 Task: Search one way flight ticket for 5 adults, 2 children, 1 infant in seat and 2 infants on lap in economy from Plattsburgh: Plattsburgh International Airport to Springfield: Abraham Lincoln Capital Airport on 5-2-2023. Choice of flights is Emirates. Number of bags: 2 carry on bags. Price is upto 106000. Outbound departure time preference is 7:45.
Action: Mouse moved to (313, 426)
Screenshot: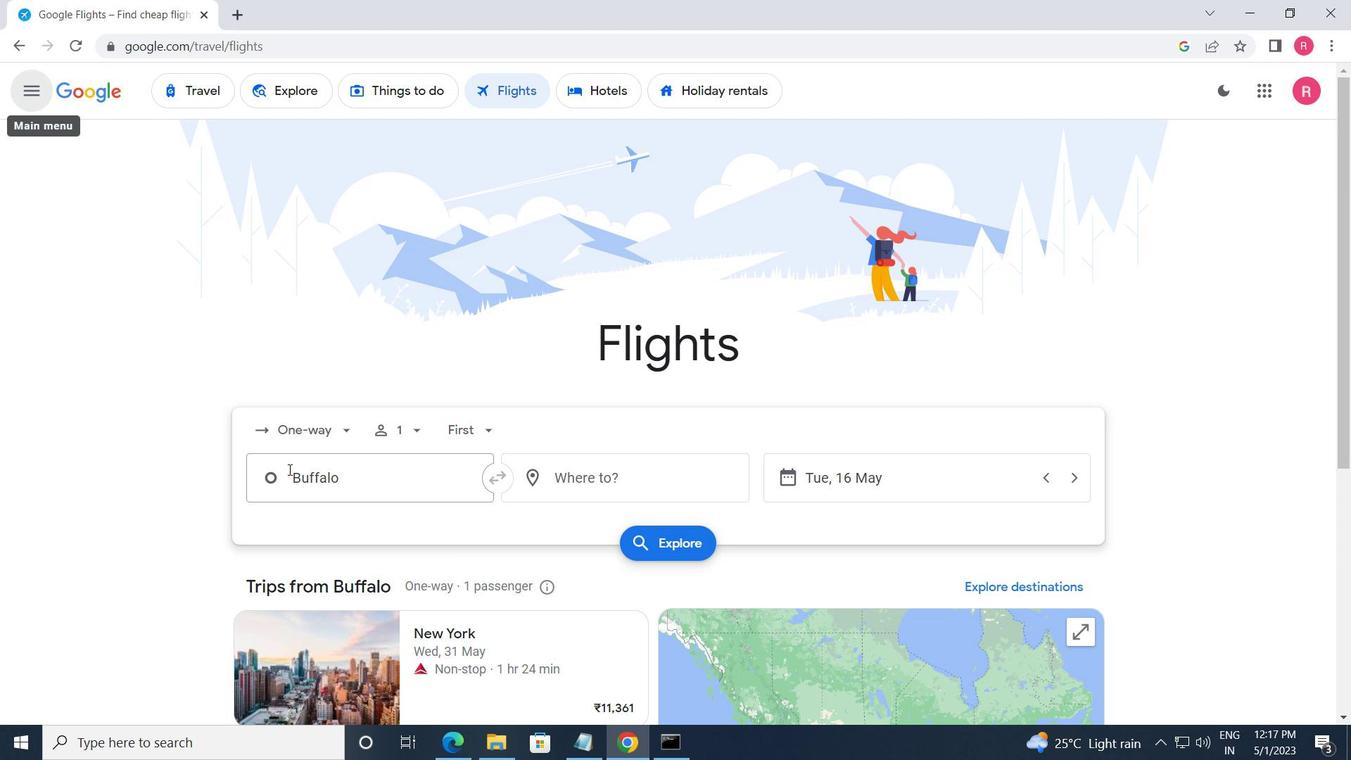 
Action: Mouse pressed left at (313, 426)
Screenshot: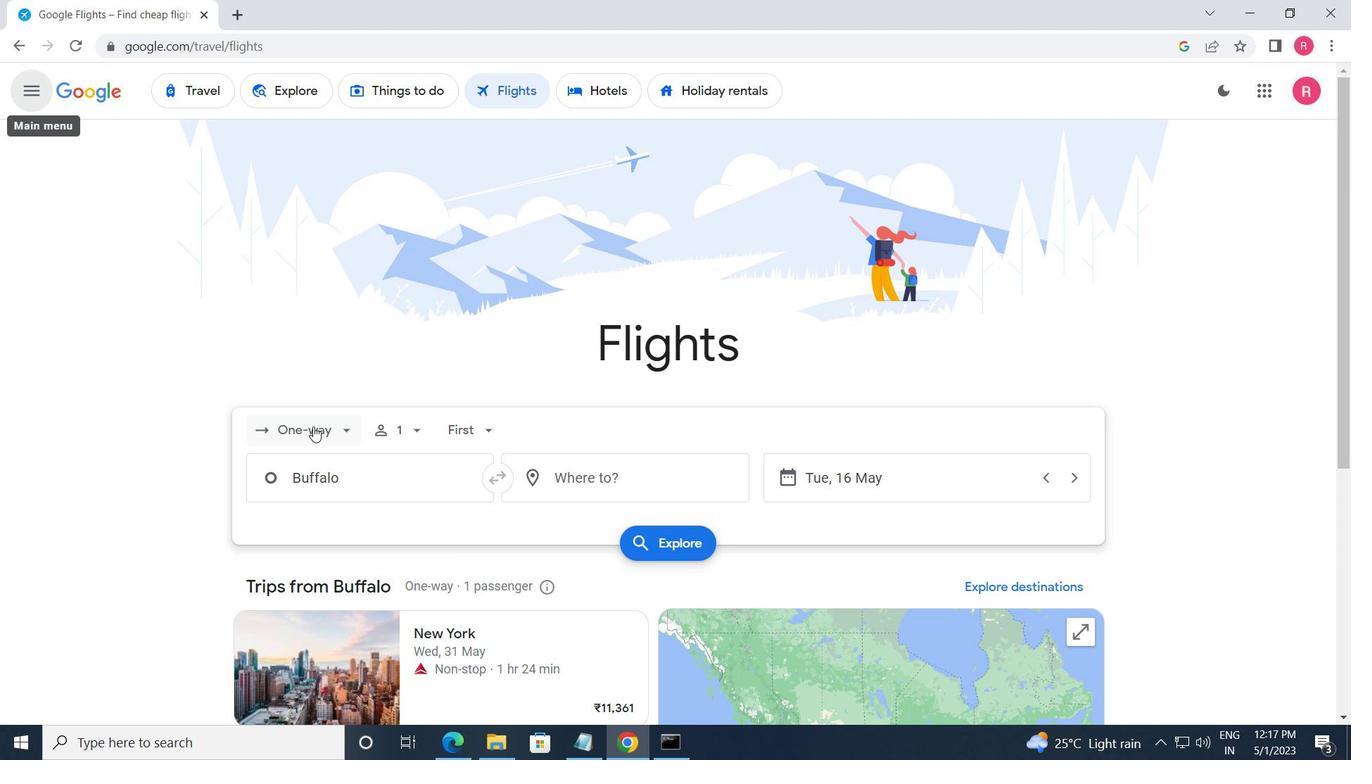 
Action: Mouse moved to (339, 520)
Screenshot: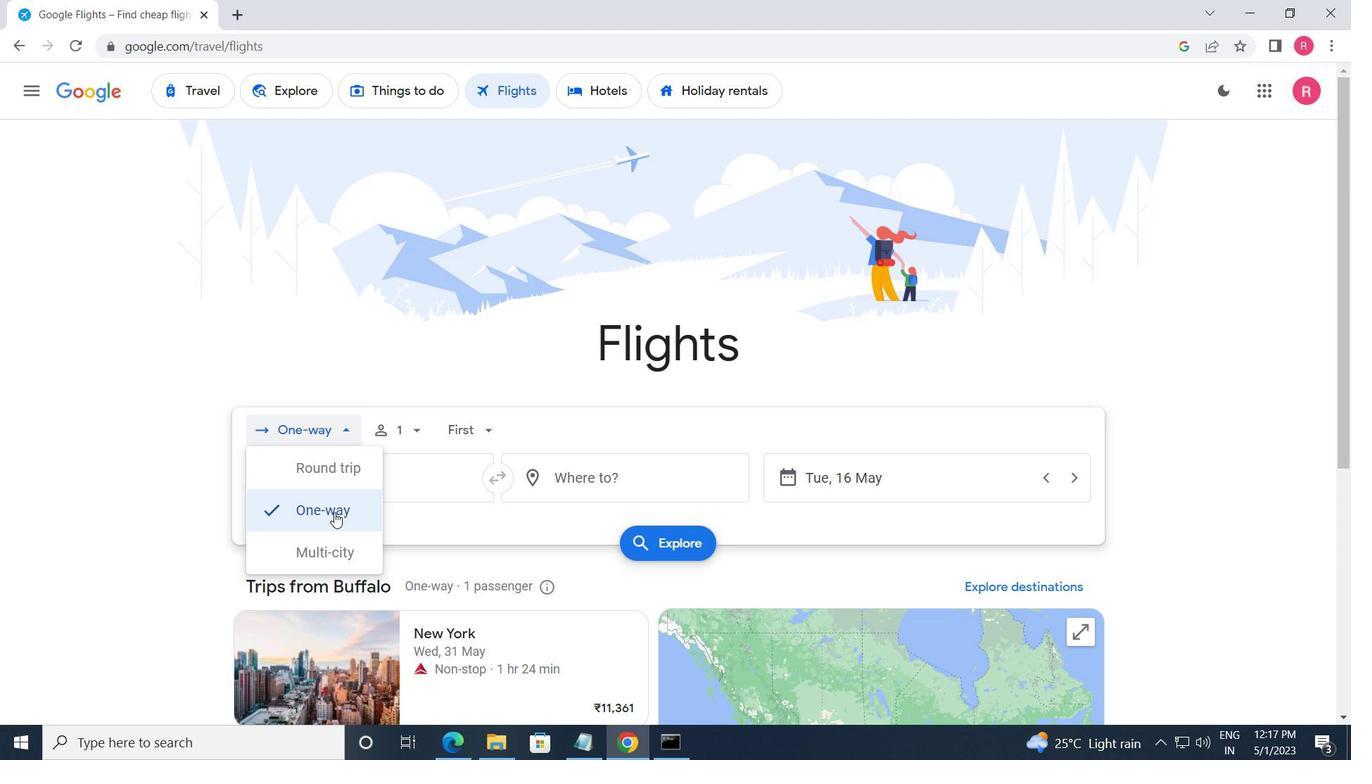 
Action: Mouse pressed left at (339, 520)
Screenshot: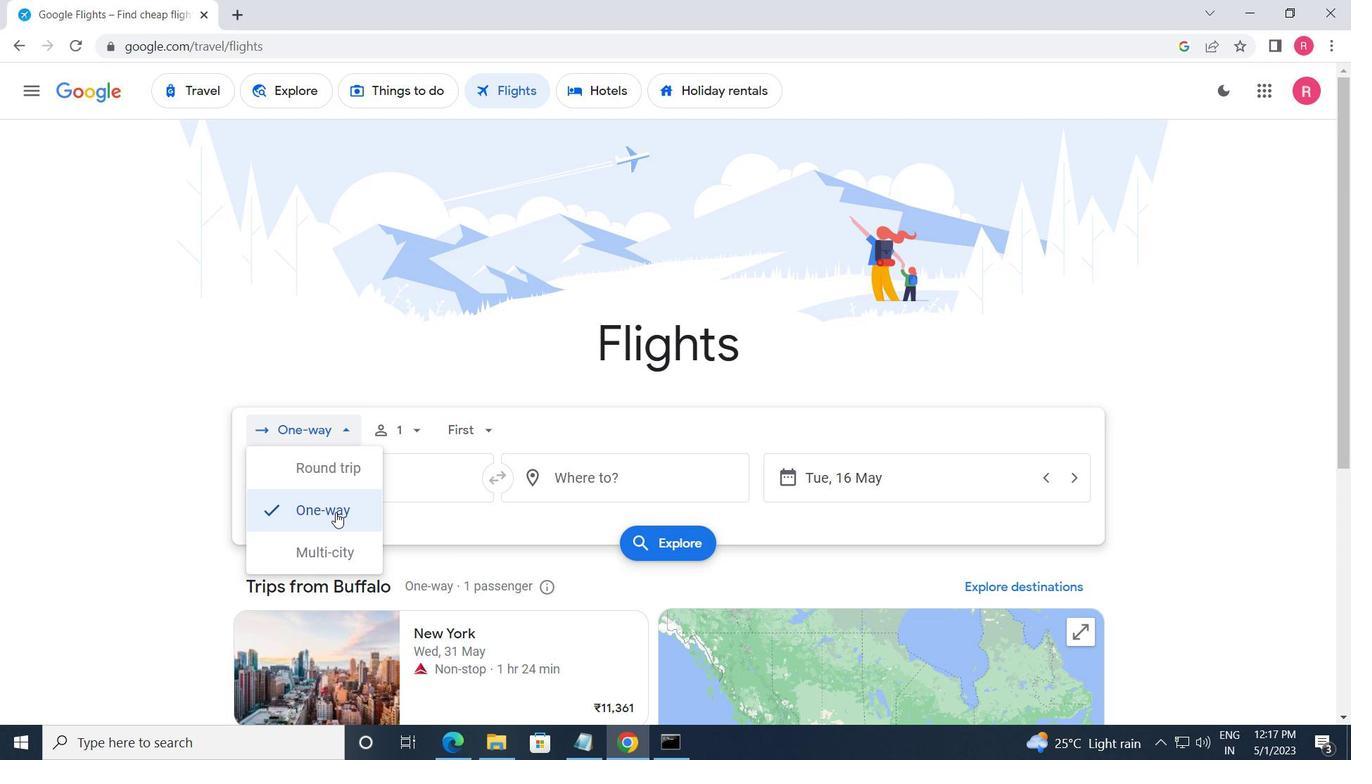 
Action: Mouse moved to (405, 448)
Screenshot: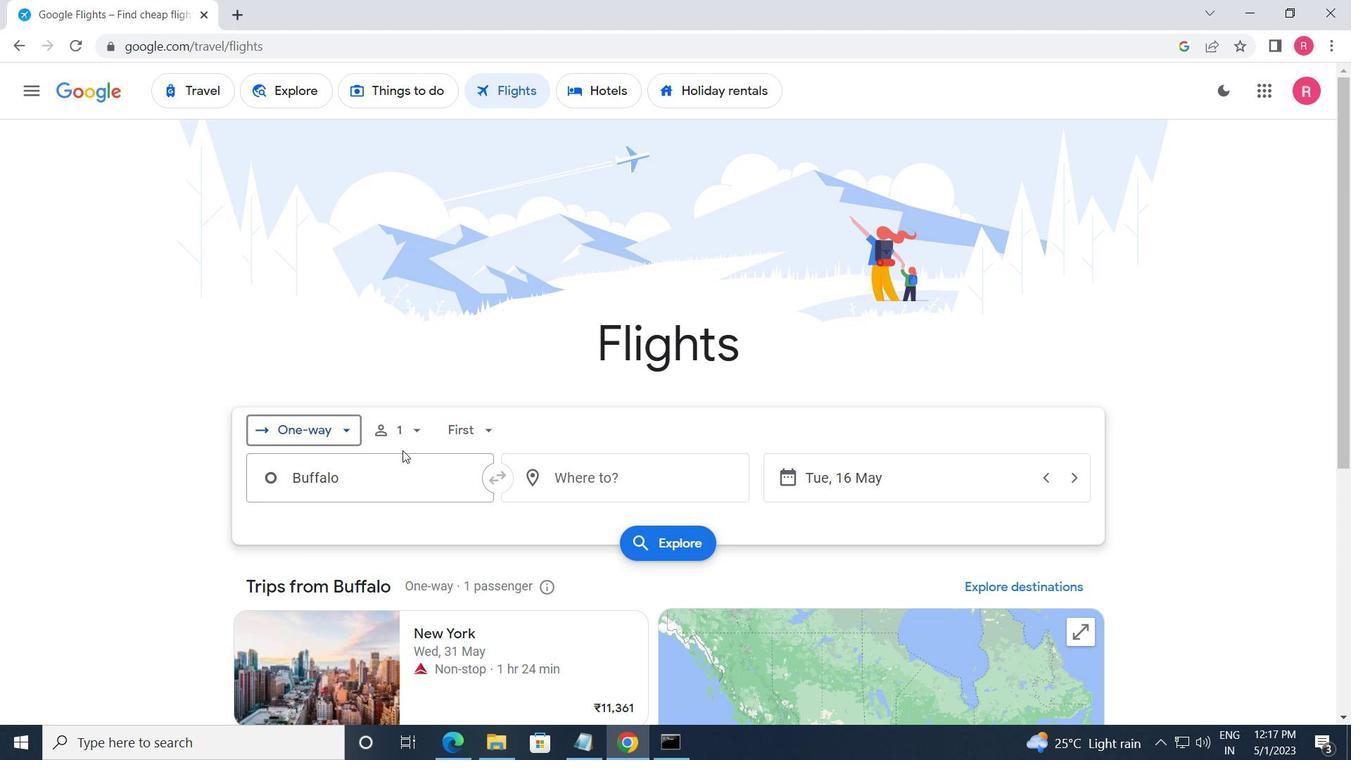 
Action: Mouse pressed left at (405, 448)
Screenshot: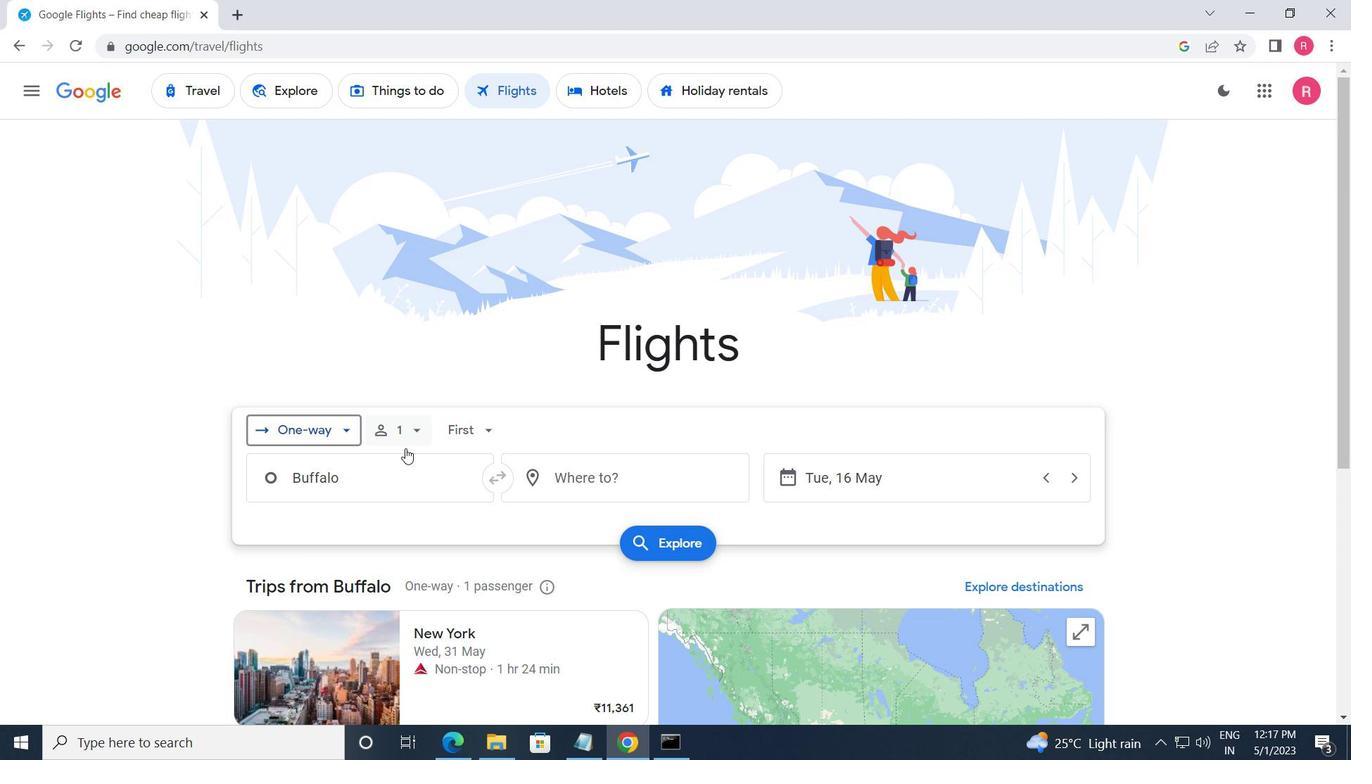 
Action: Mouse moved to (542, 475)
Screenshot: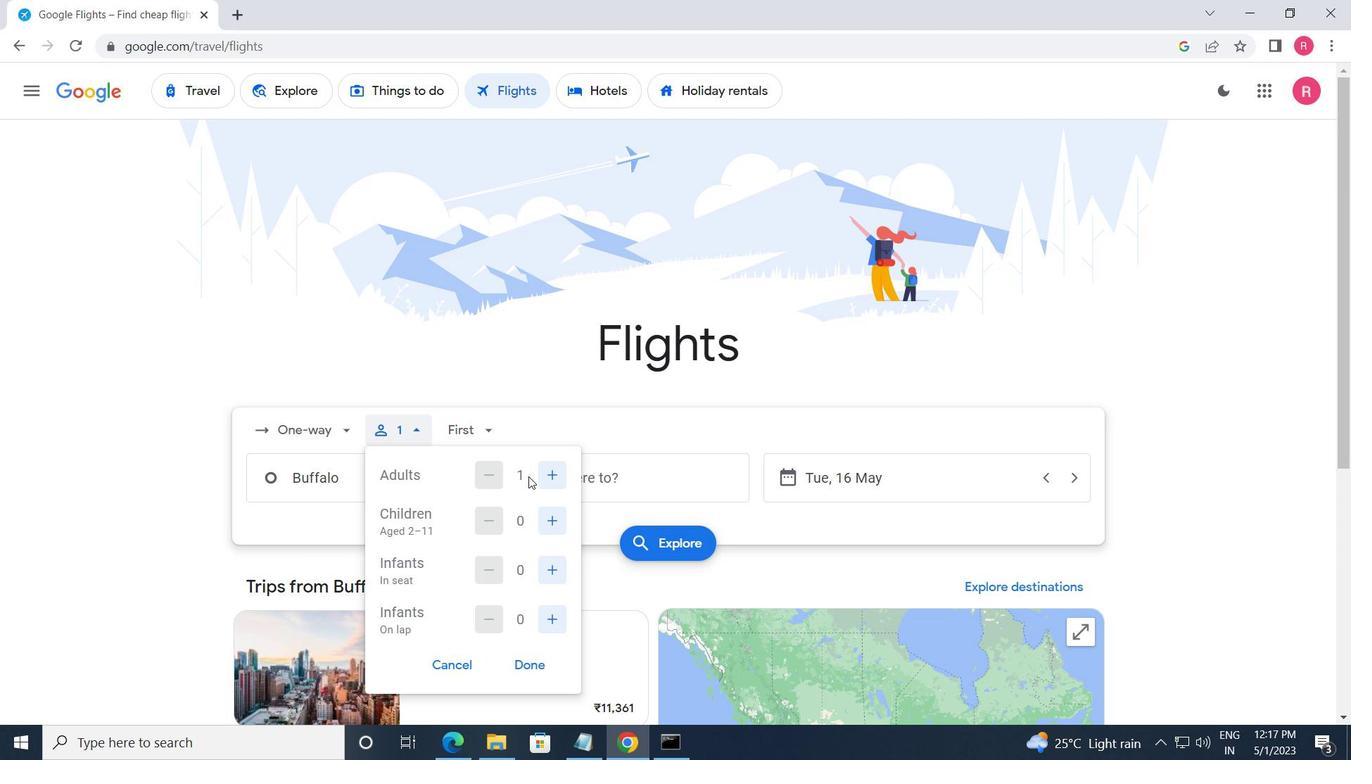 
Action: Mouse pressed left at (542, 475)
Screenshot: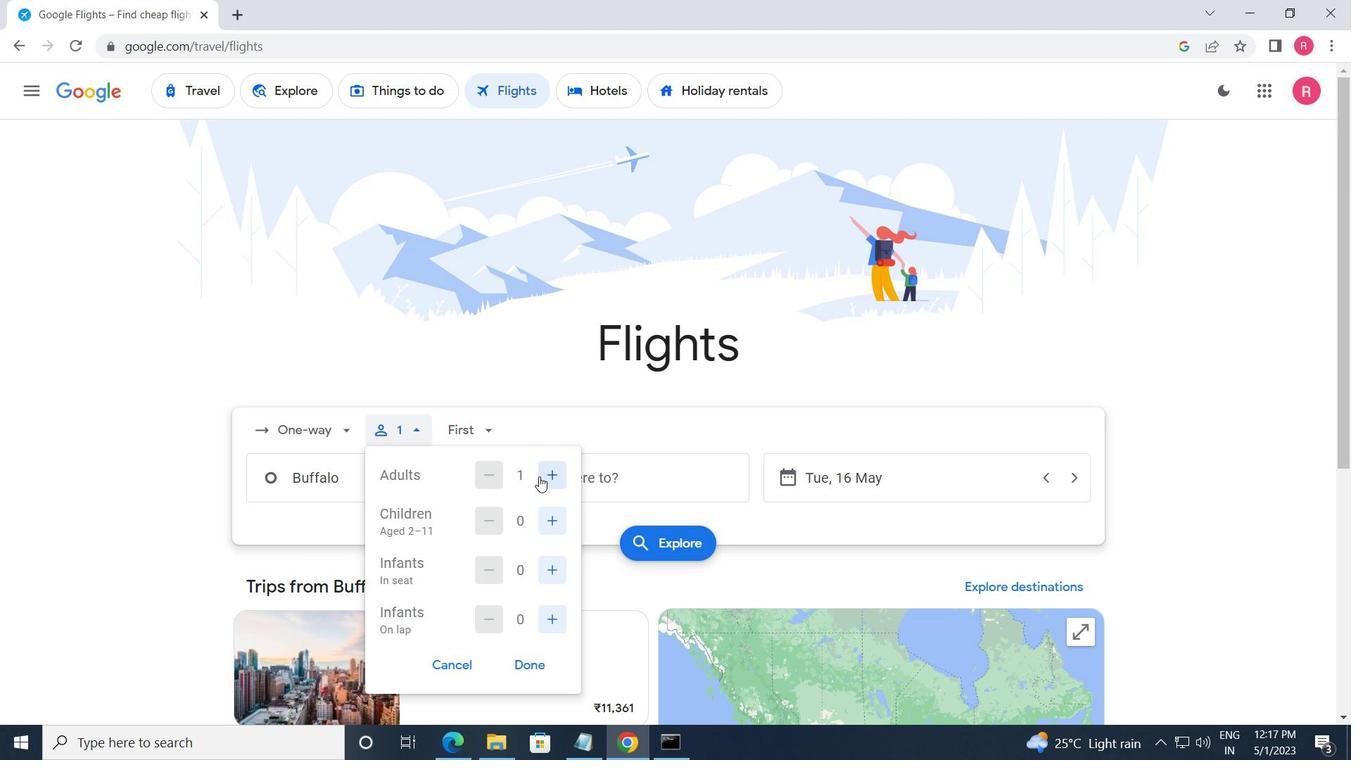 
Action: Mouse pressed left at (542, 475)
Screenshot: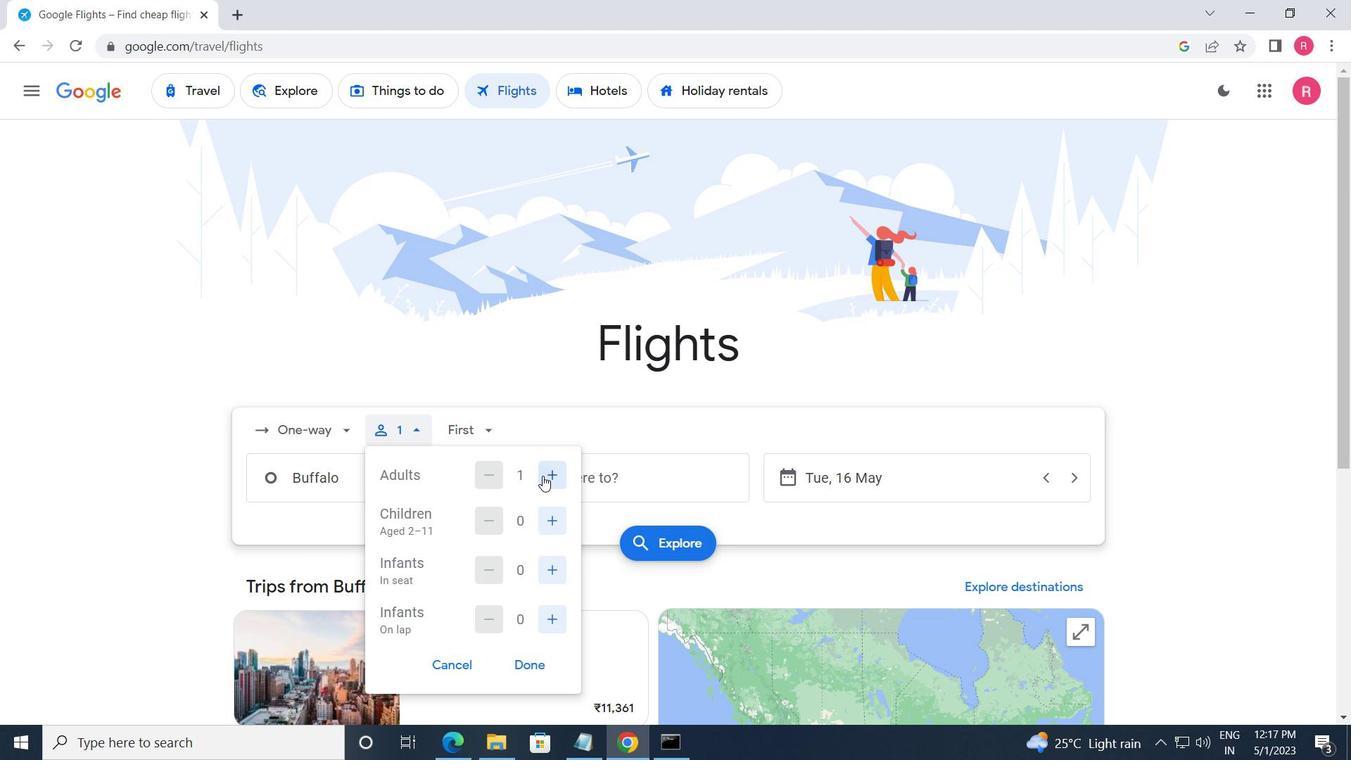 
Action: Mouse pressed left at (542, 475)
Screenshot: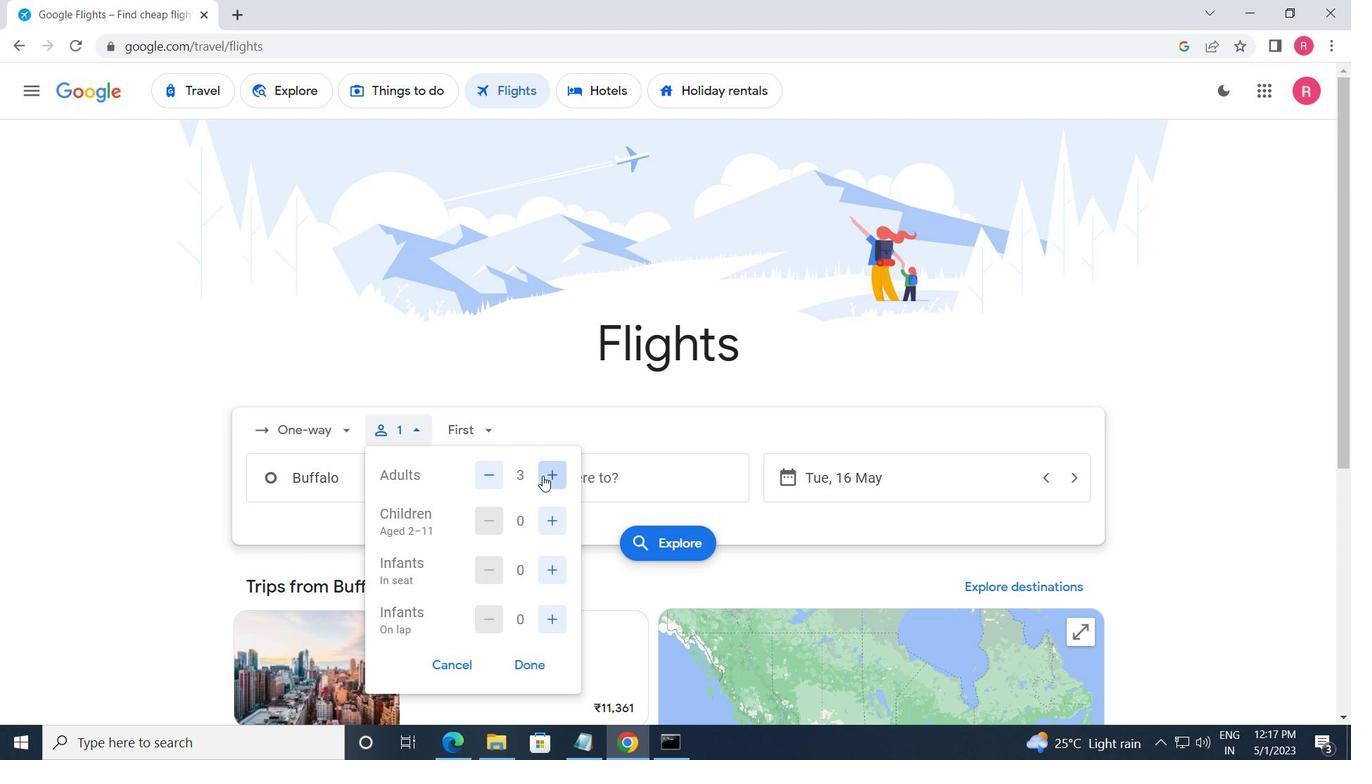
Action: Mouse pressed left at (542, 475)
Screenshot: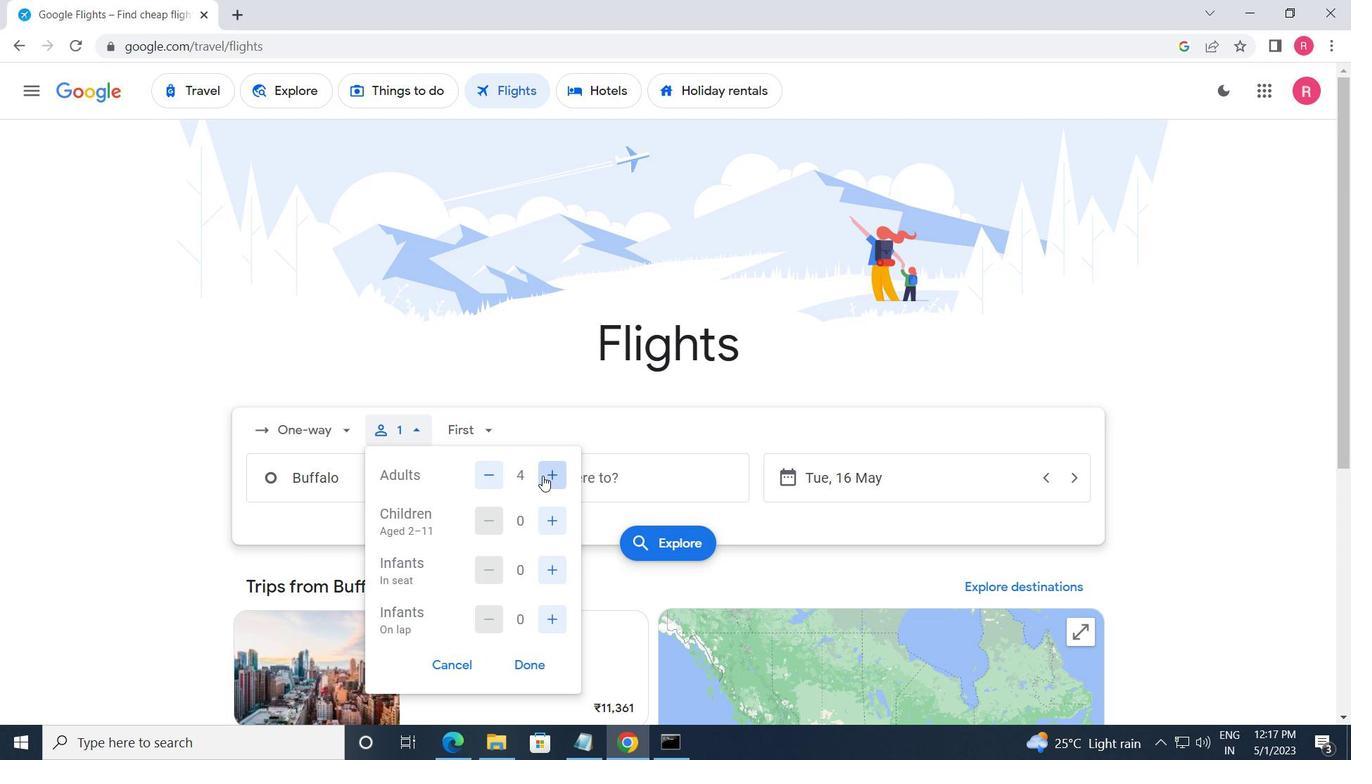 
Action: Mouse moved to (542, 521)
Screenshot: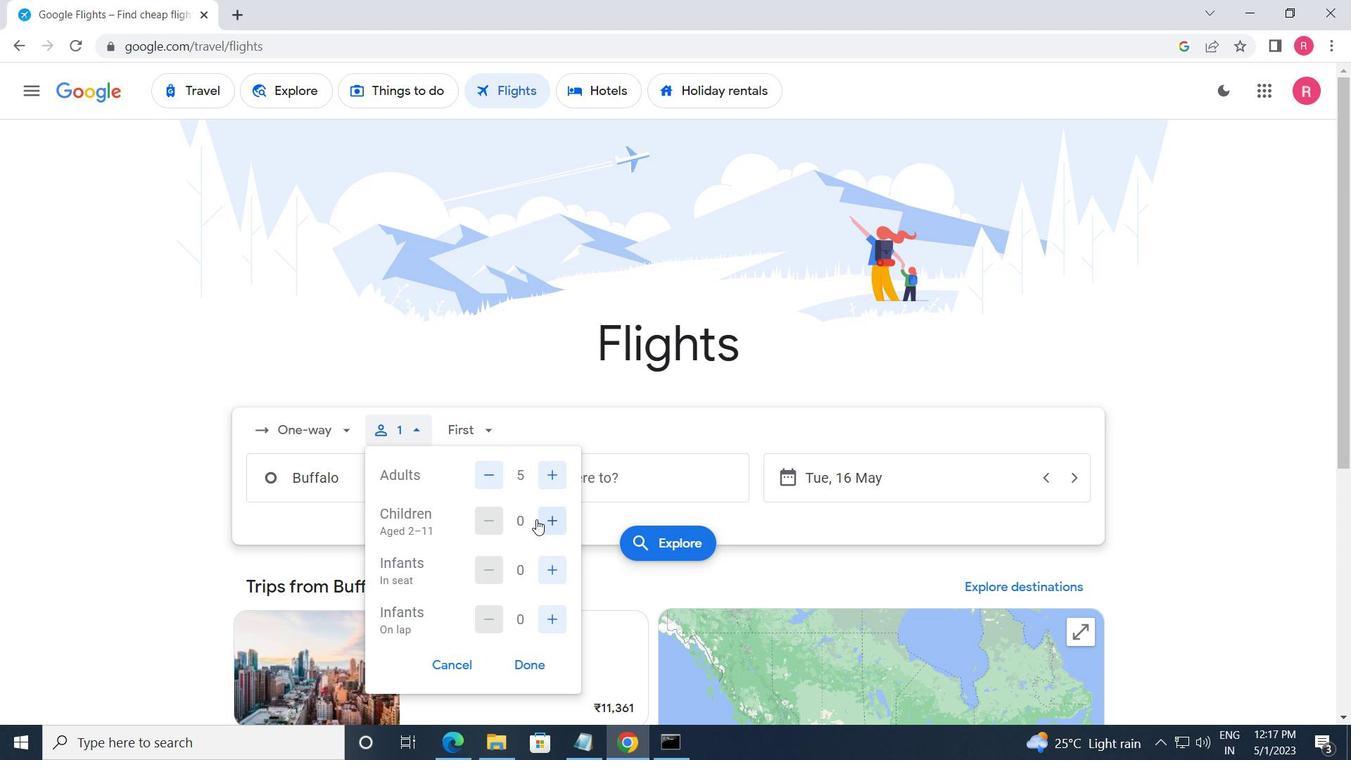 
Action: Mouse pressed left at (542, 521)
Screenshot: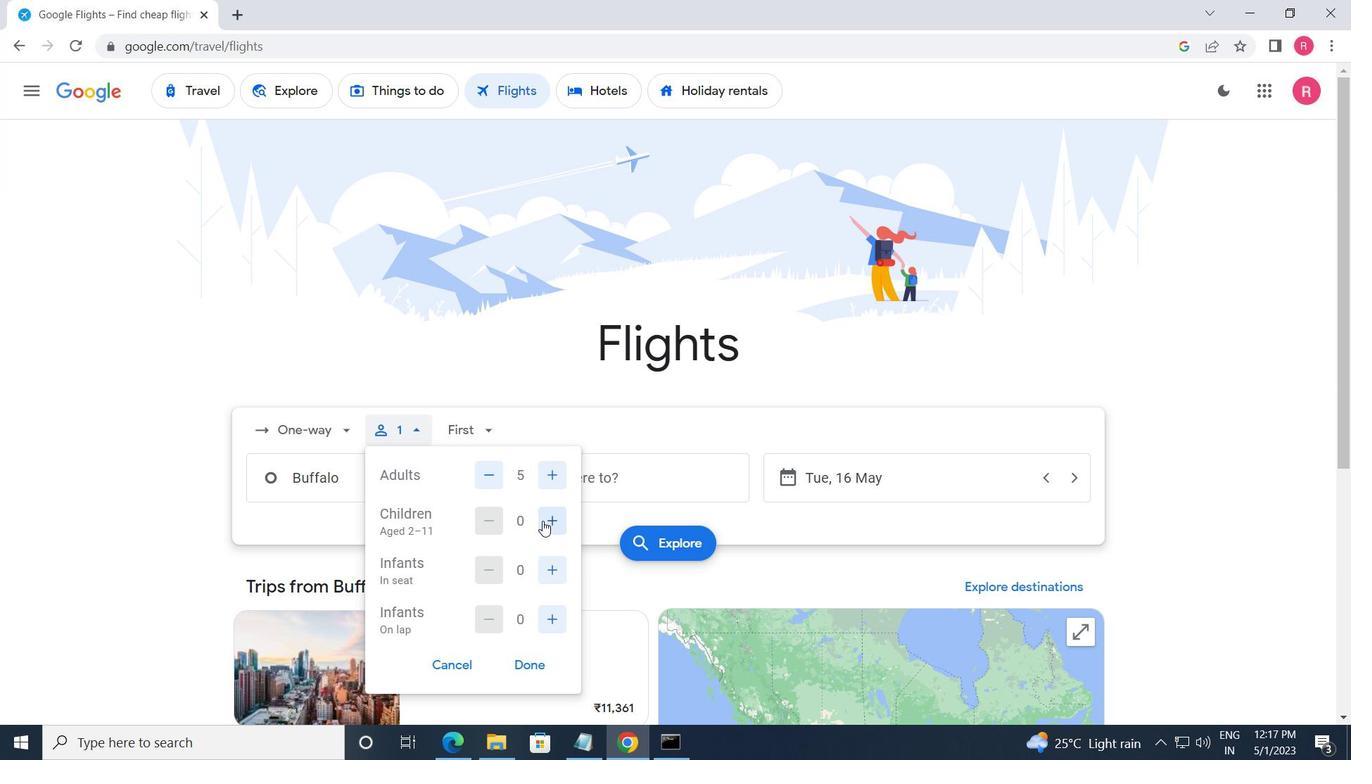 
Action: Mouse pressed left at (542, 521)
Screenshot: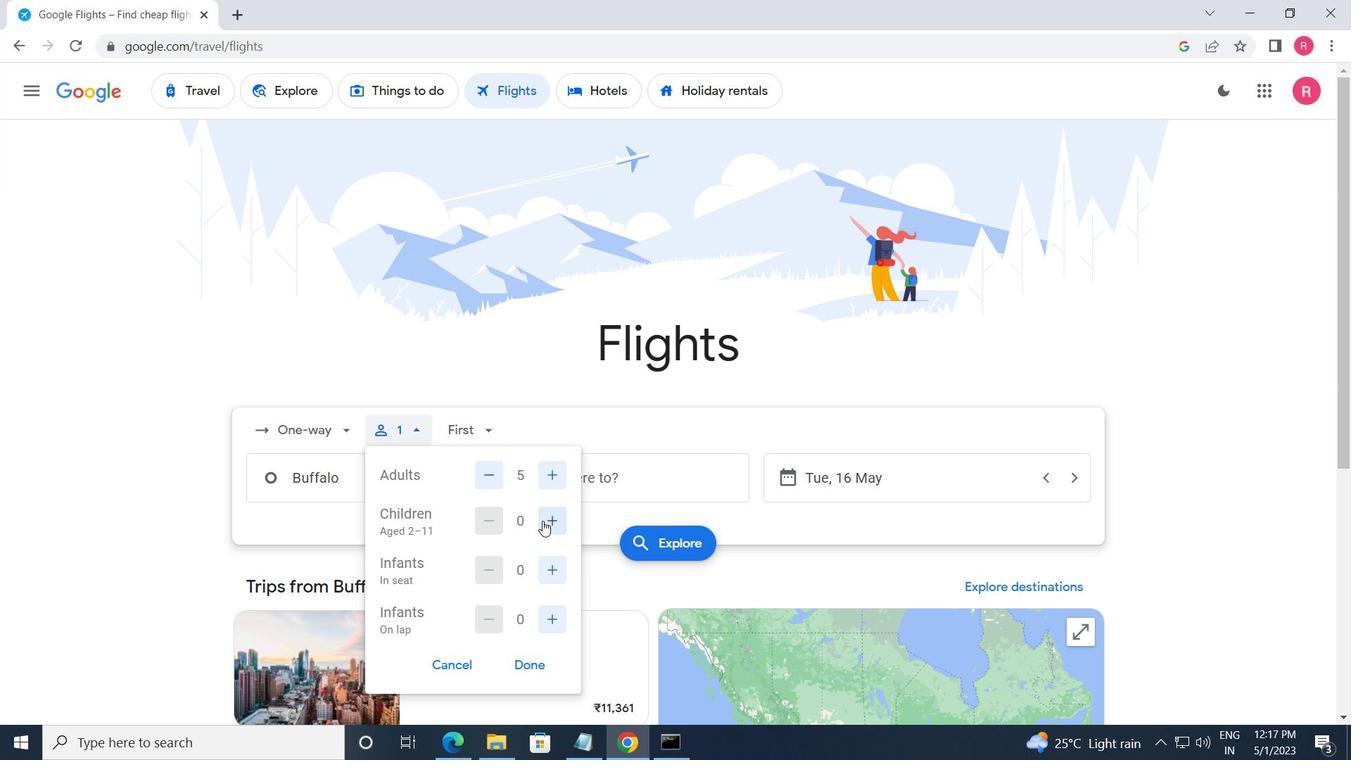 
Action: Mouse moved to (550, 568)
Screenshot: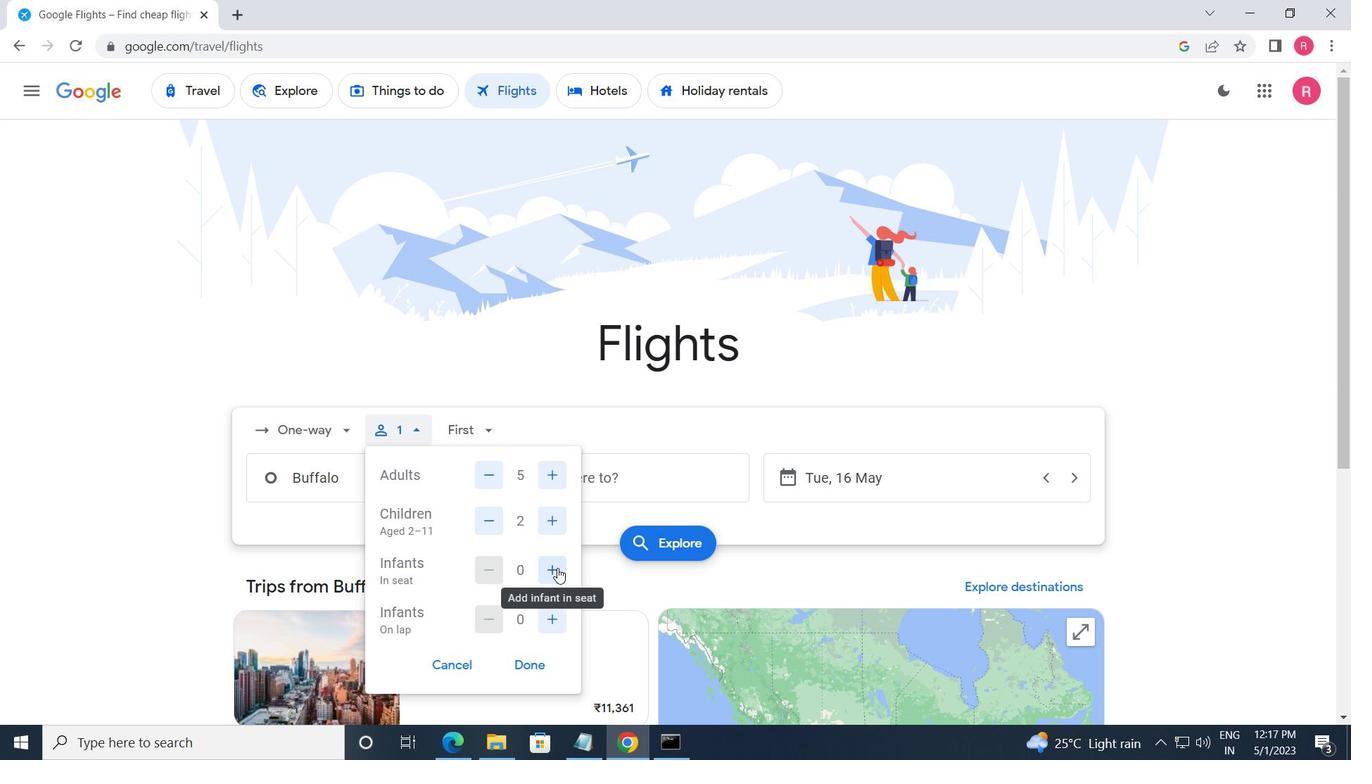 
Action: Mouse pressed left at (550, 568)
Screenshot: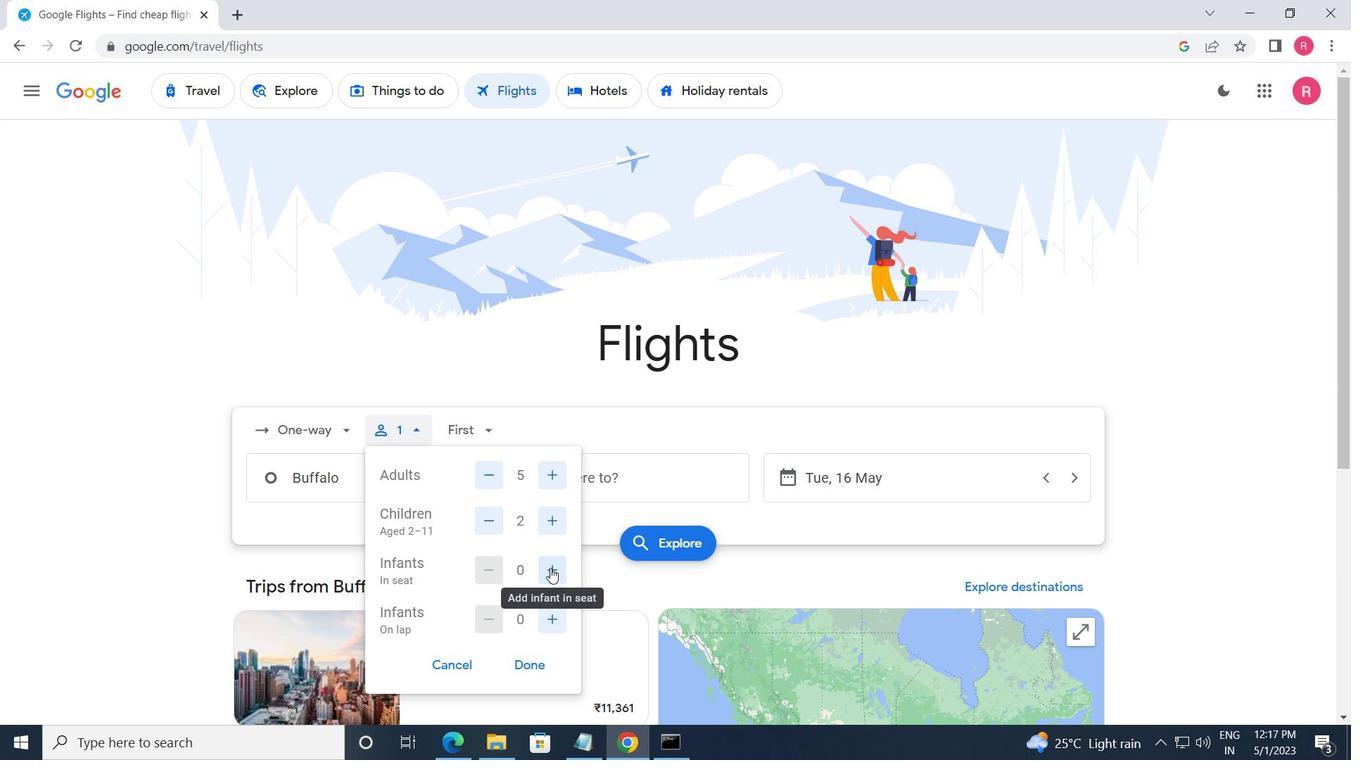 
Action: Mouse moved to (553, 614)
Screenshot: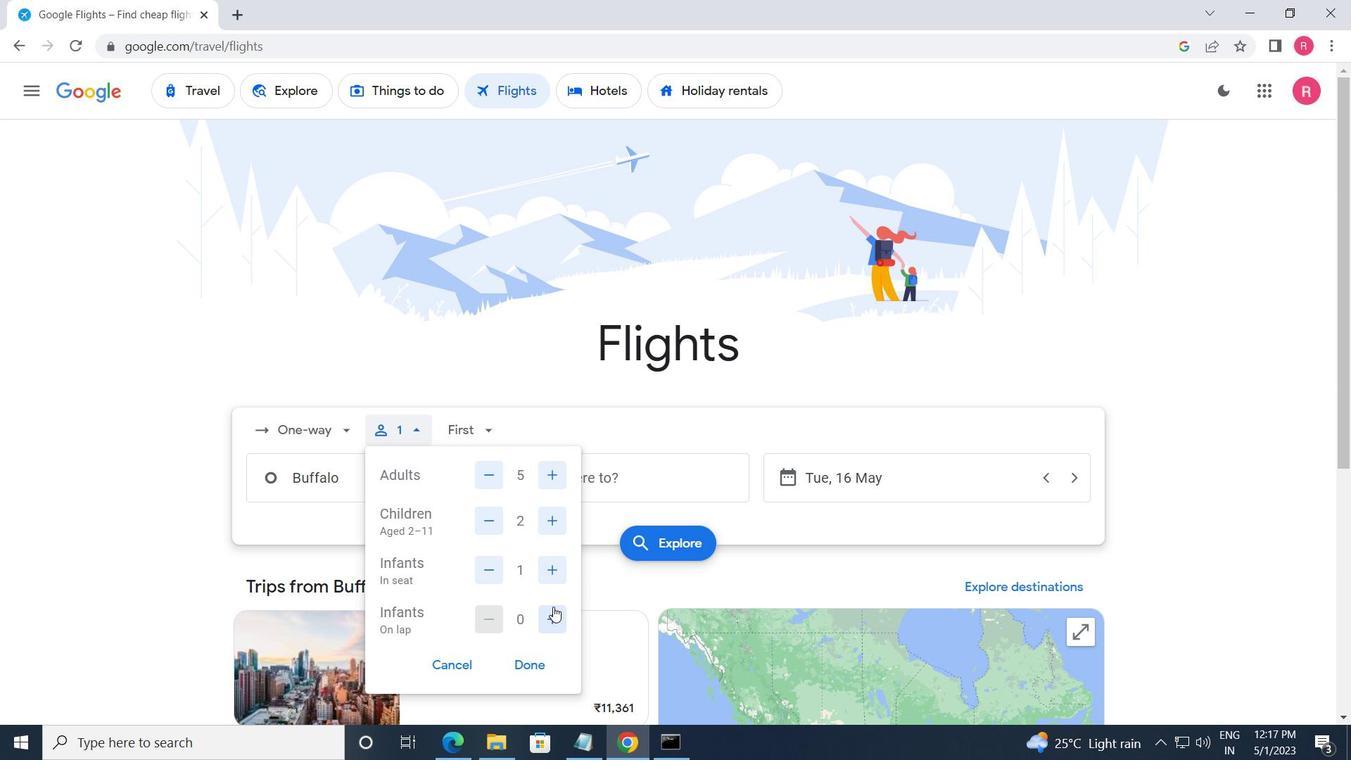 
Action: Mouse pressed left at (553, 614)
Screenshot: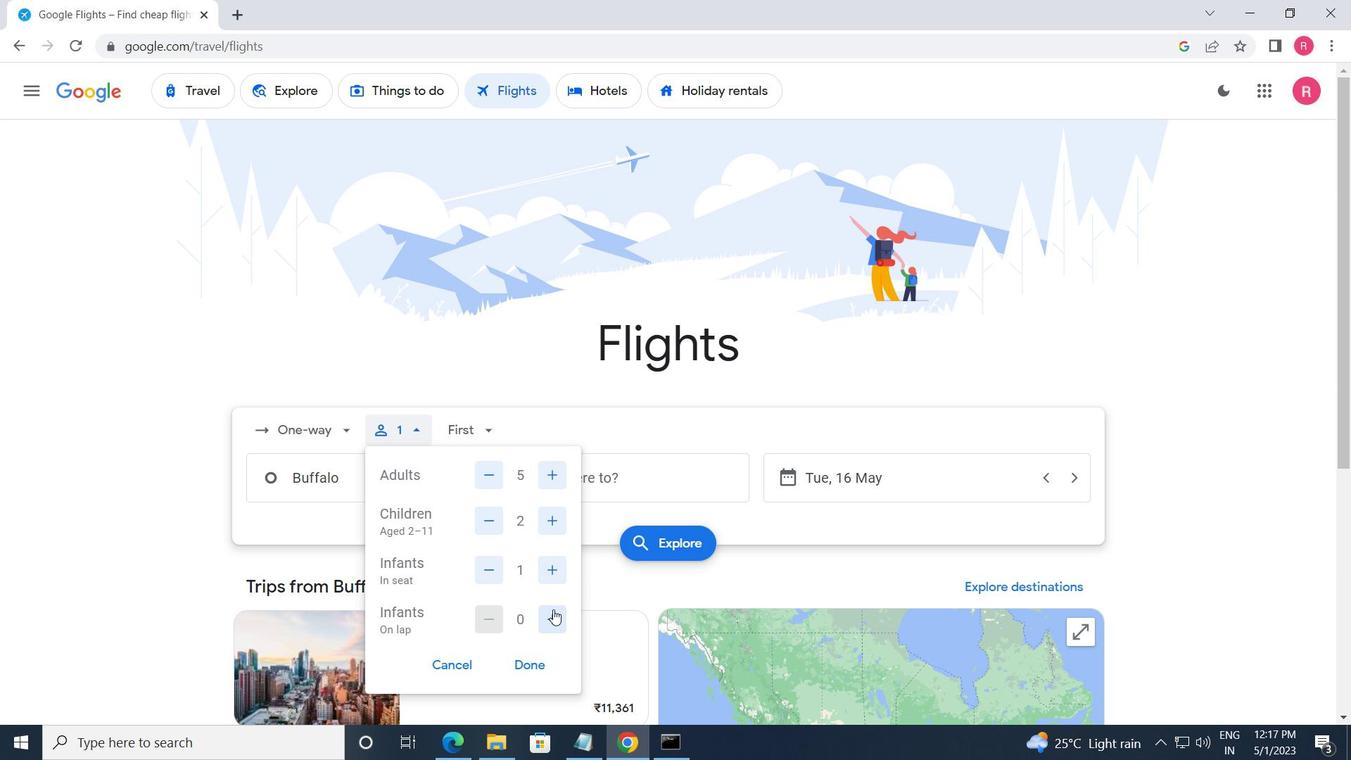 
Action: Mouse moved to (534, 671)
Screenshot: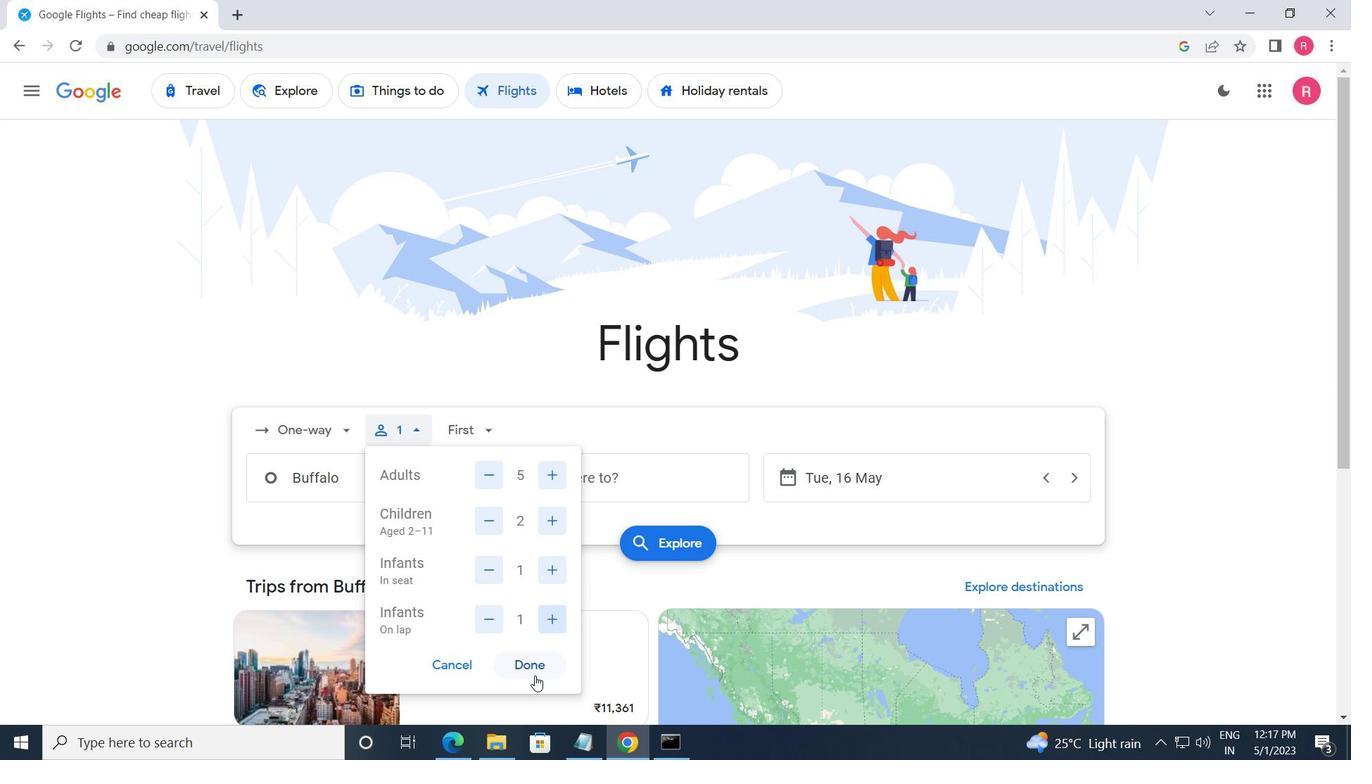 
Action: Mouse pressed left at (534, 671)
Screenshot: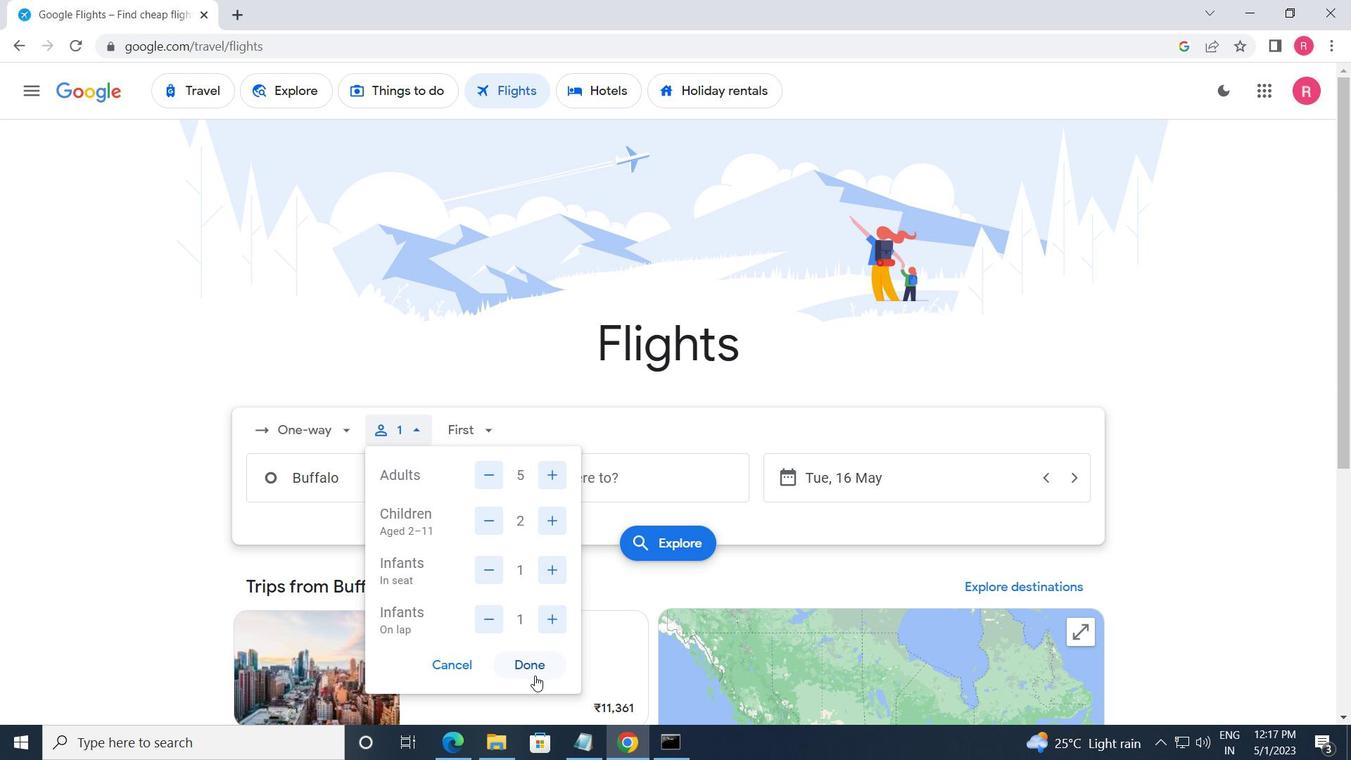 
Action: Mouse moved to (478, 431)
Screenshot: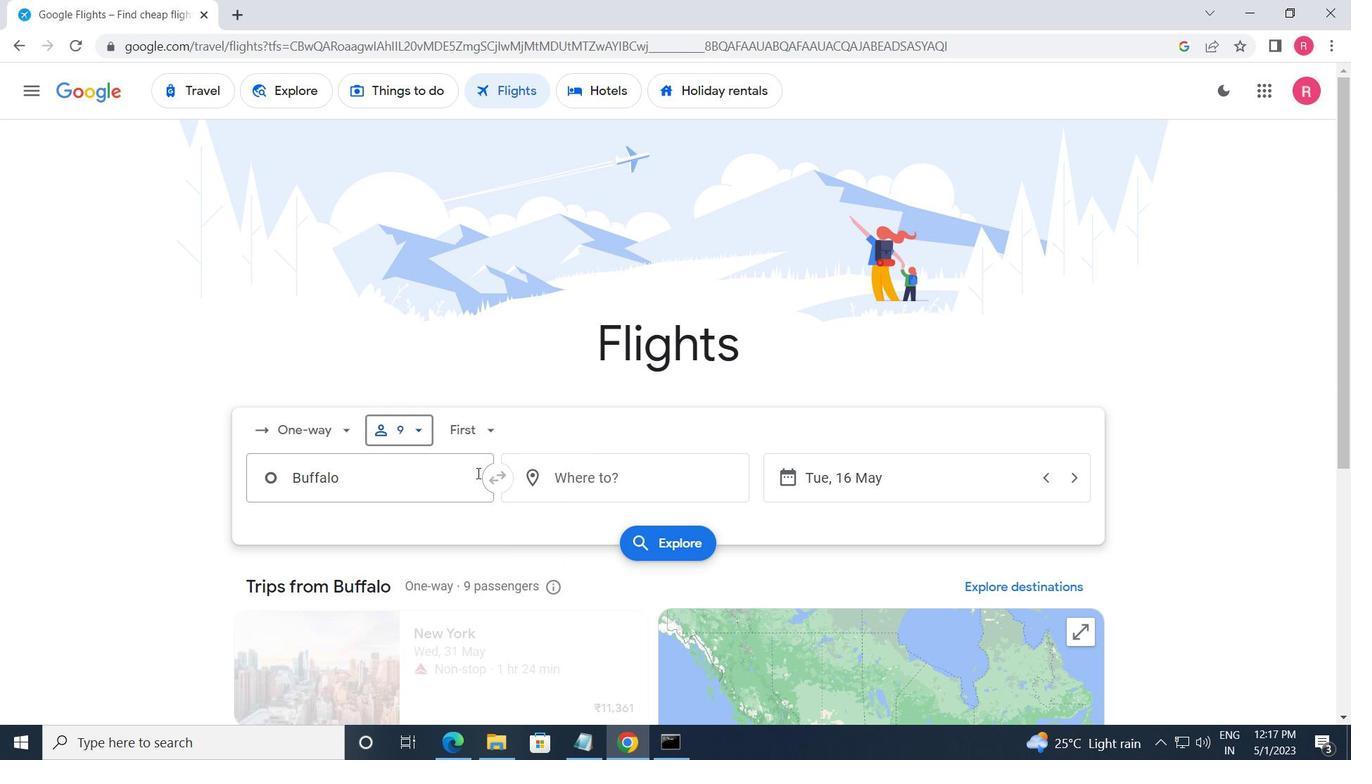 
Action: Mouse pressed left at (478, 431)
Screenshot: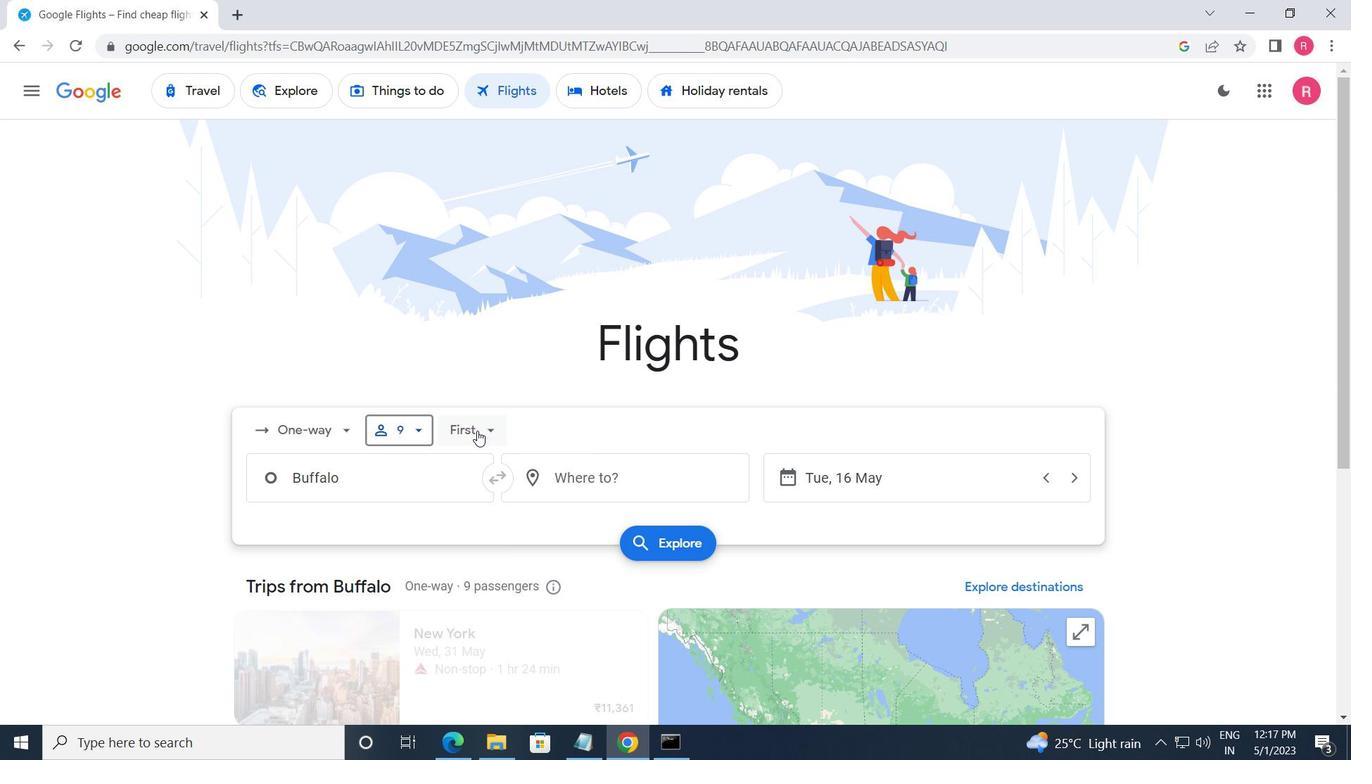 
Action: Mouse moved to (507, 475)
Screenshot: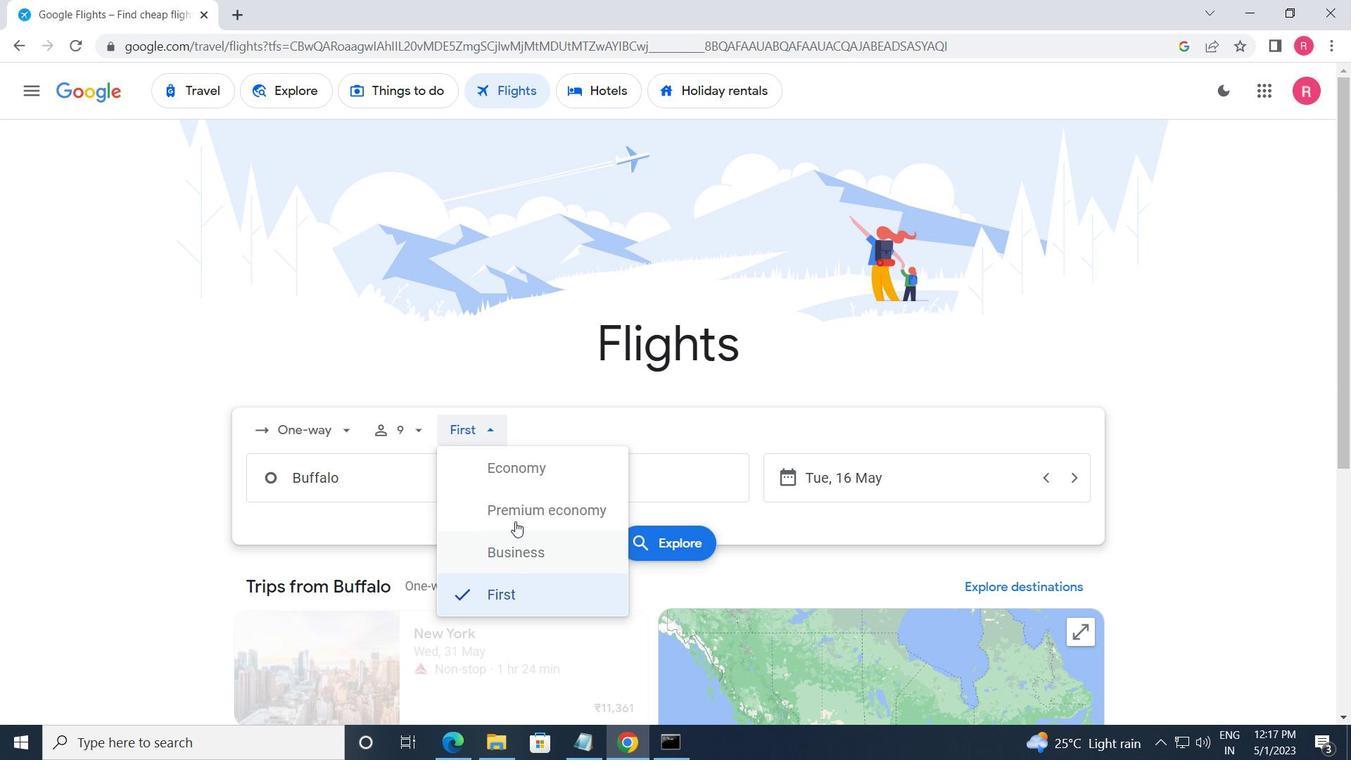 
Action: Mouse pressed left at (507, 475)
Screenshot: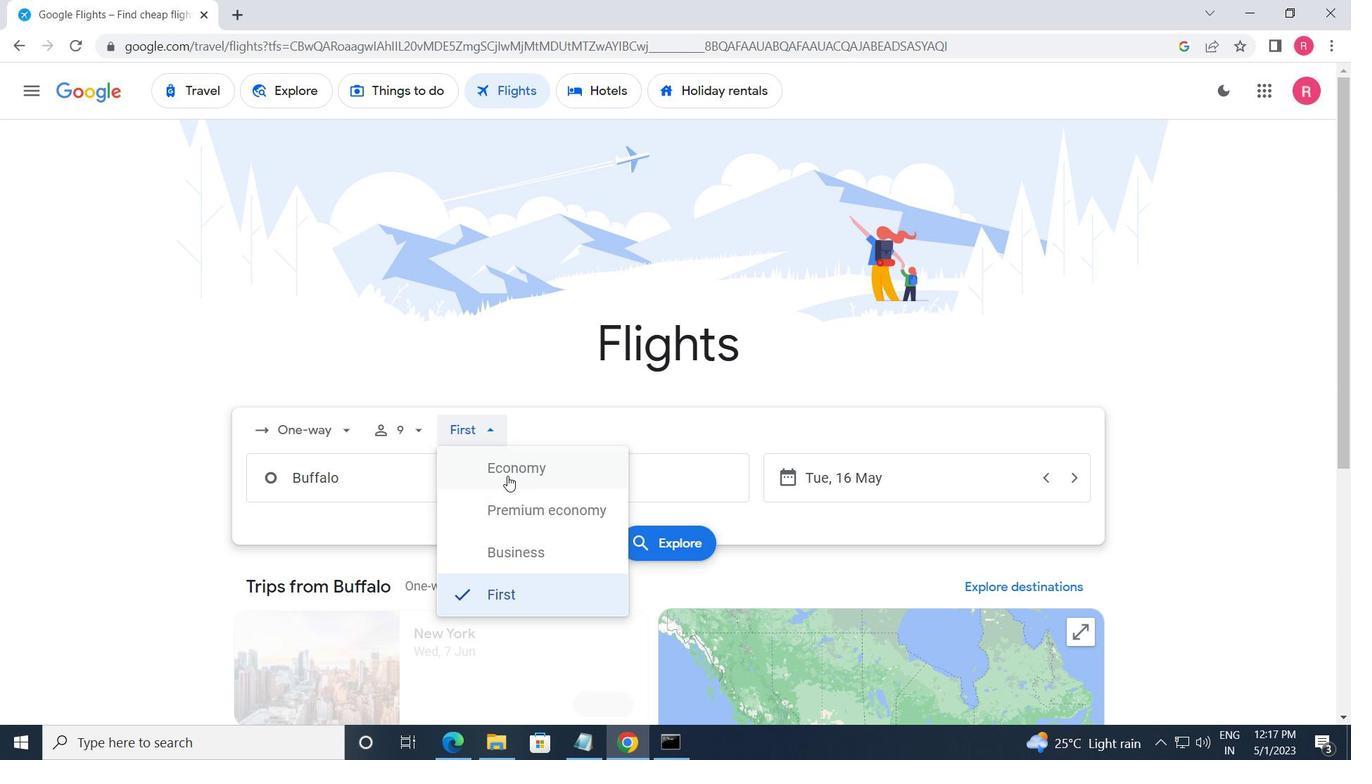 
Action: Mouse moved to (373, 493)
Screenshot: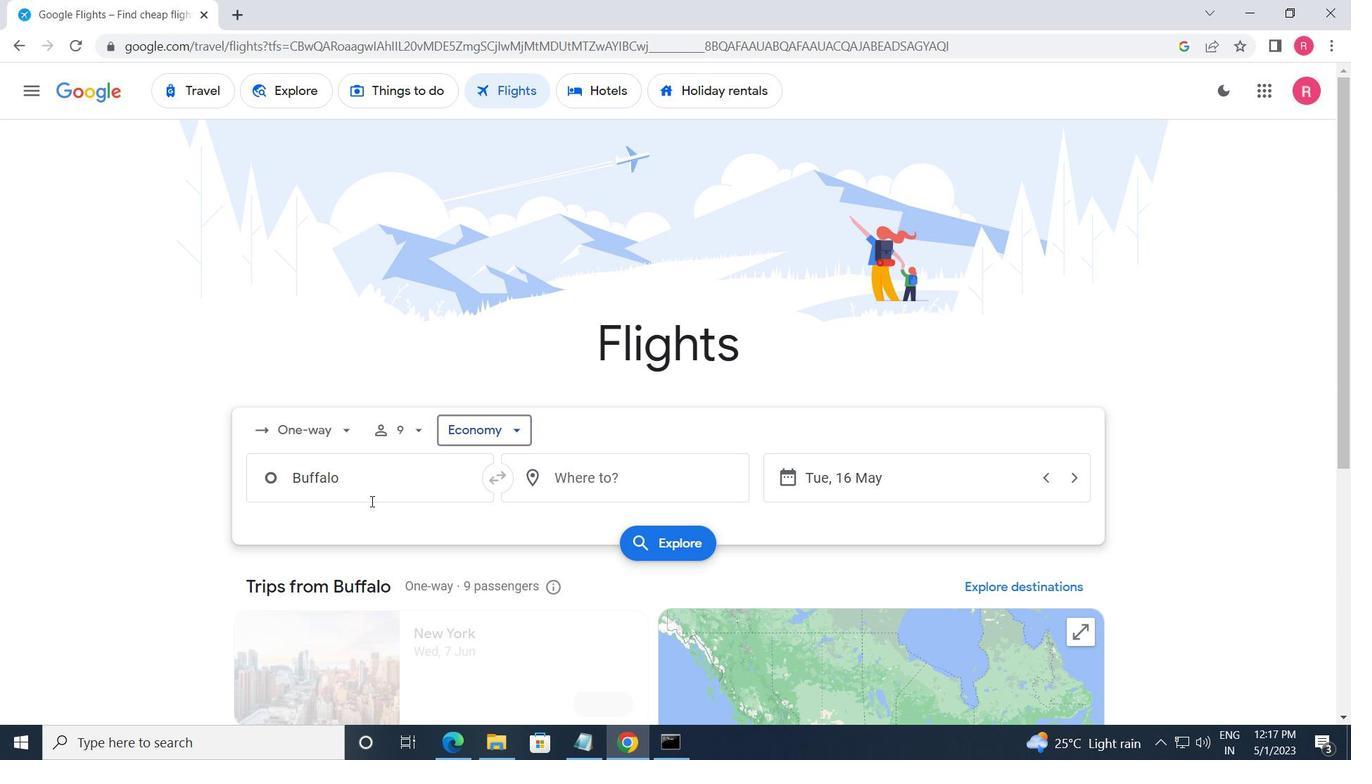
Action: Mouse pressed left at (373, 493)
Screenshot: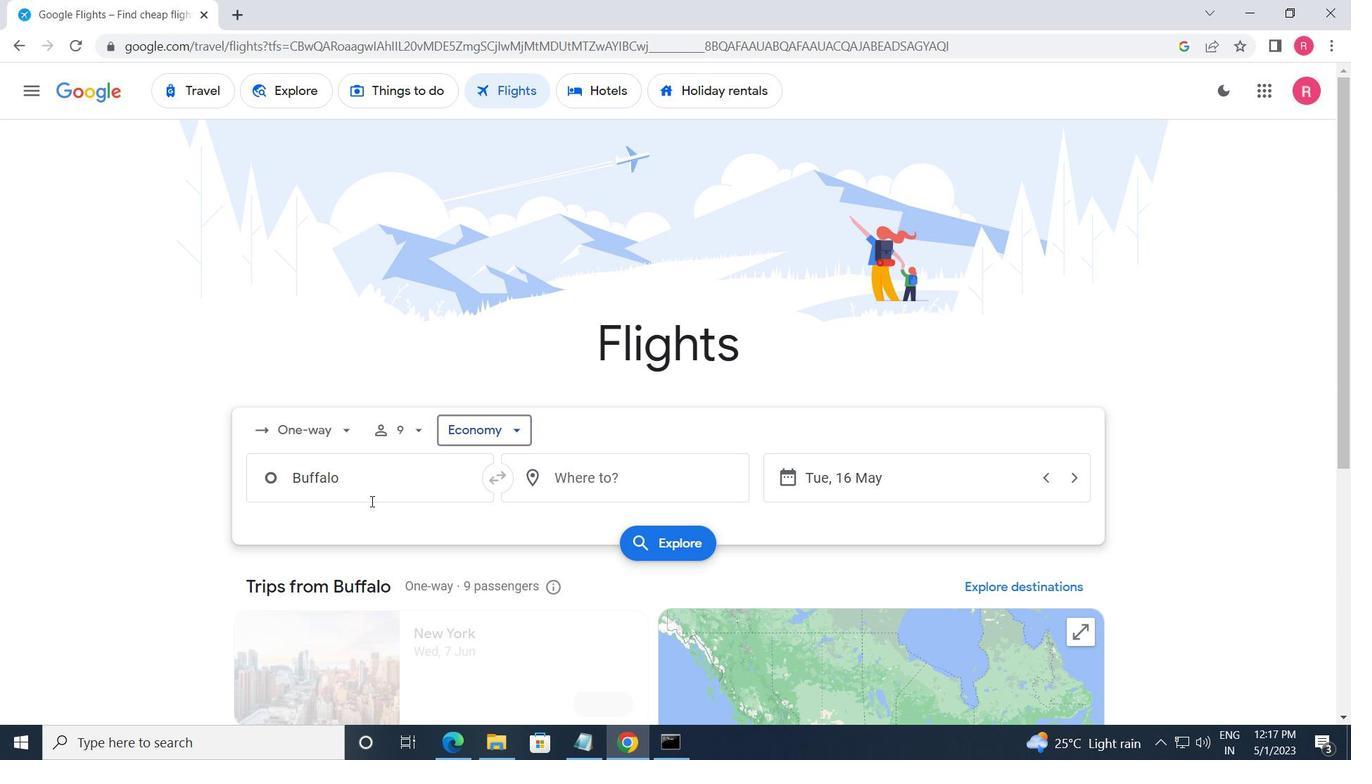 
Action: Mouse moved to (374, 493)
Screenshot: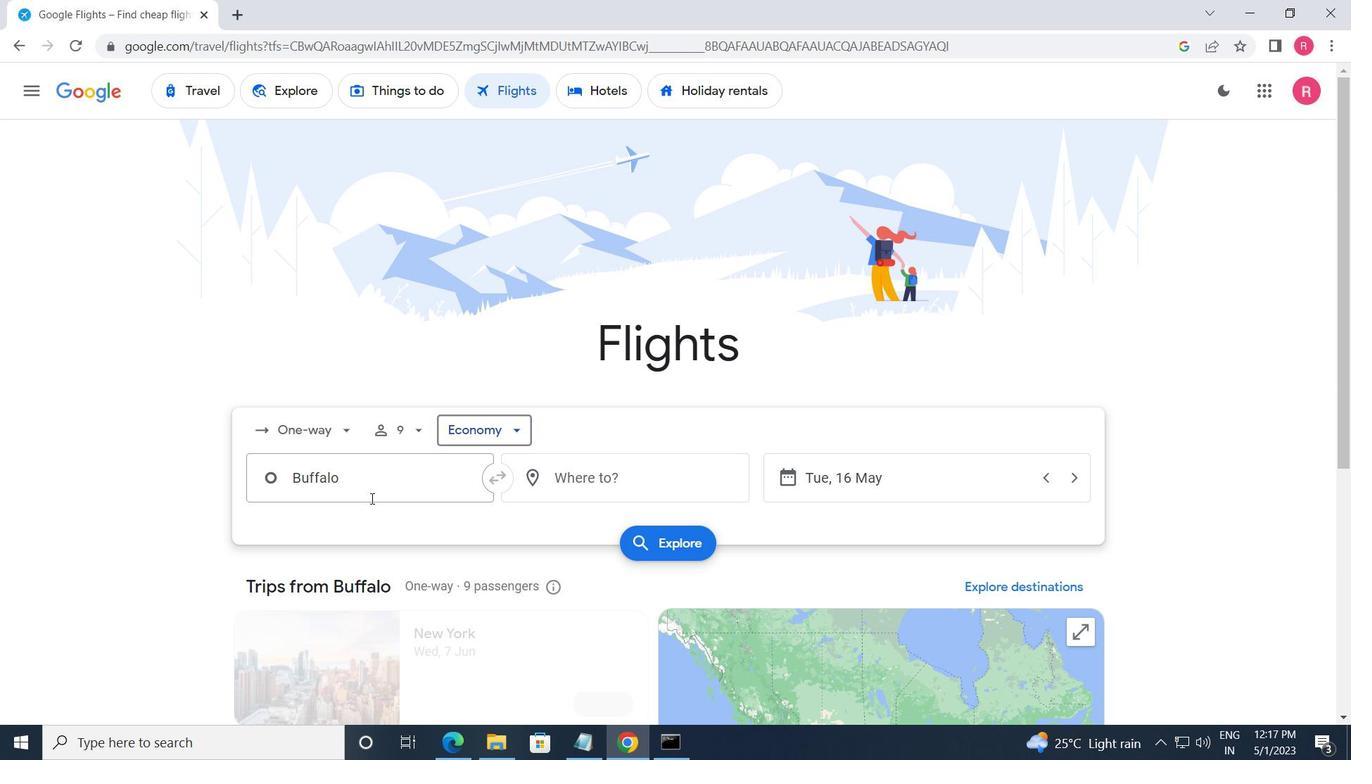 
Action: Key pressed <Key.shift_r>Nia
Screenshot: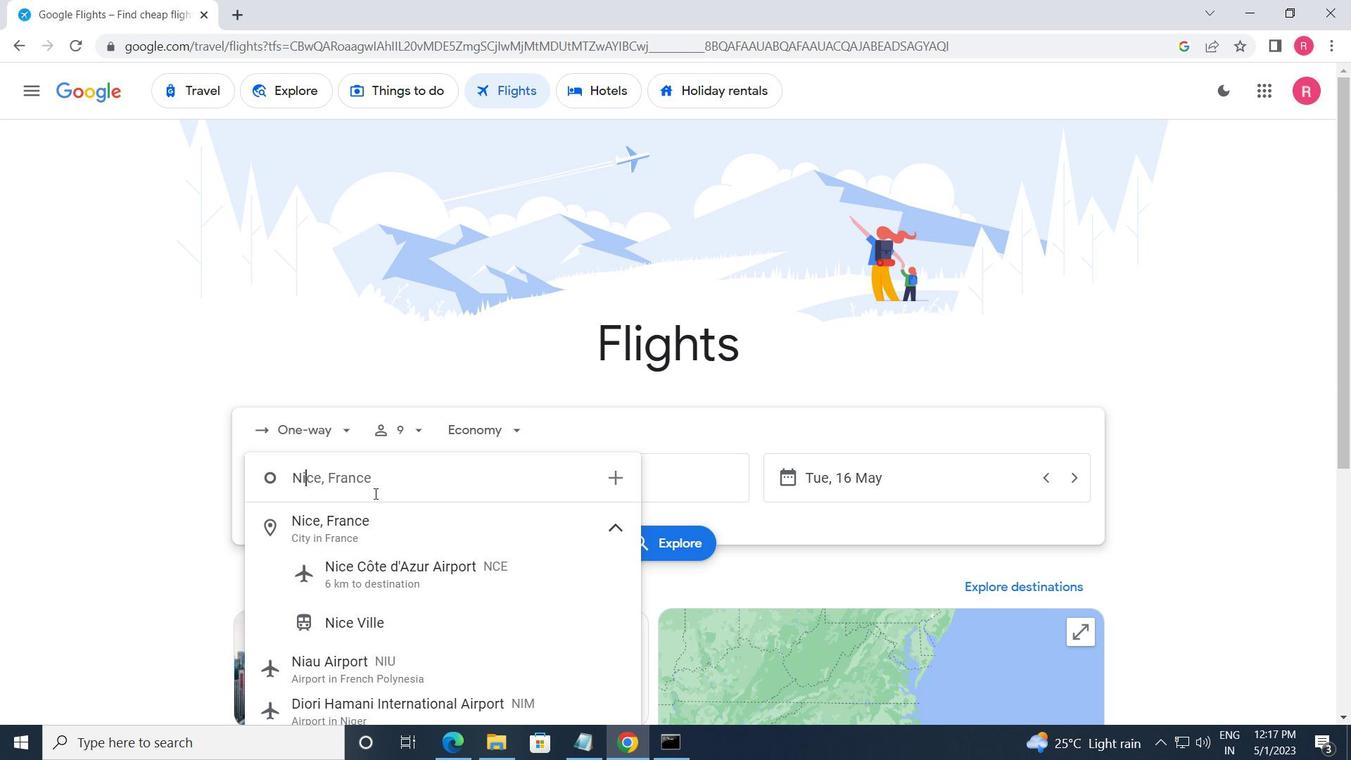 
Action: Mouse moved to (380, 679)
Screenshot: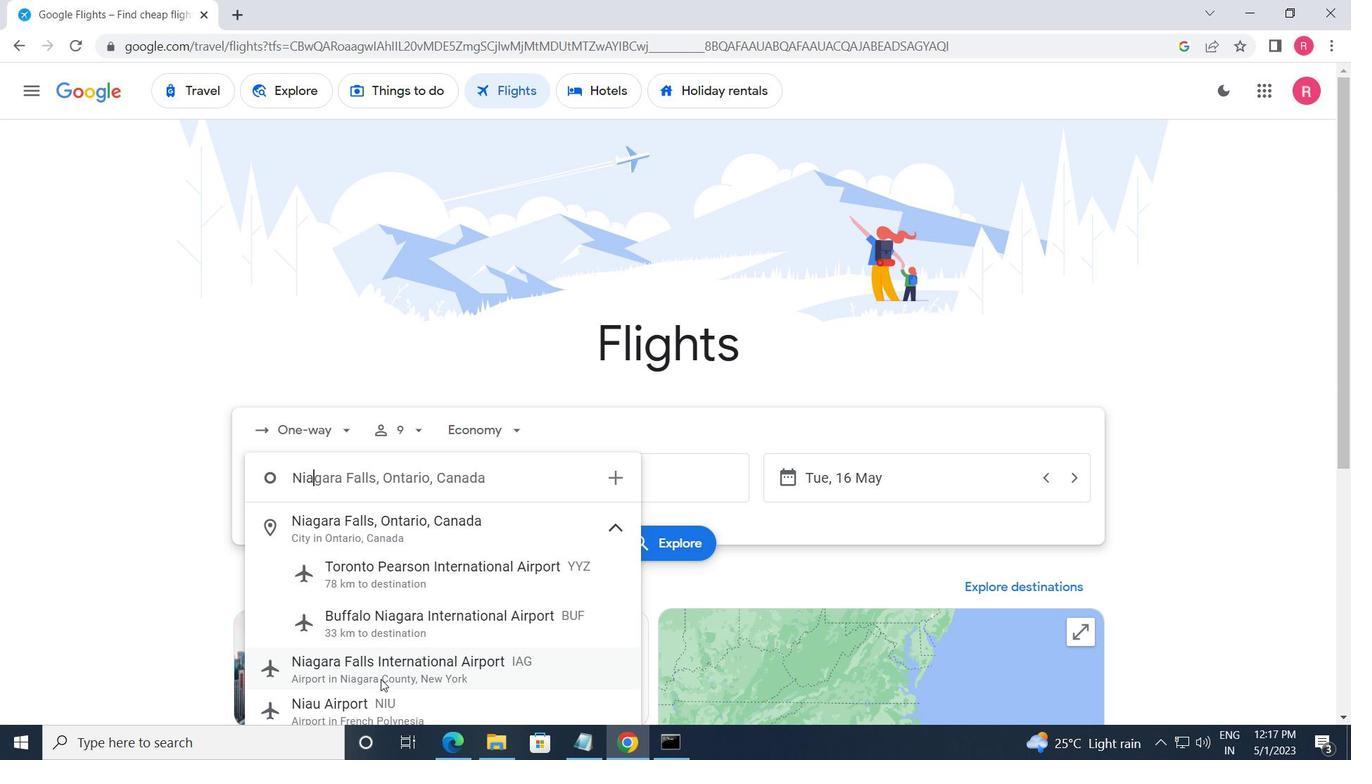 
Action: Mouse pressed left at (380, 679)
Screenshot: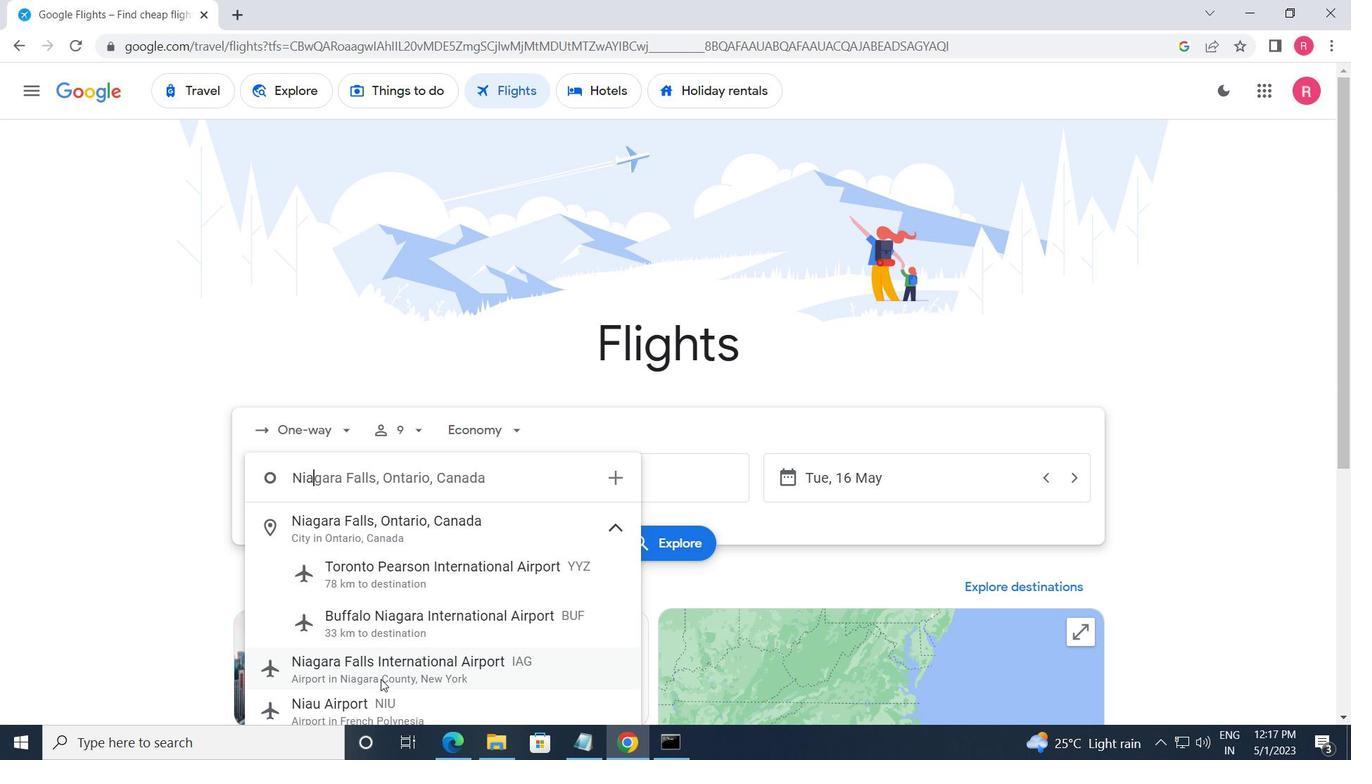 
Action: Mouse moved to (587, 479)
Screenshot: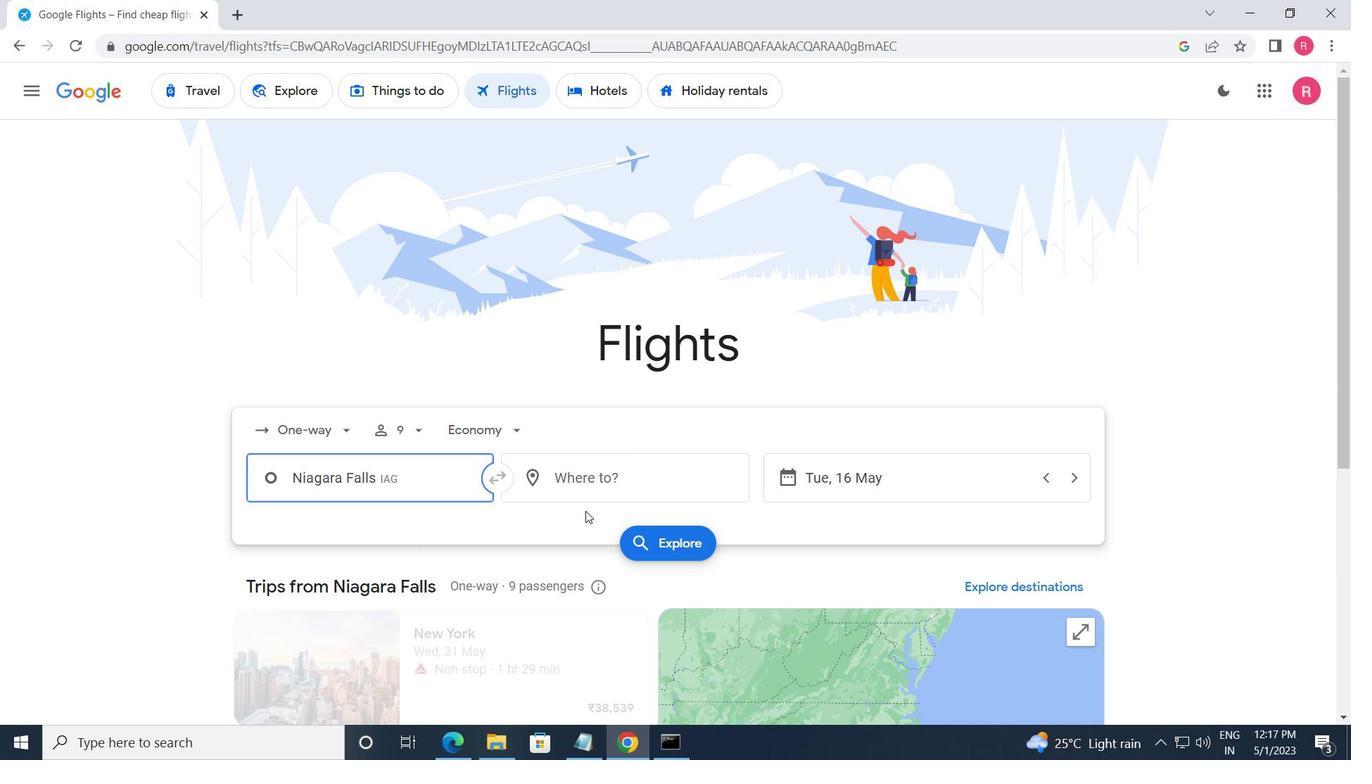 
Action: Mouse pressed left at (587, 479)
Screenshot: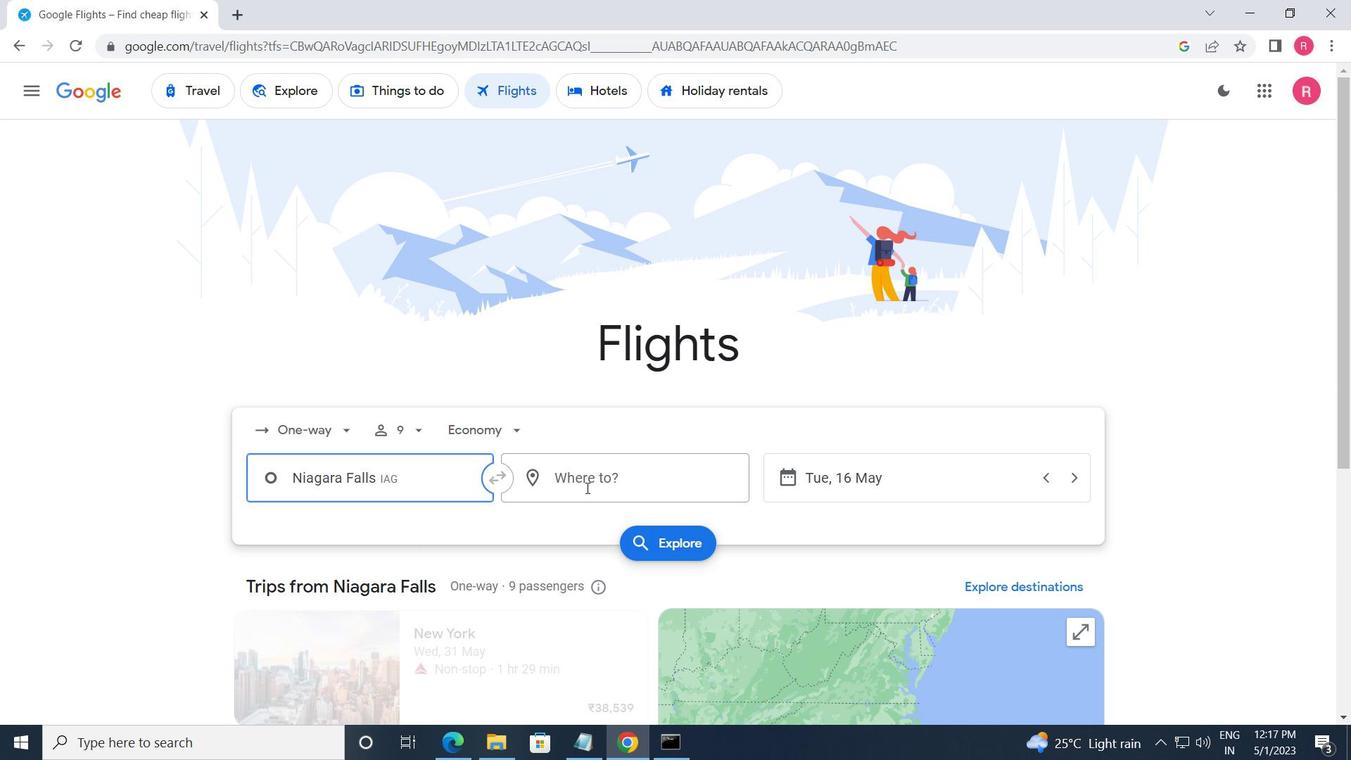 
Action: Mouse moved to (568, 656)
Screenshot: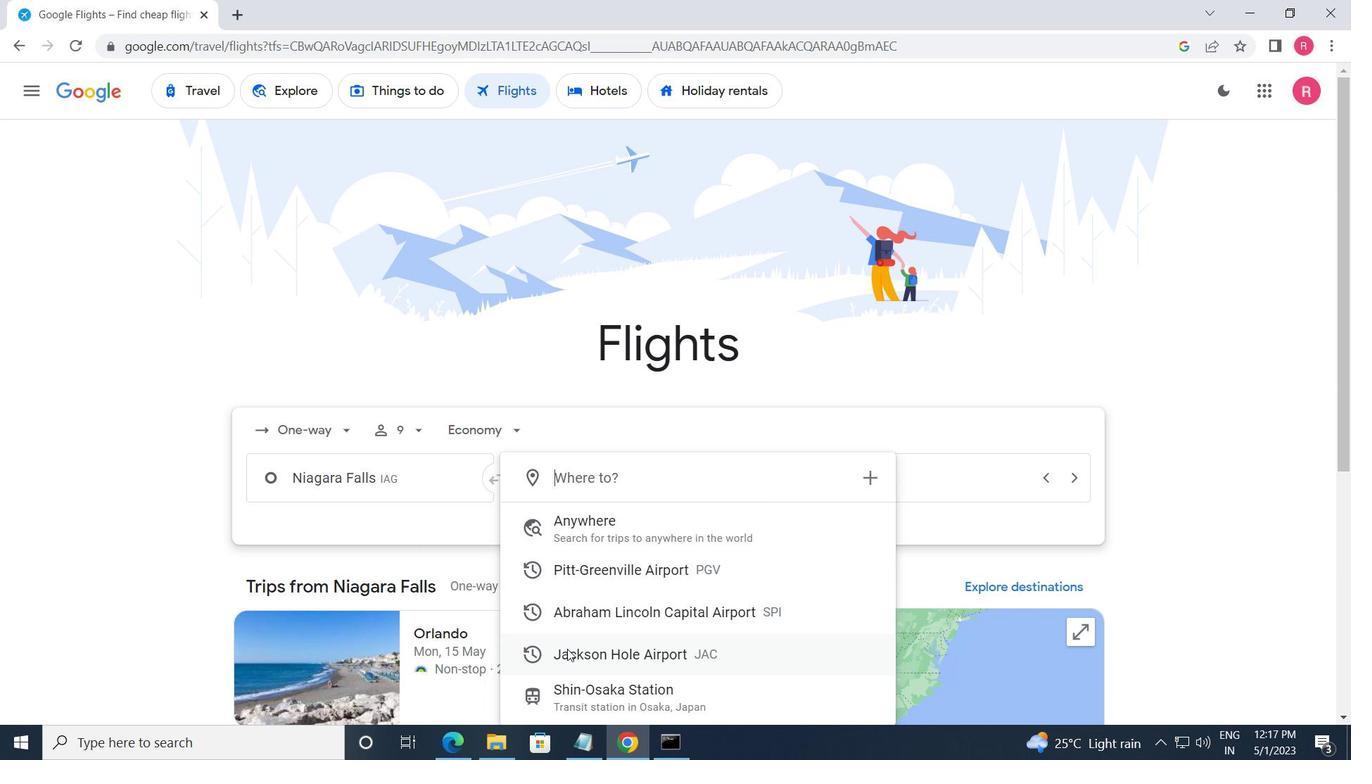 
Action: Mouse pressed left at (568, 656)
Screenshot: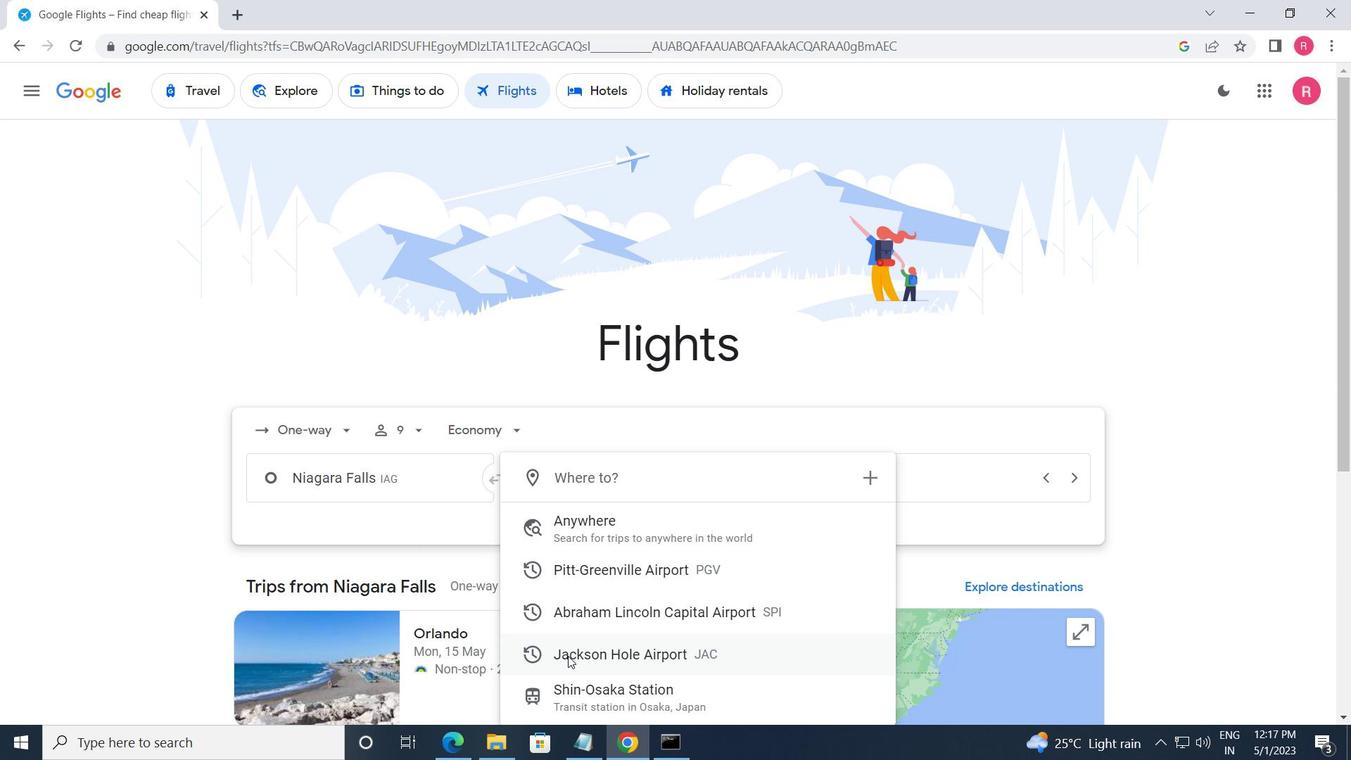 
Action: Mouse moved to (897, 486)
Screenshot: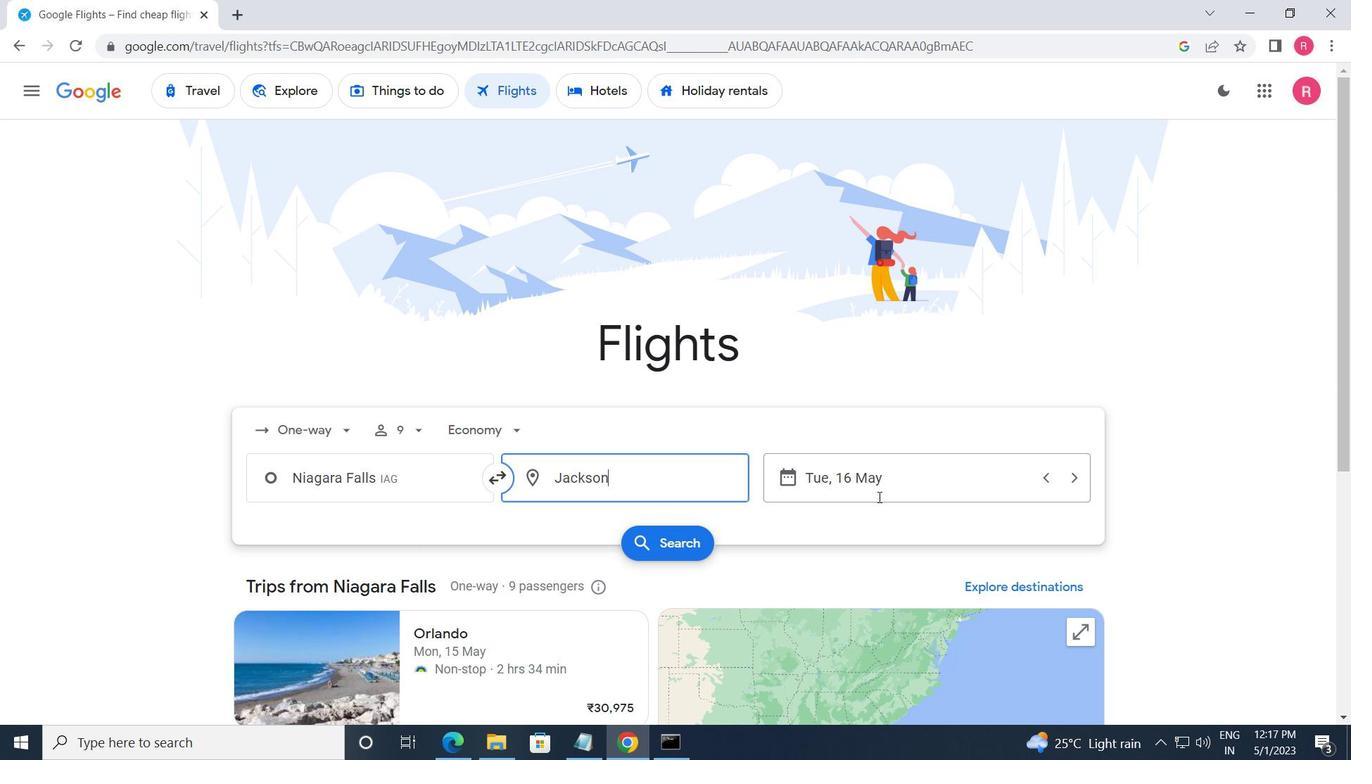 
Action: Mouse pressed left at (897, 486)
Screenshot: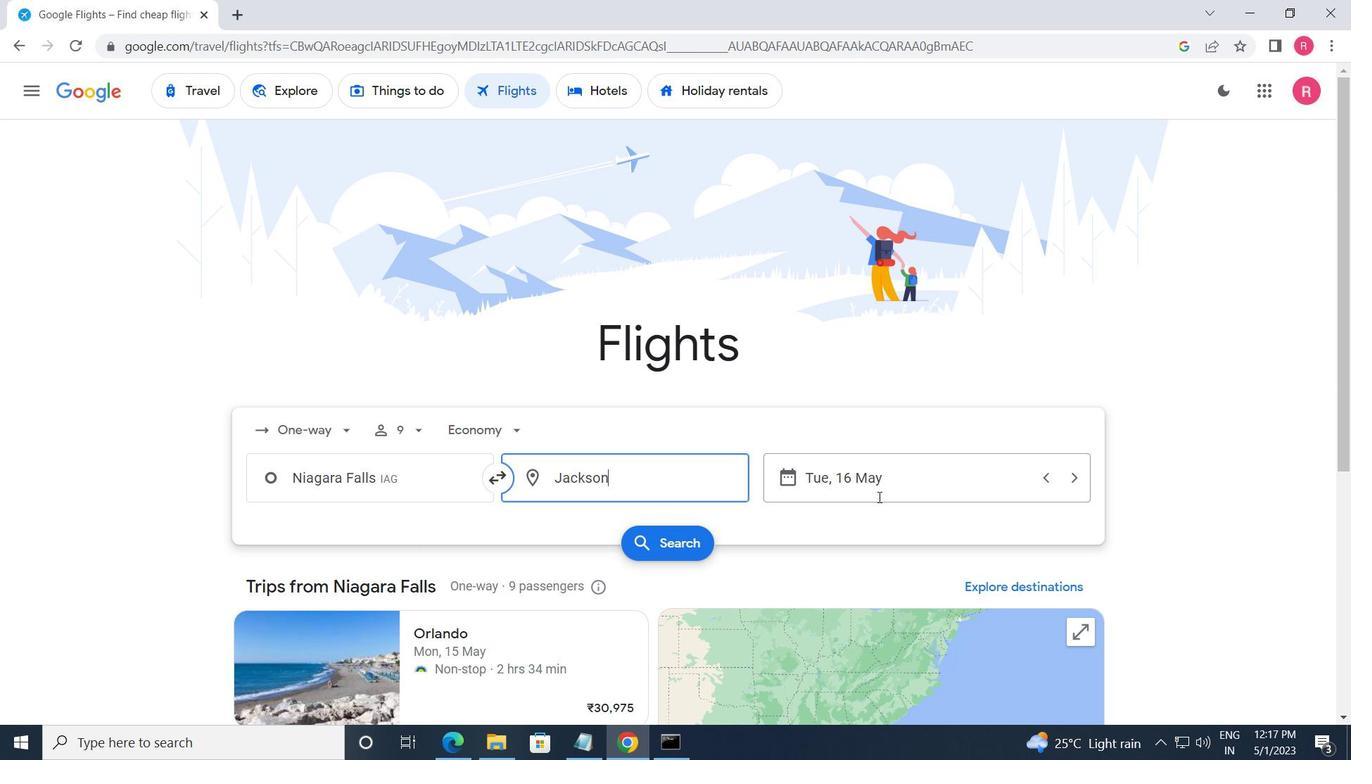 
Action: Mouse moved to (562, 409)
Screenshot: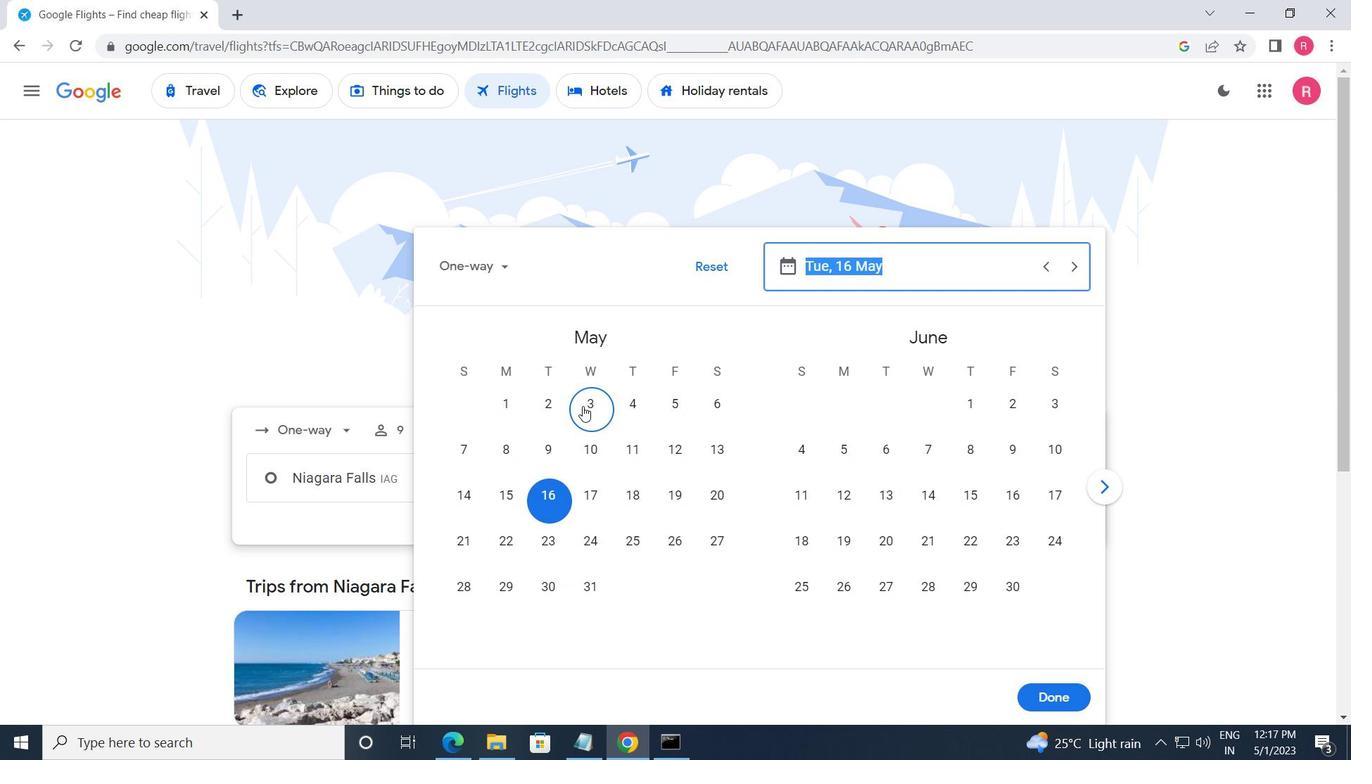 
Action: Mouse pressed left at (562, 409)
Screenshot: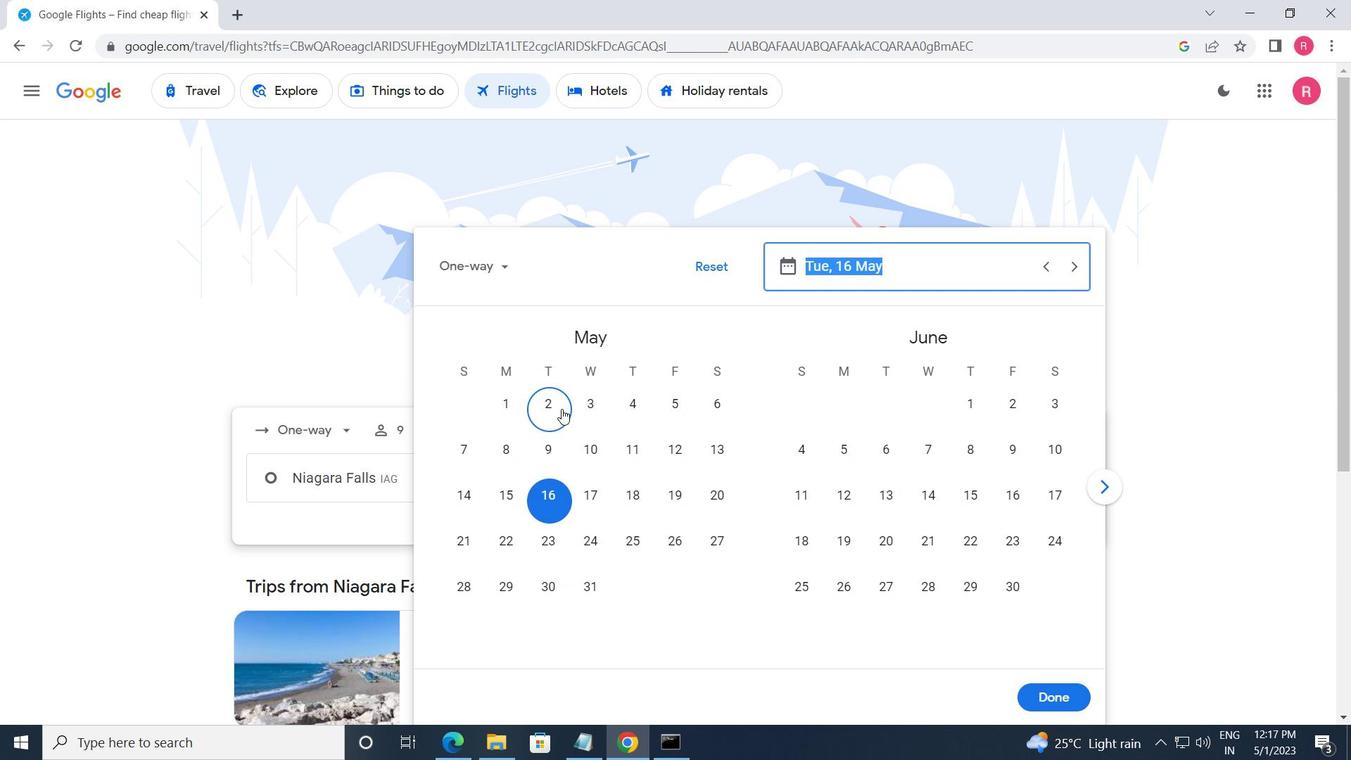 
Action: Mouse moved to (1070, 689)
Screenshot: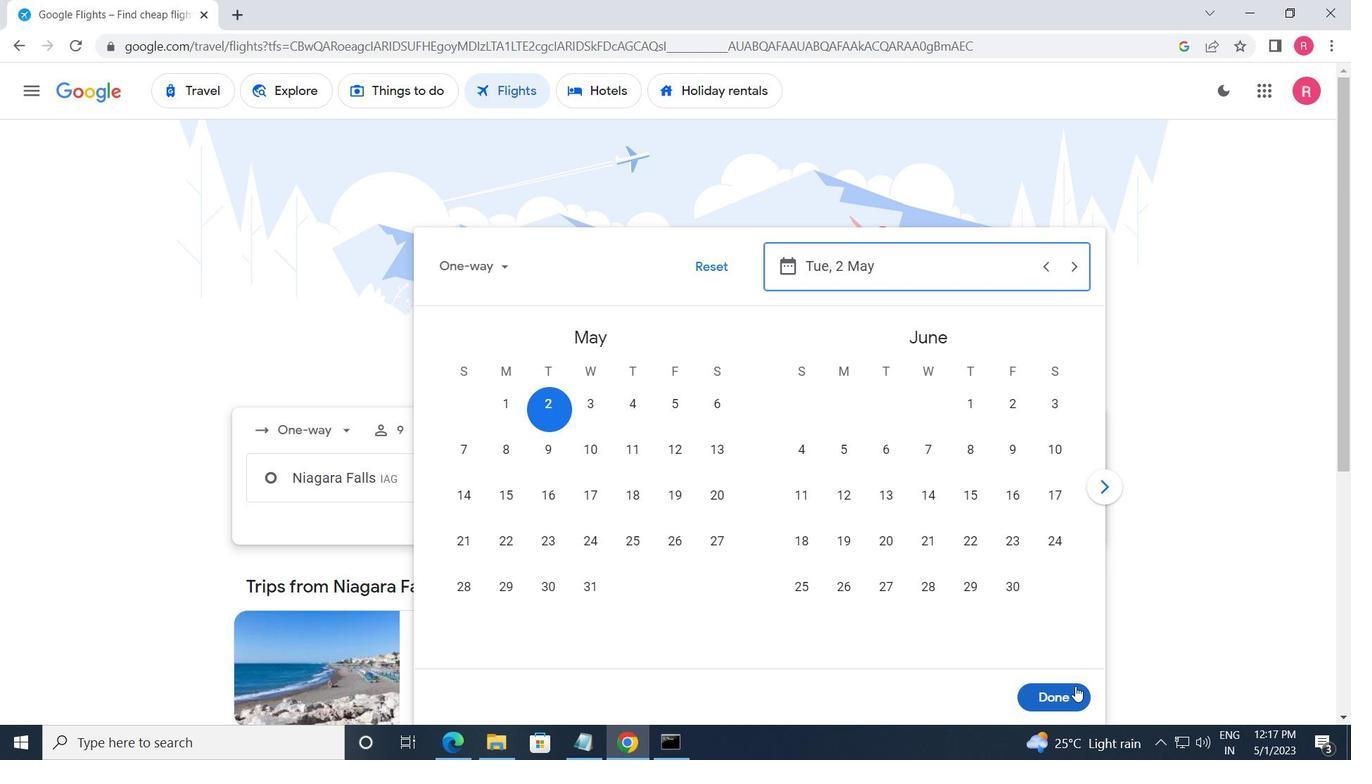 
Action: Mouse pressed left at (1070, 689)
Screenshot: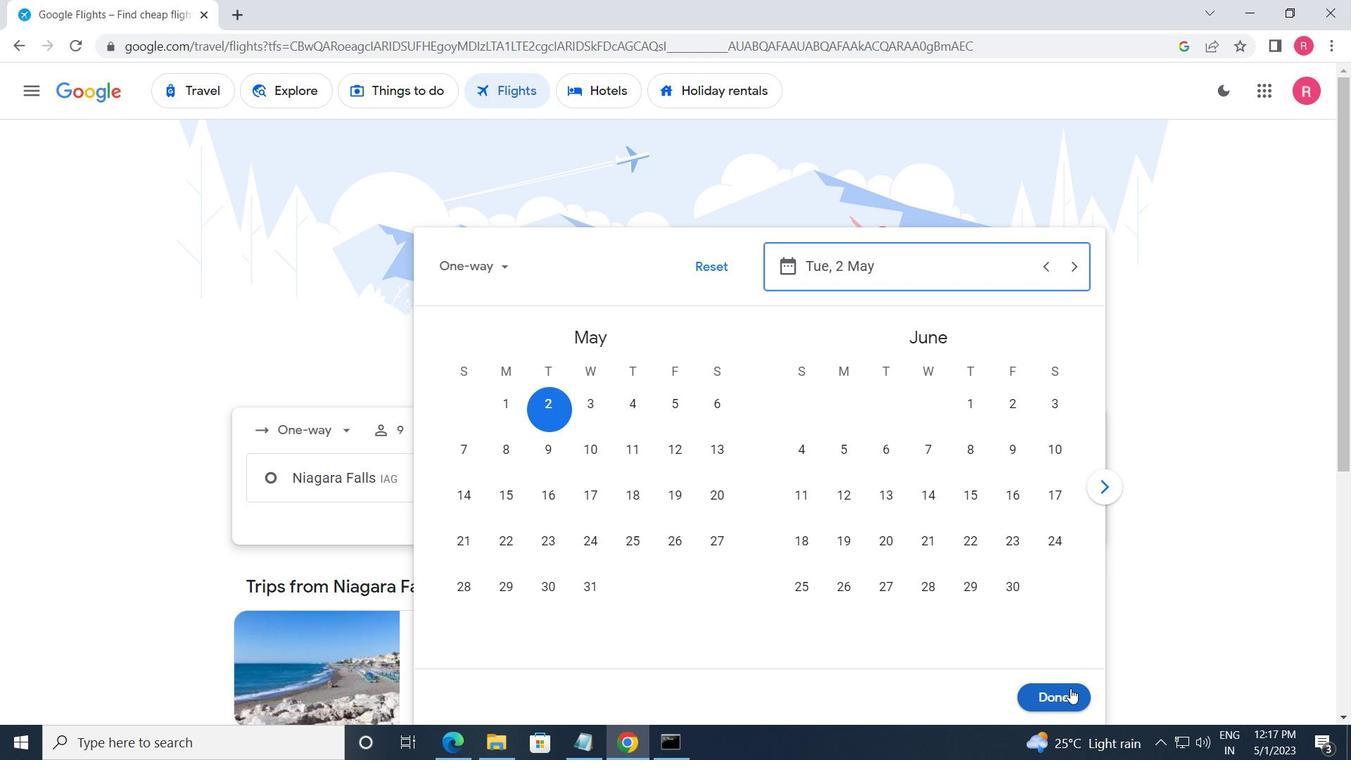 
Action: Mouse moved to (655, 547)
Screenshot: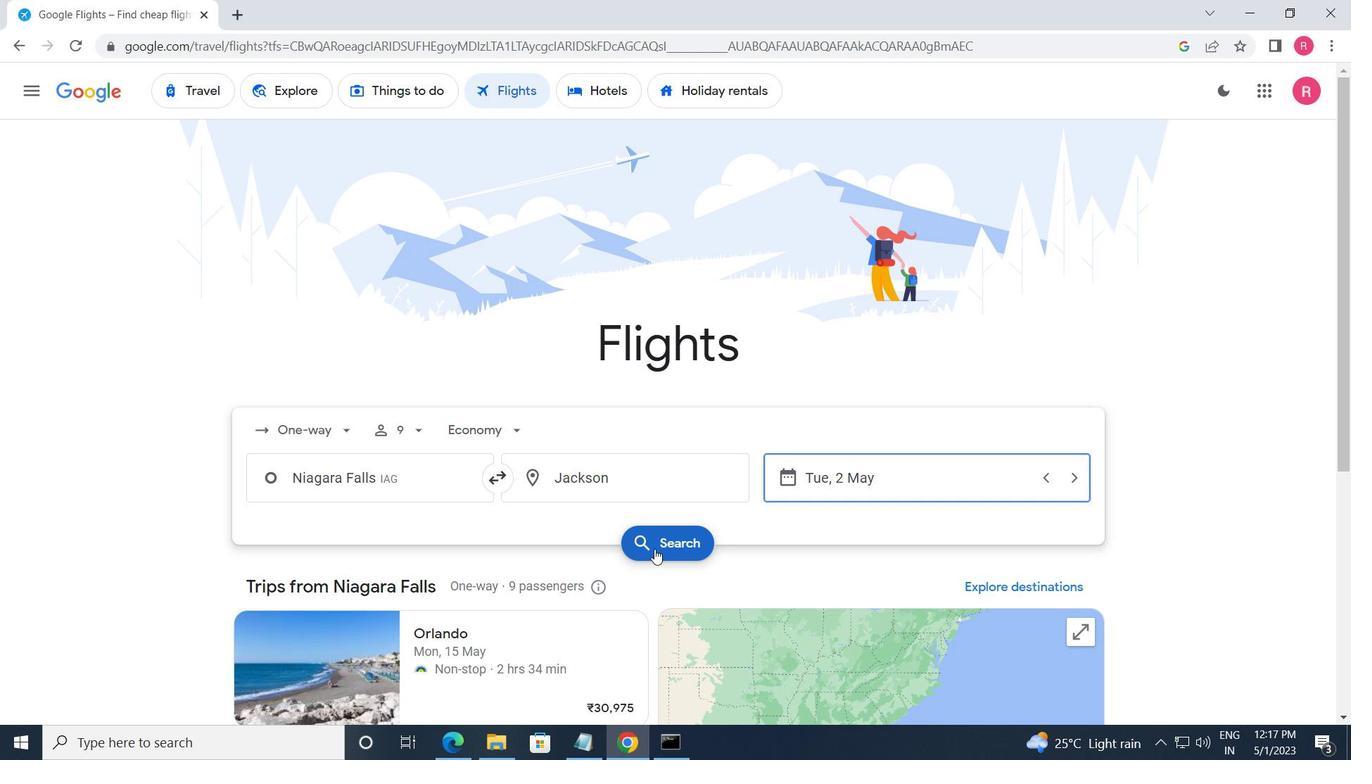 
Action: Mouse pressed left at (655, 547)
Screenshot: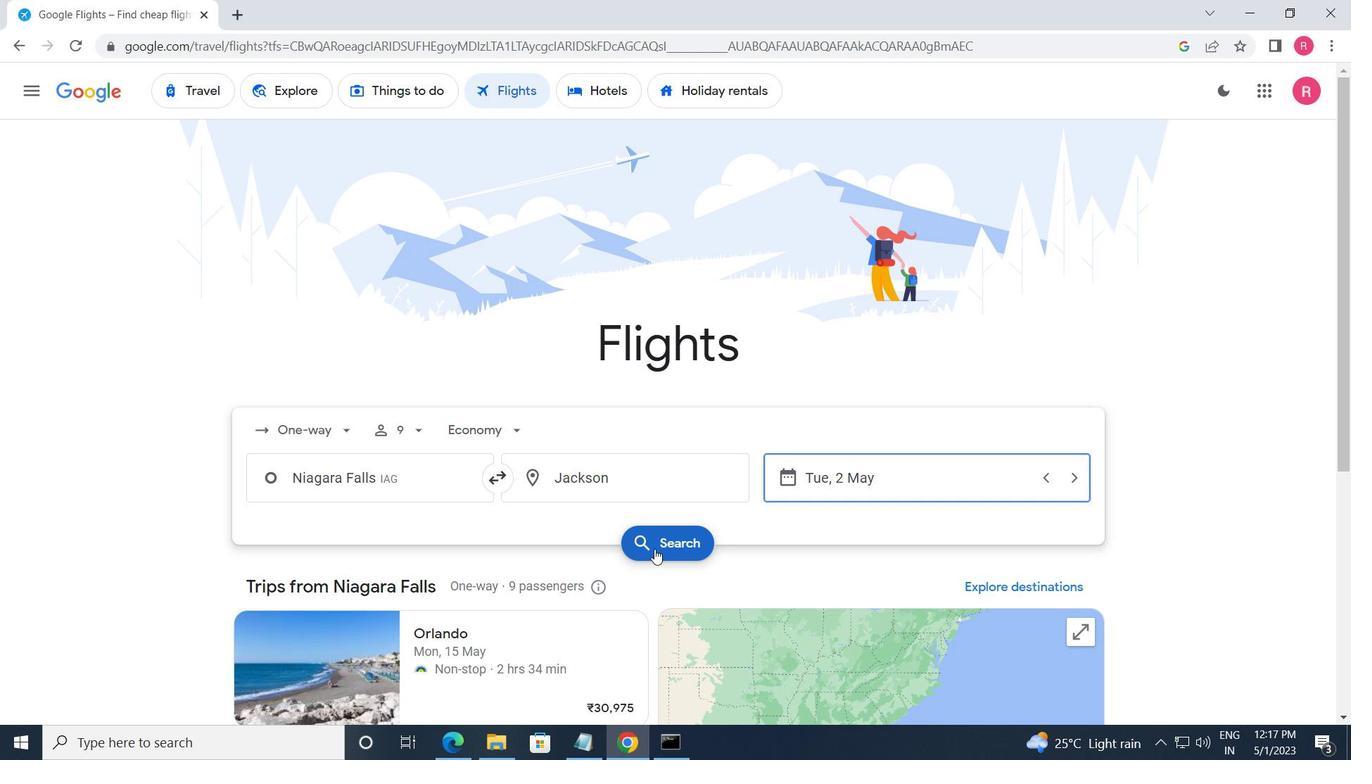 
Action: Mouse moved to (280, 261)
Screenshot: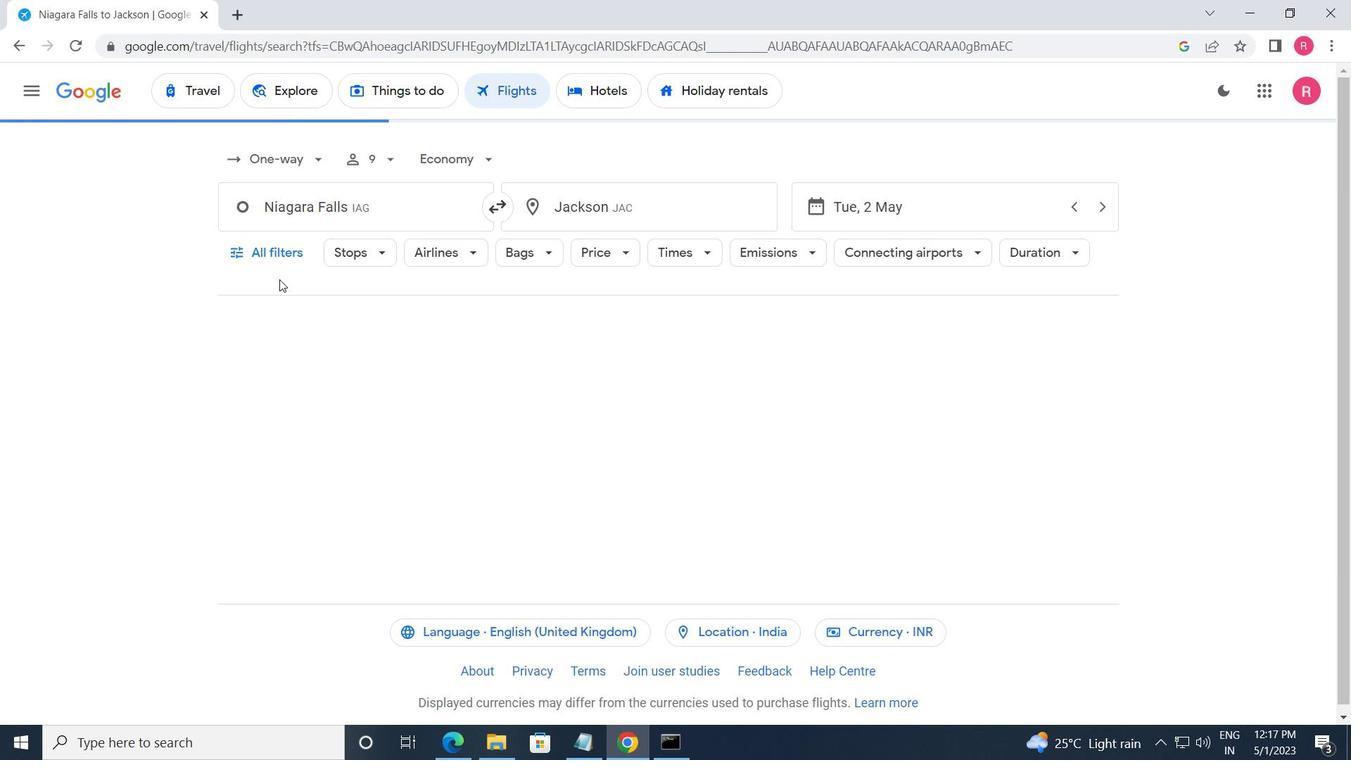 
Action: Mouse pressed left at (280, 261)
Screenshot: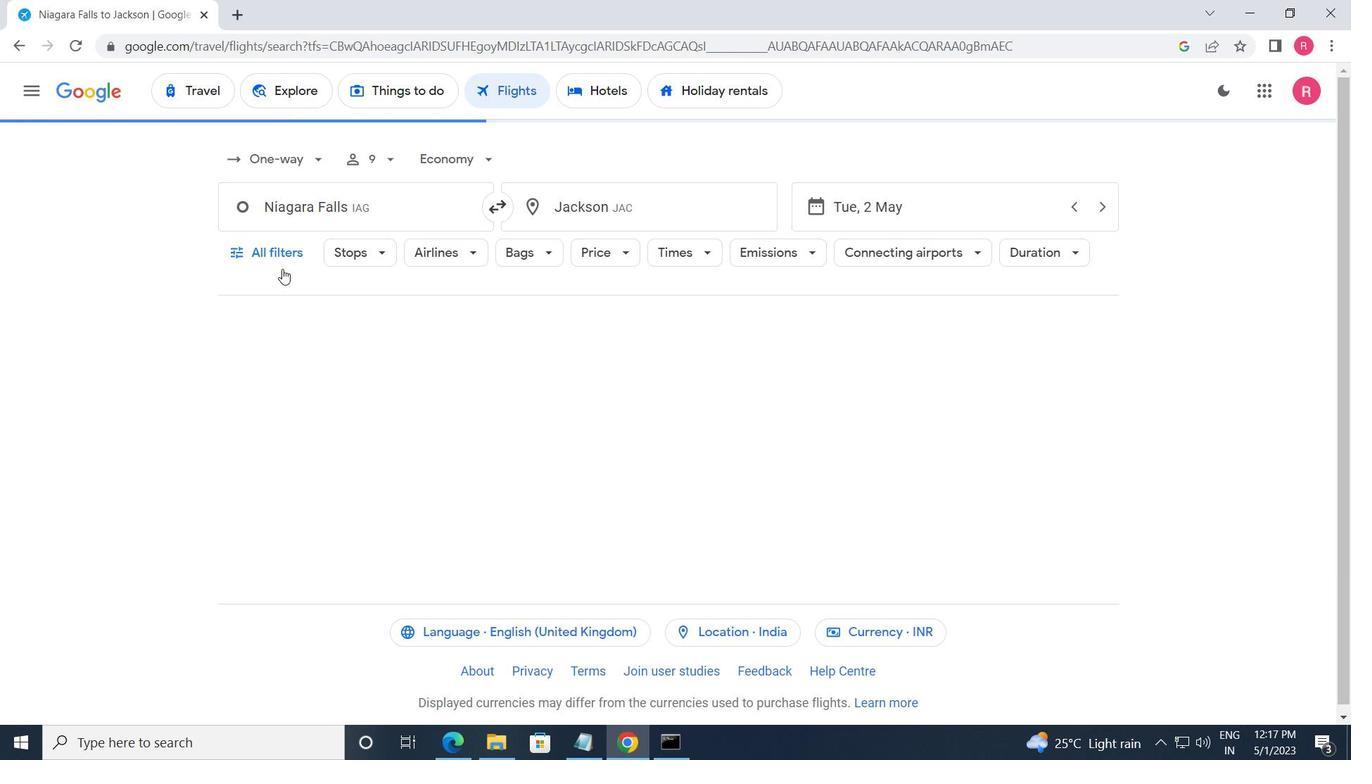
Action: Mouse moved to (338, 471)
Screenshot: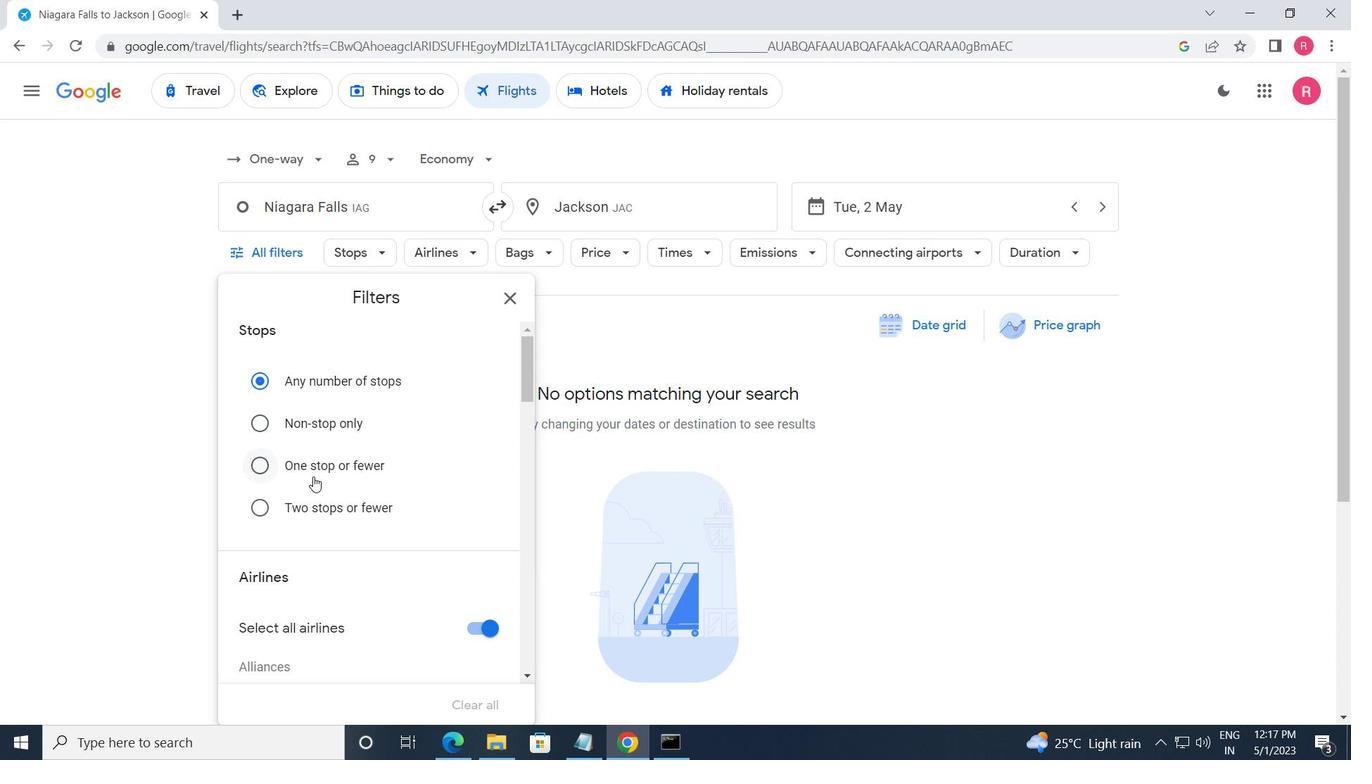 
Action: Mouse scrolled (338, 470) with delta (0, 0)
Screenshot: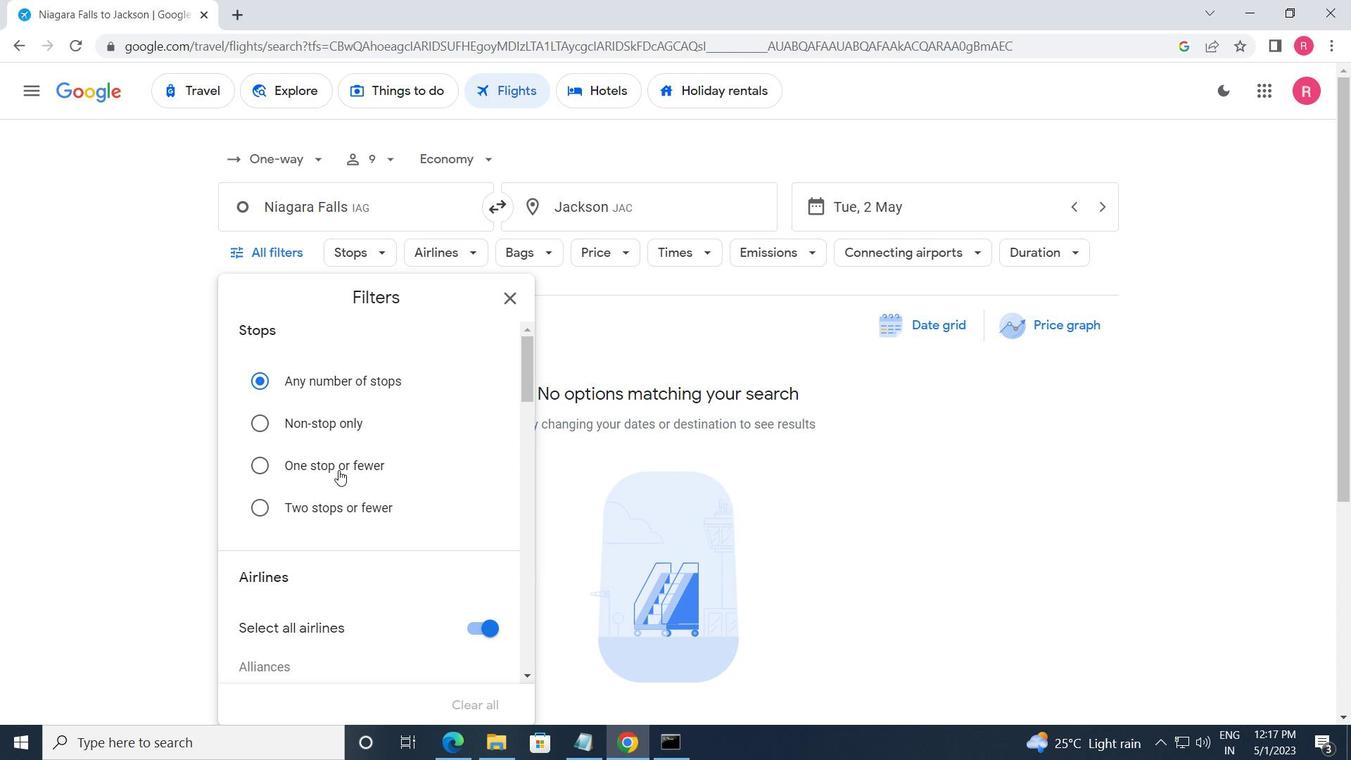 
Action: Mouse scrolled (338, 470) with delta (0, 0)
Screenshot: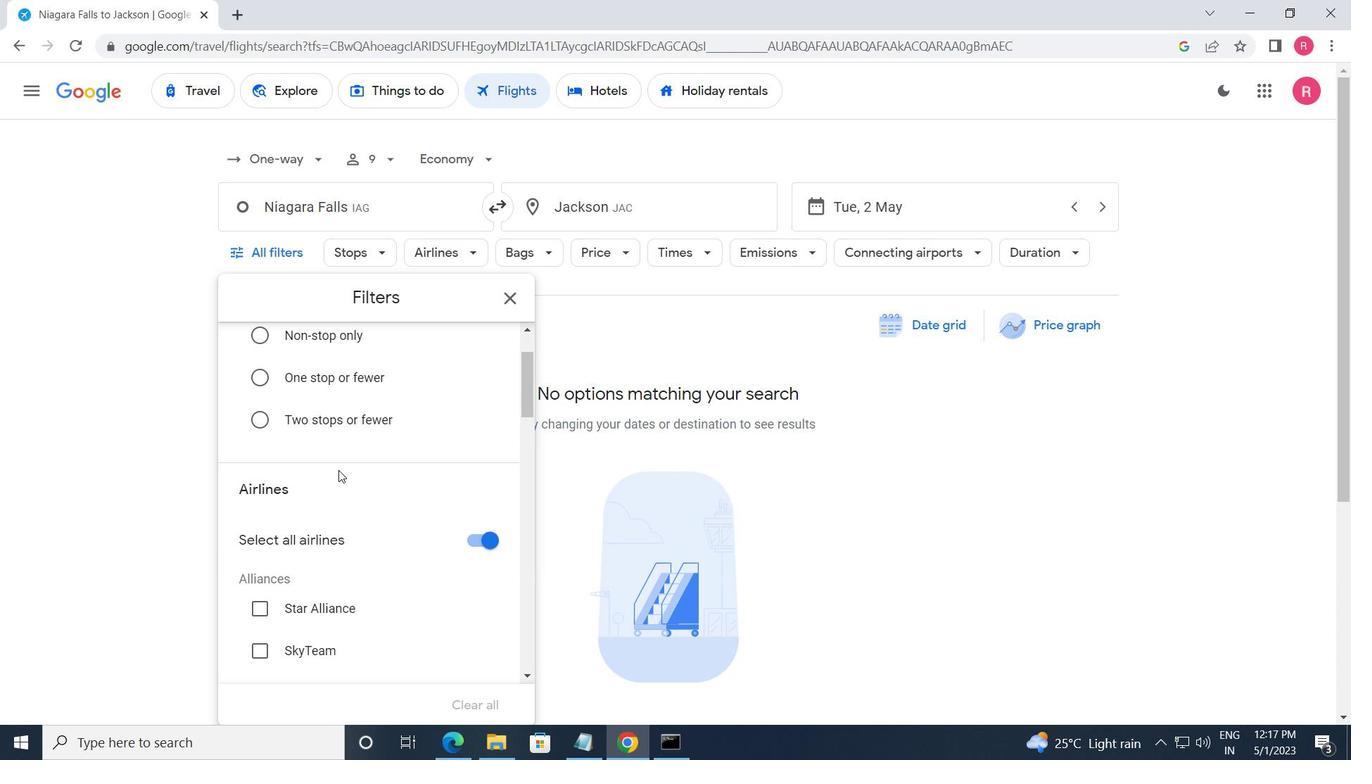 
Action: Mouse moved to (340, 471)
Screenshot: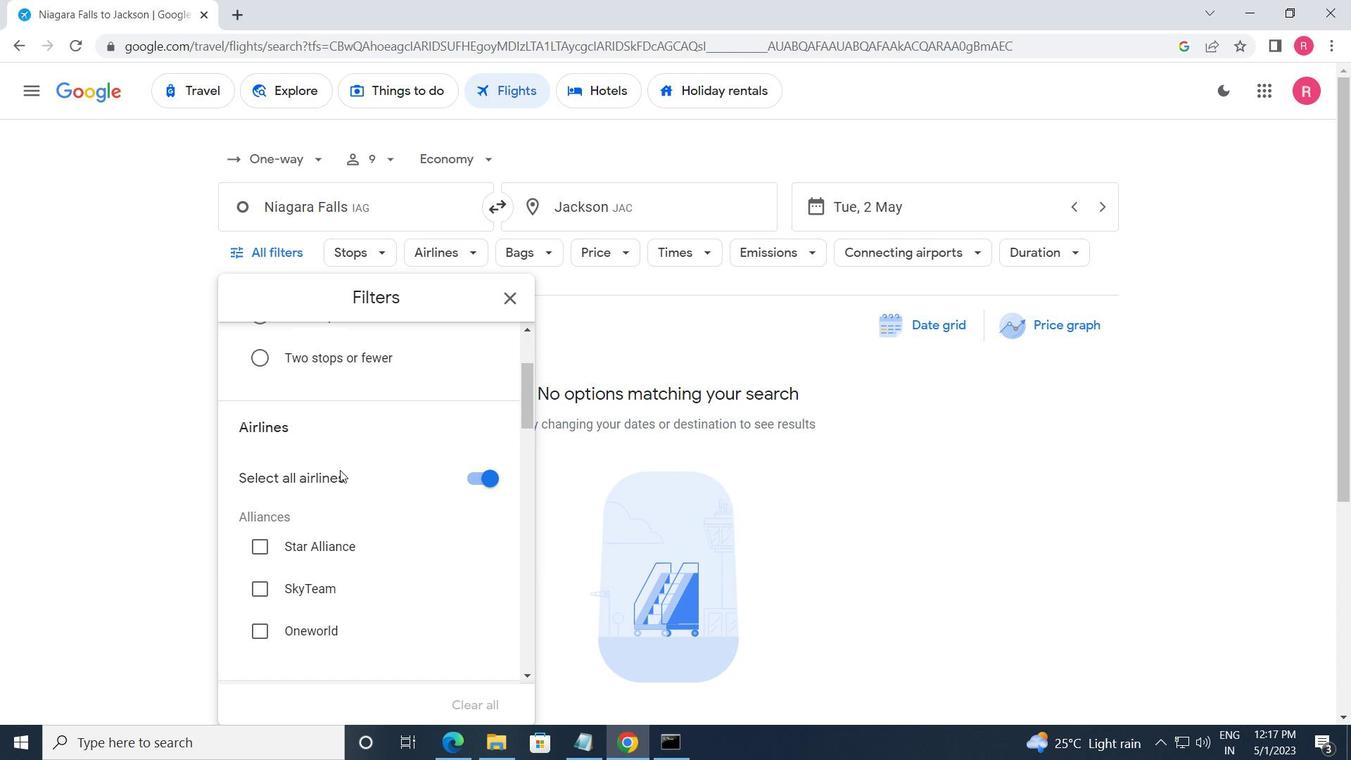 
Action: Mouse scrolled (340, 471) with delta (0, 0)
Screenshot: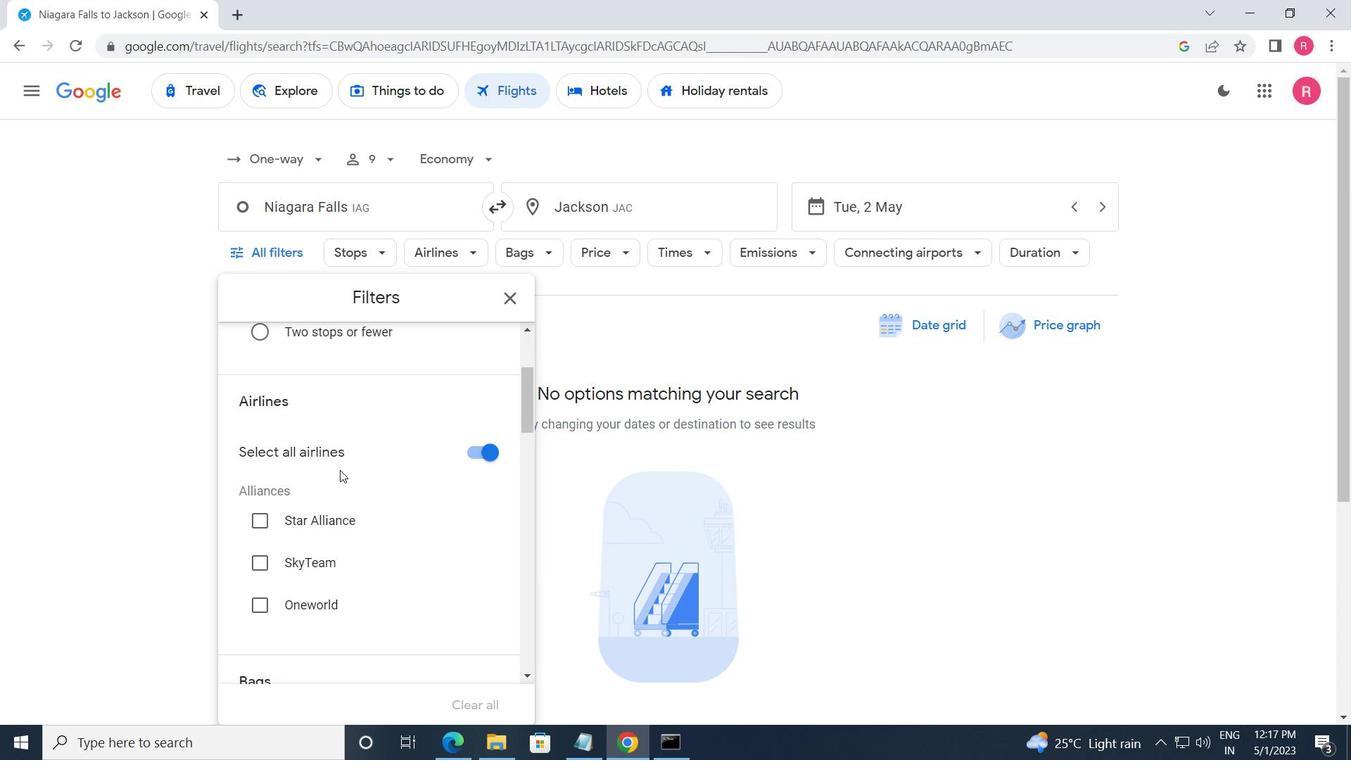 
Action: Mouse moved to (342, 473)
Screenshot: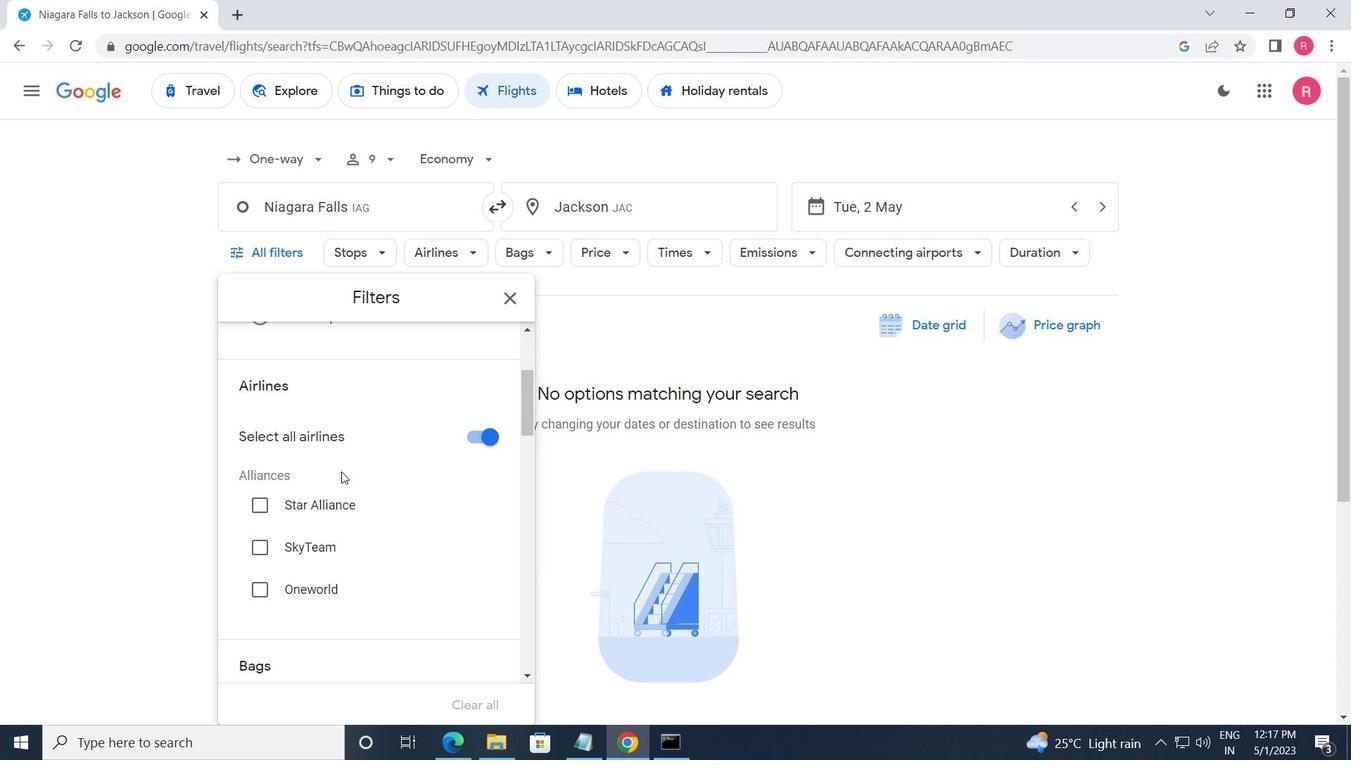 
Action: Mouse scrolled (342, 472) with delta (0, 0)
Screenshot: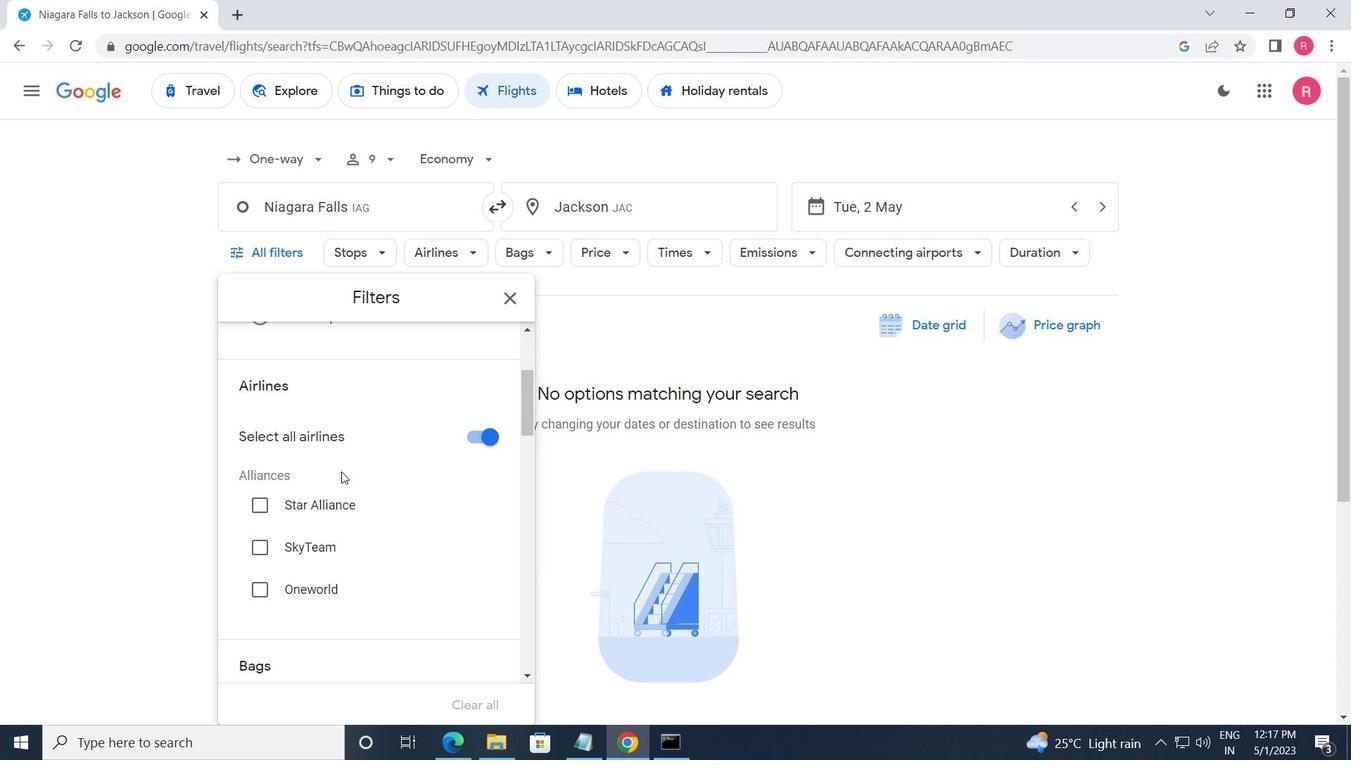 
Action: Mouse moved to (344, 473)
Screenshot: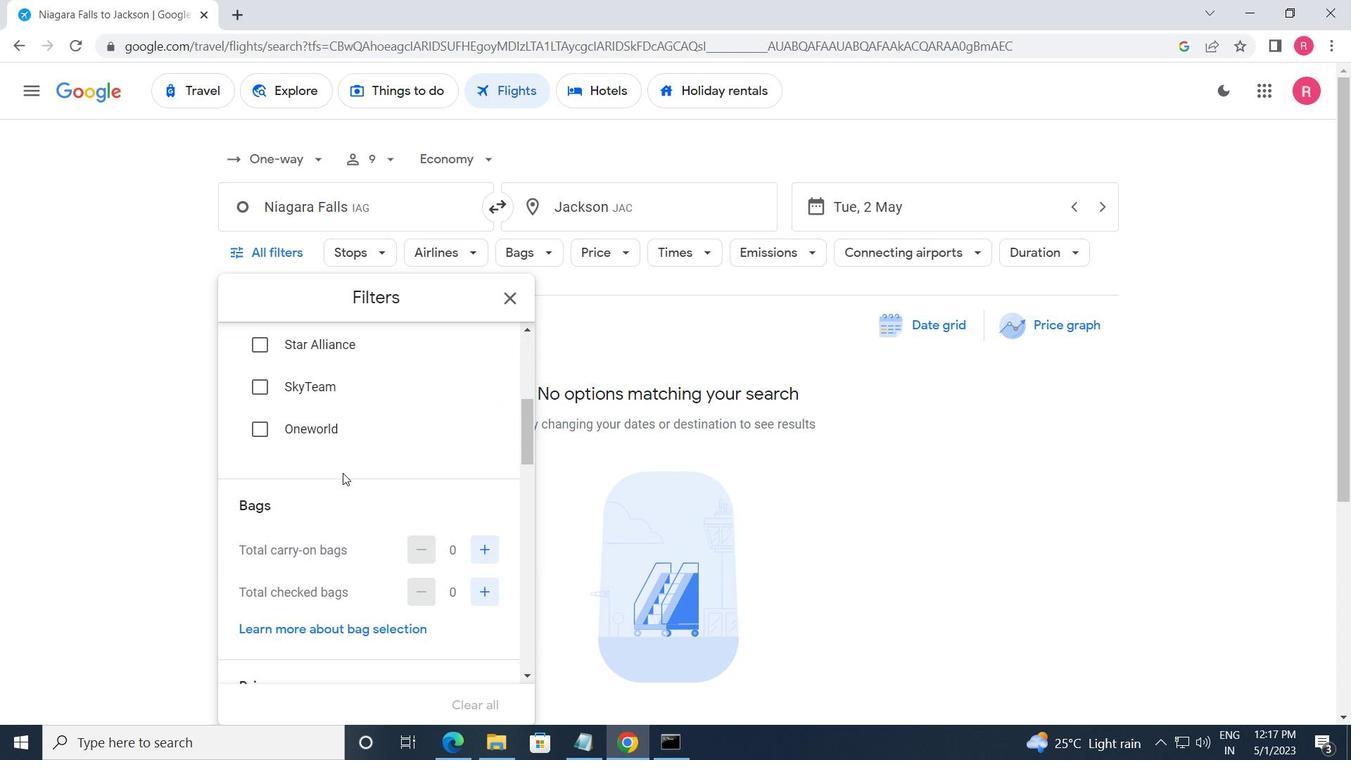 
Action: Mouse scrolled (344, 473) with delta (0, 0)
Screenshot: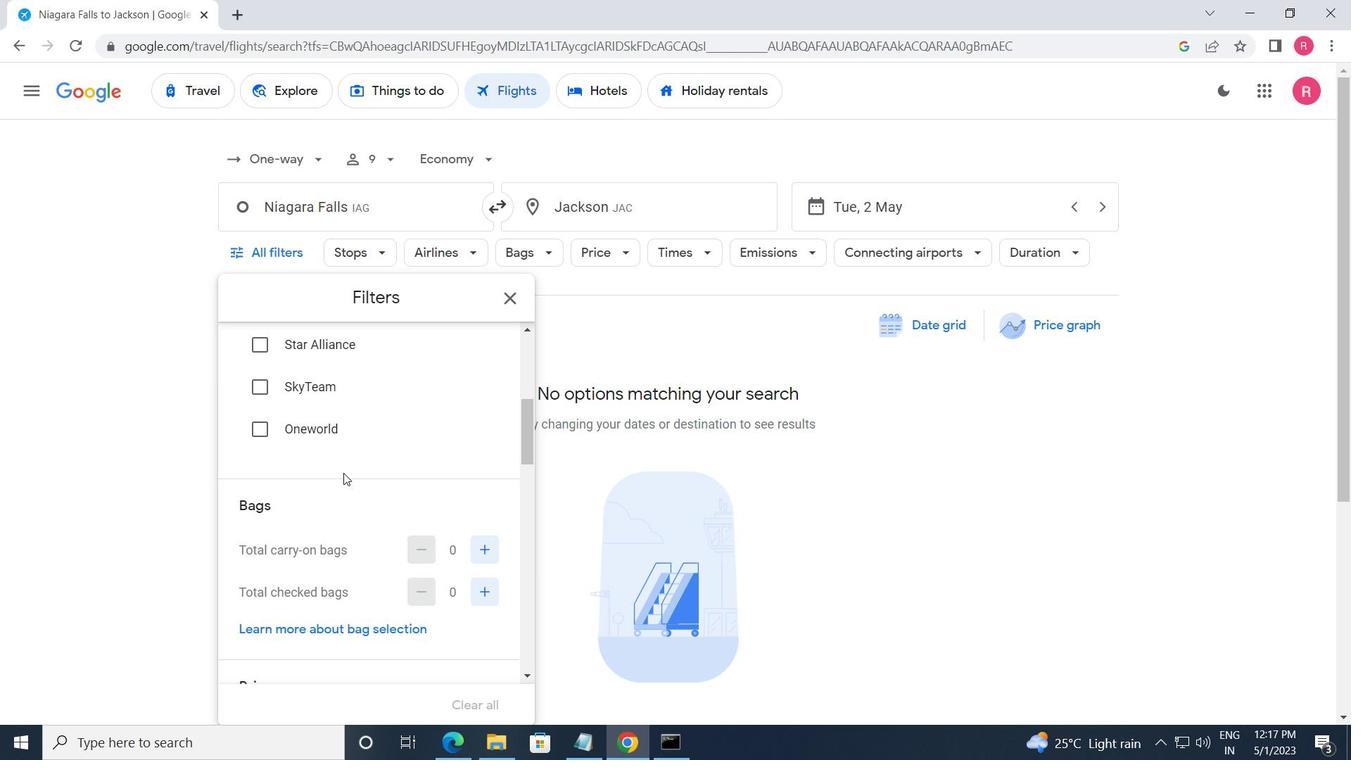 
Action: Mouse moved to (485, 466)
Screenshot: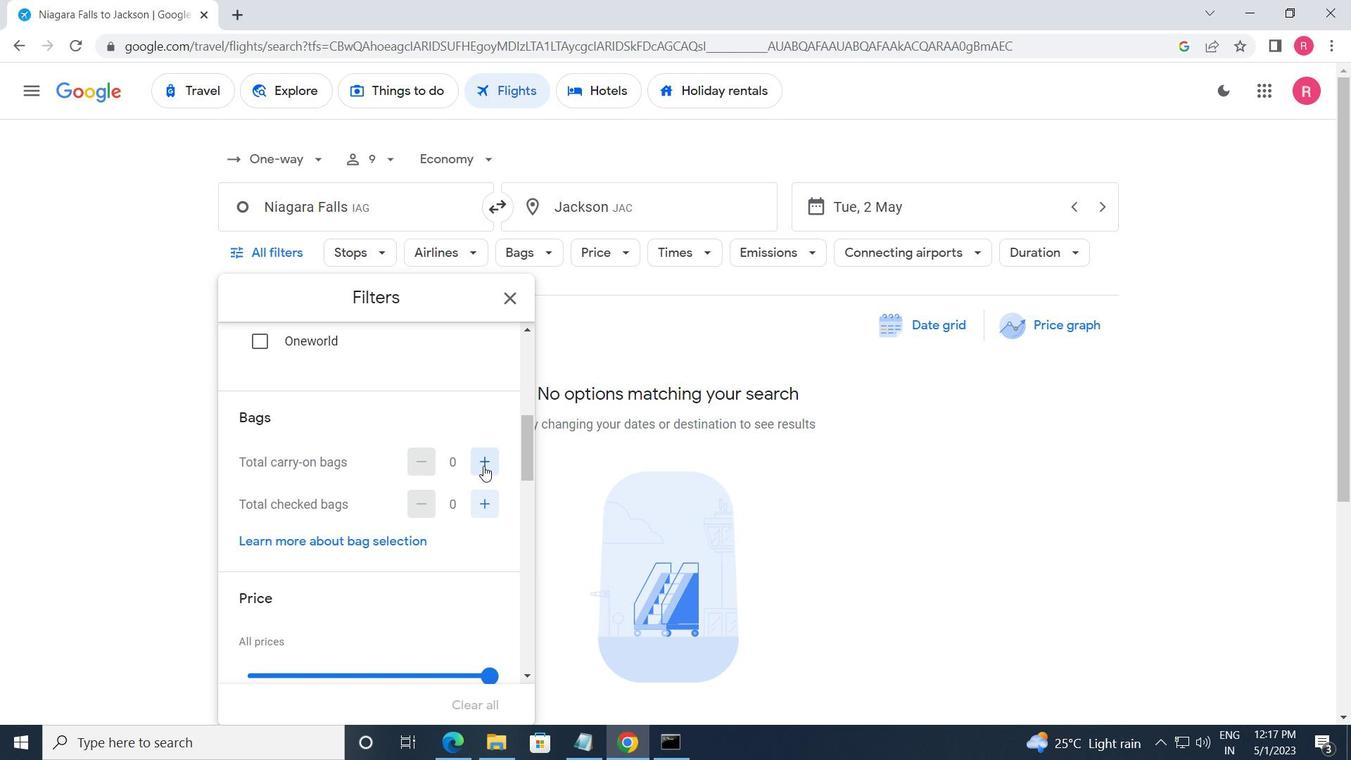 
Action: Mouse pressed left at (485, 466)
Screenshot: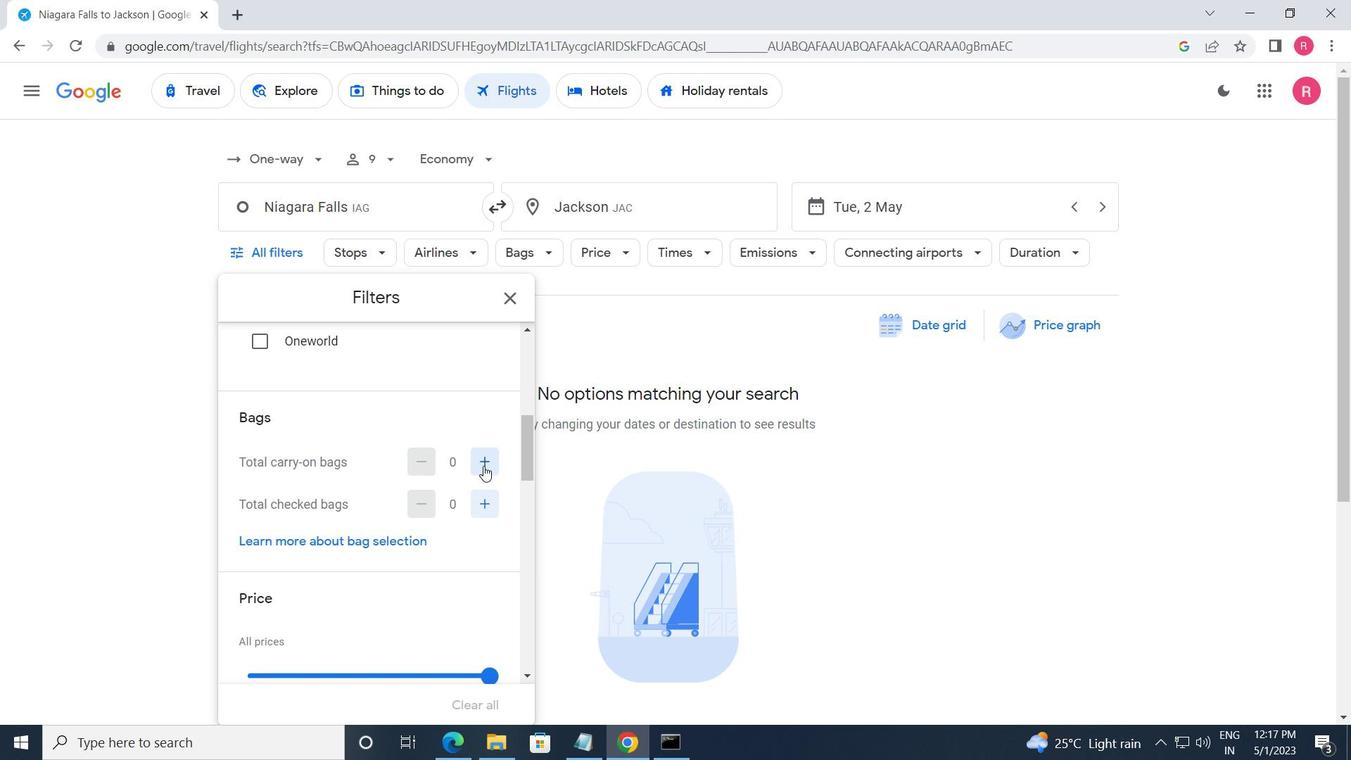
Action: Mouse pressed left at (485, 466)
Screenshot: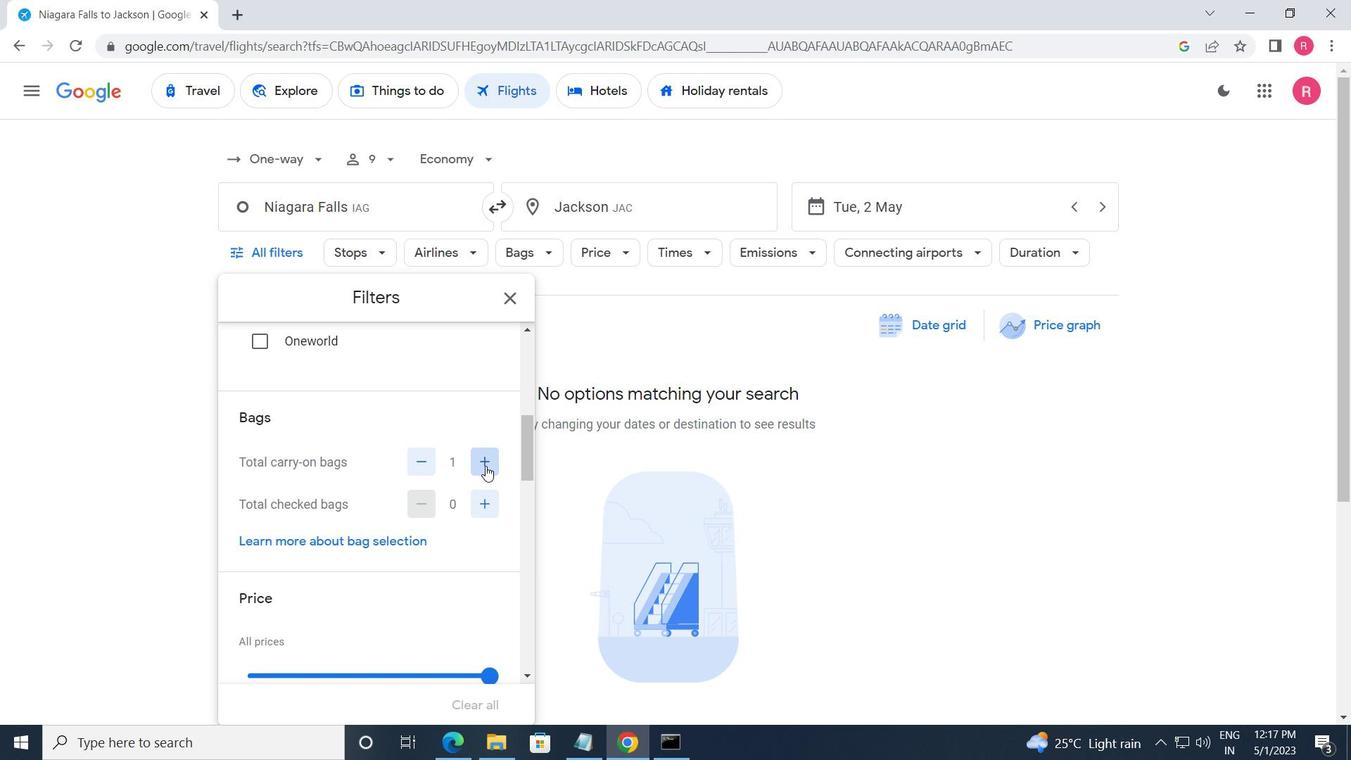 
Action: Mouse scrolled (485, 465) with delta (0, 0)
Screenshot: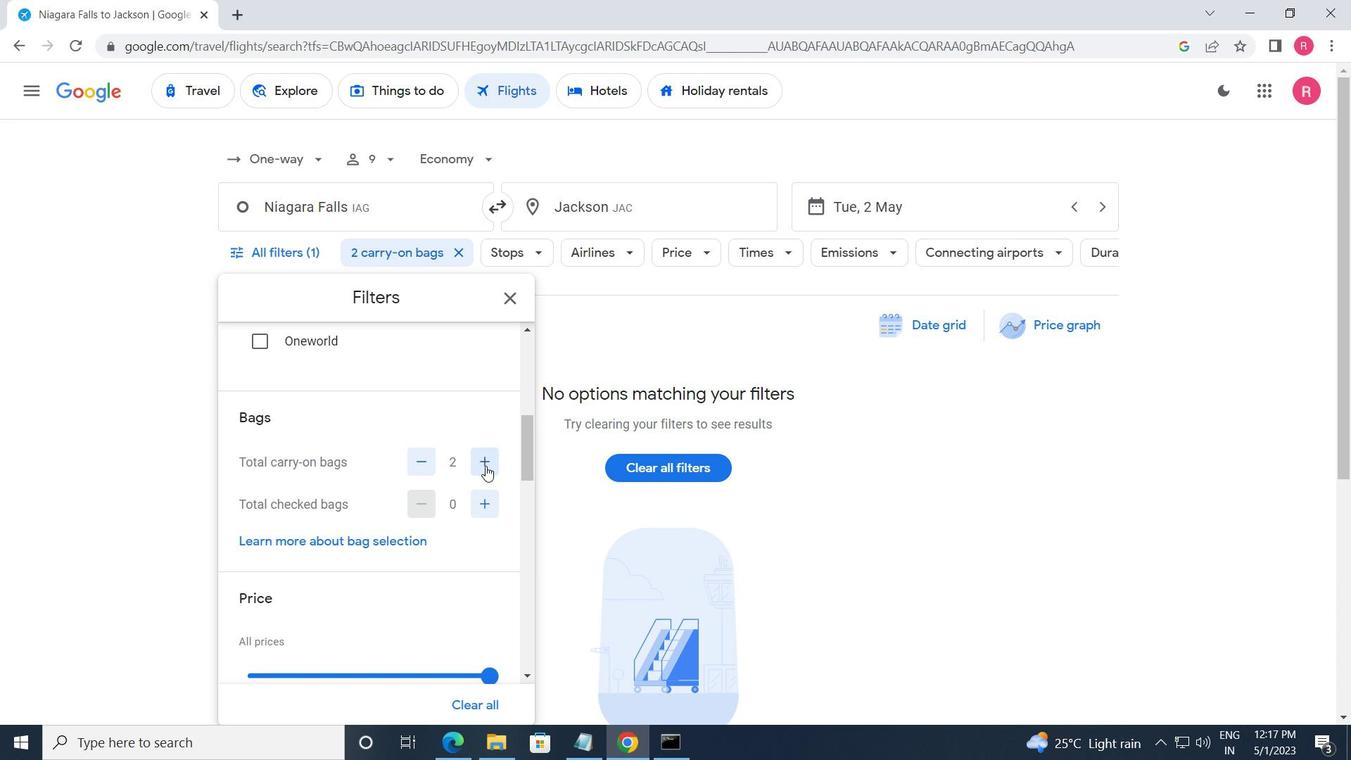 
Action: Mouse moved to (486, 466)
Screenshot: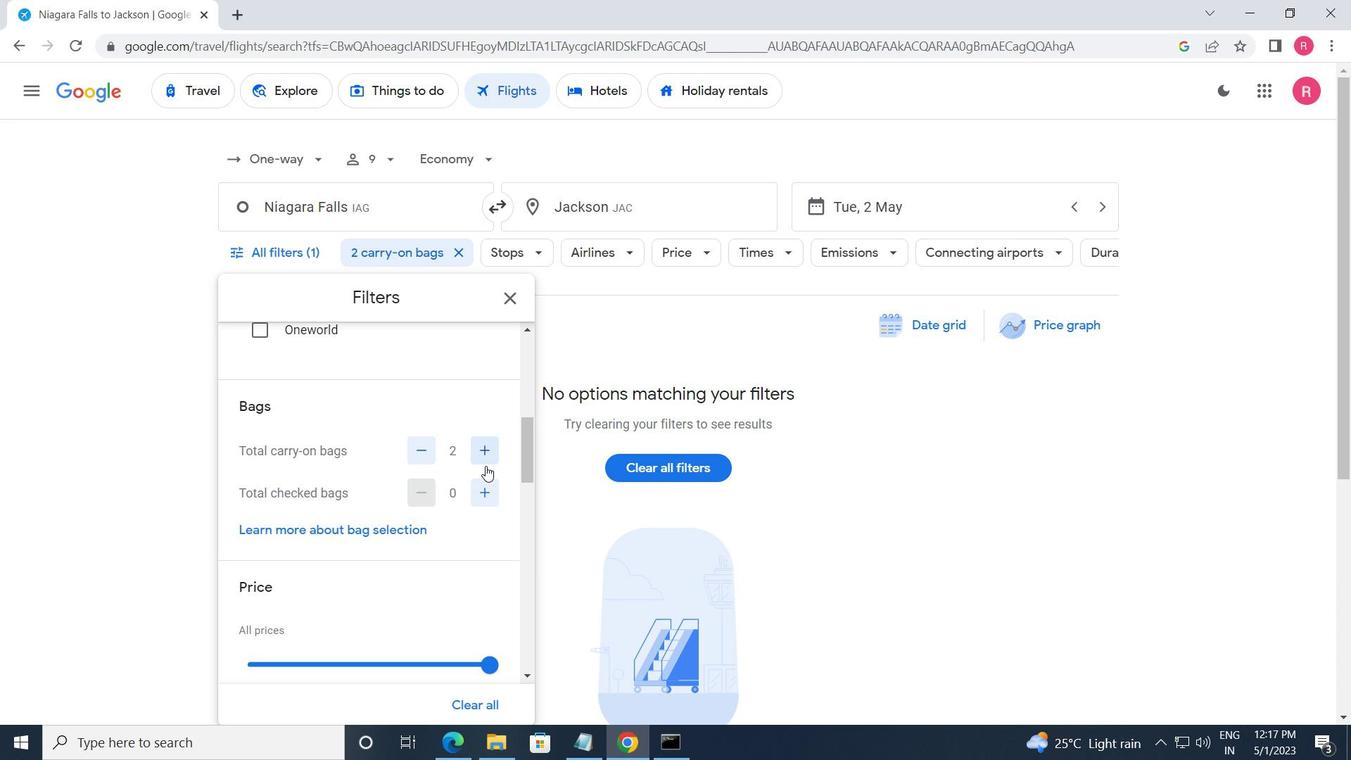 
Action: Mouse scrolled (486, 466) with delta (0, 0)
Screenshot: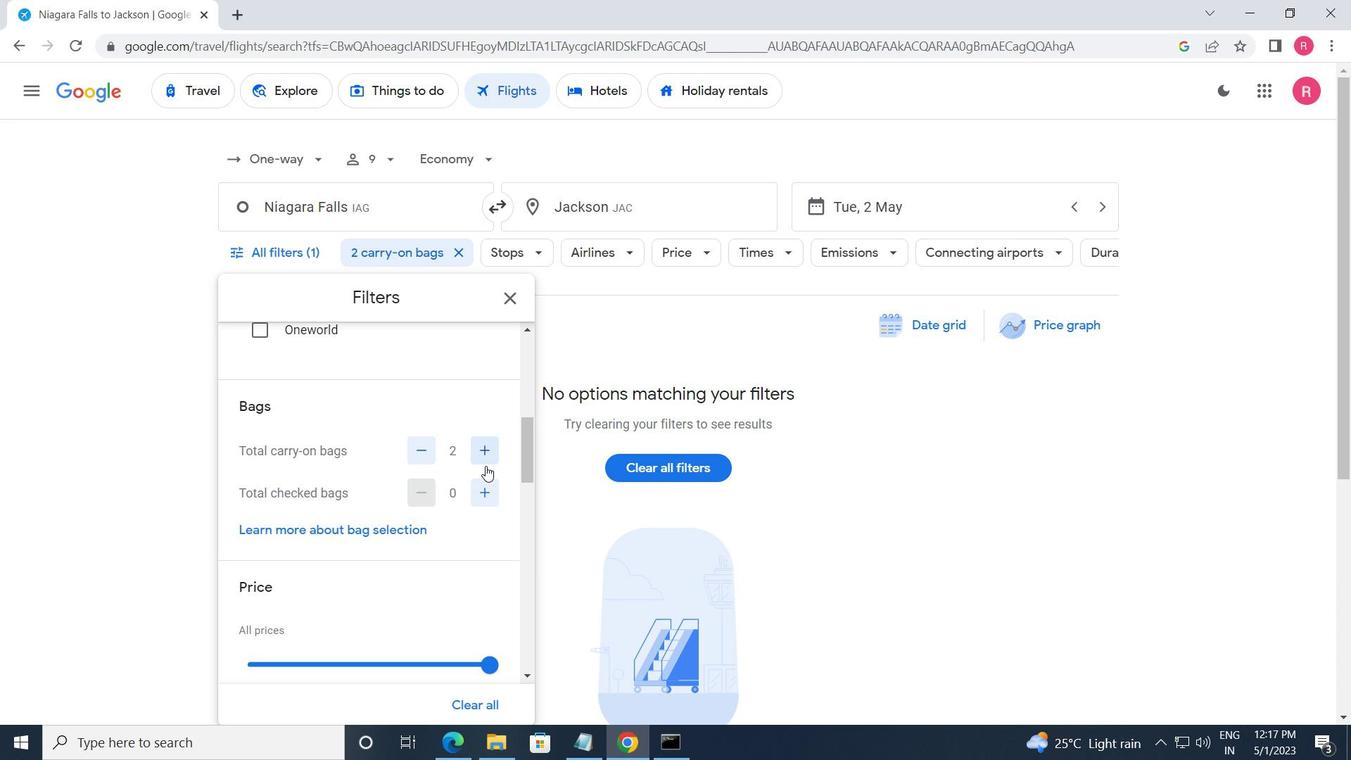 
Action: Mouse moved to (492, 496)
Screenshot: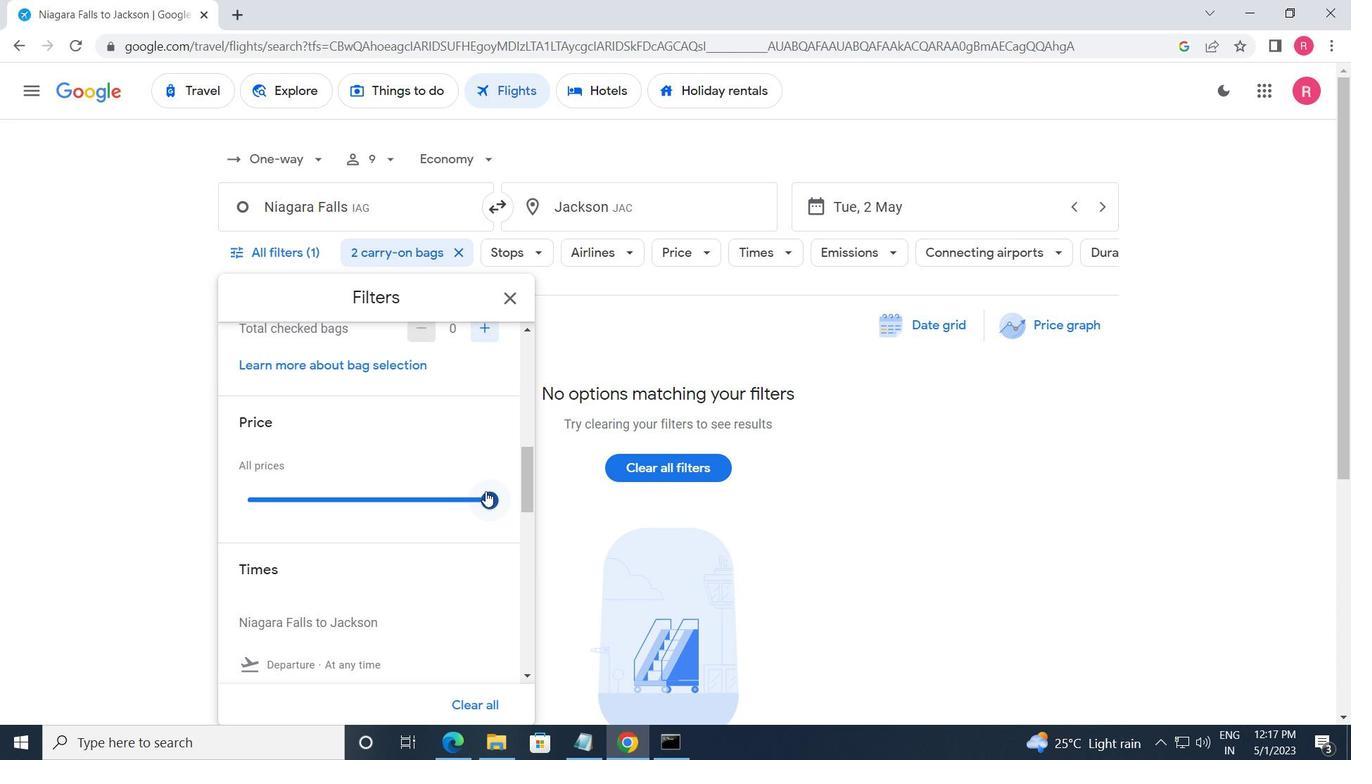 
Action: Mouse pressed left at (492, 496)
Screenshot: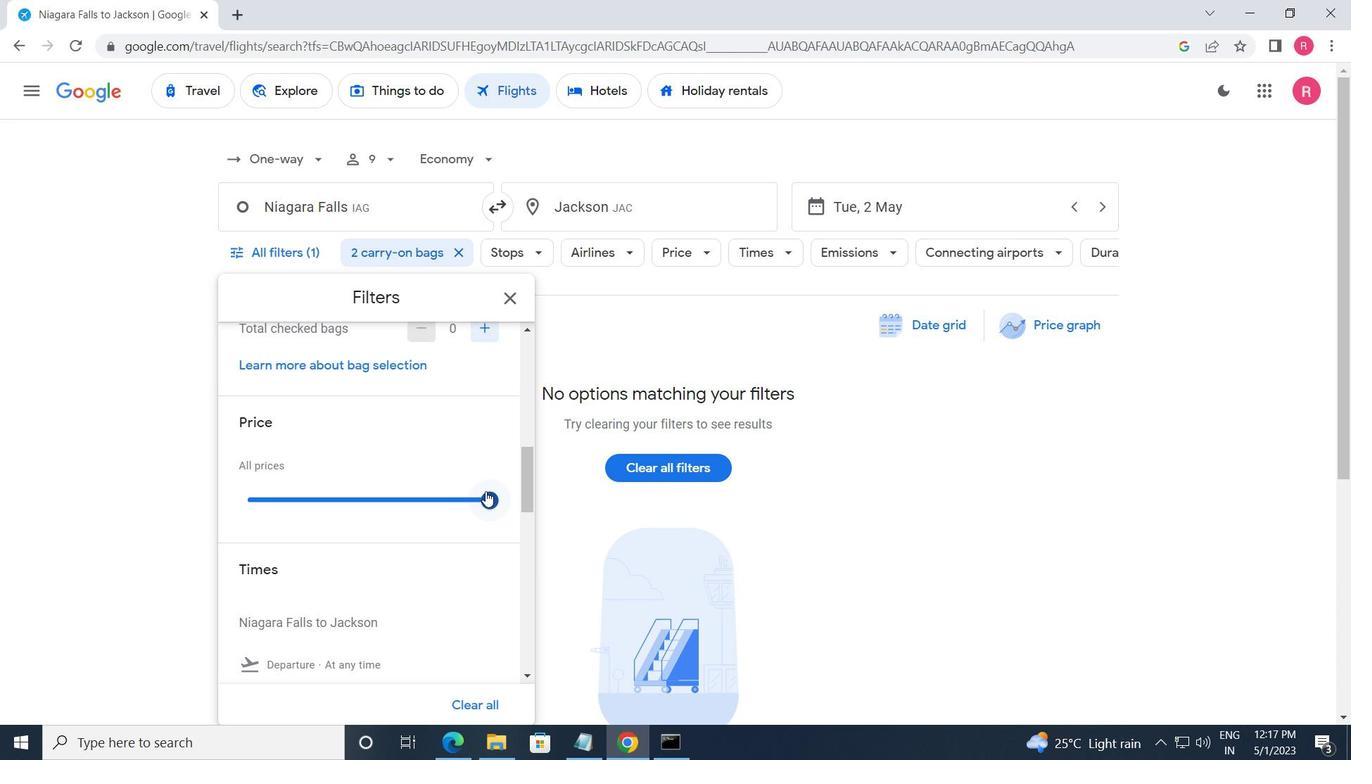 
Action: Mouse scrolled (492, 495) with delta (0, 0)
Screenshot: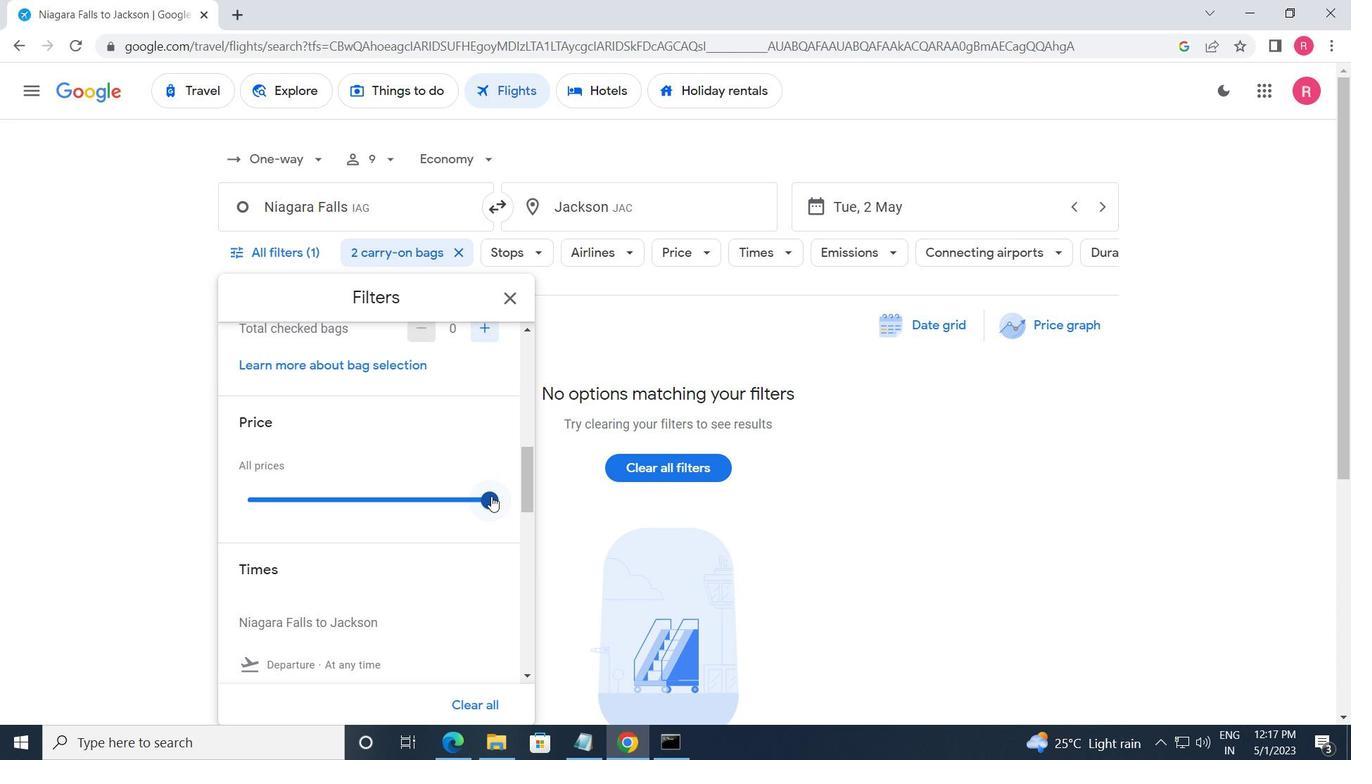 
Action: Mouse moved to (247, 591)
Screenshot: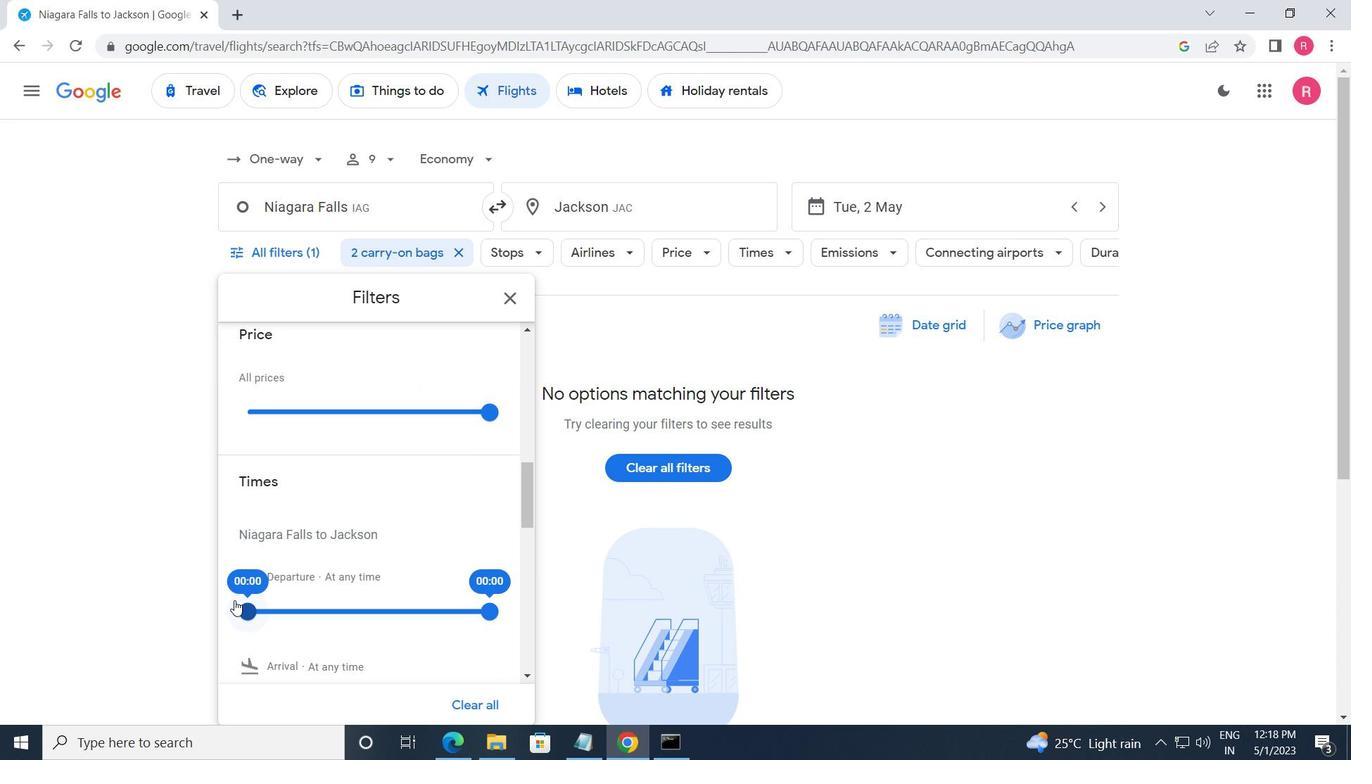 
Action: Mouse scrolled (247, 590) with delta (0, 0)
Screenshot: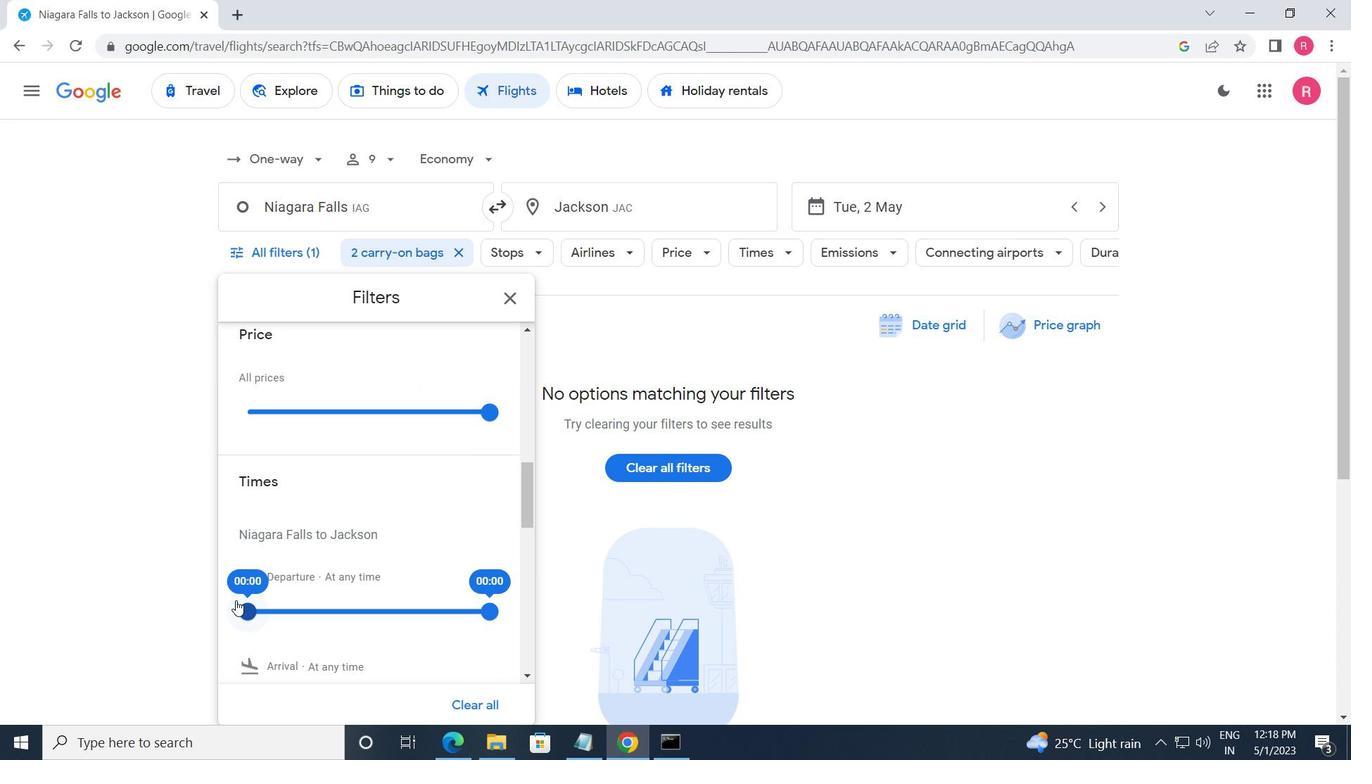 
Action: Mouse moved to (247, 528)
Screenshot: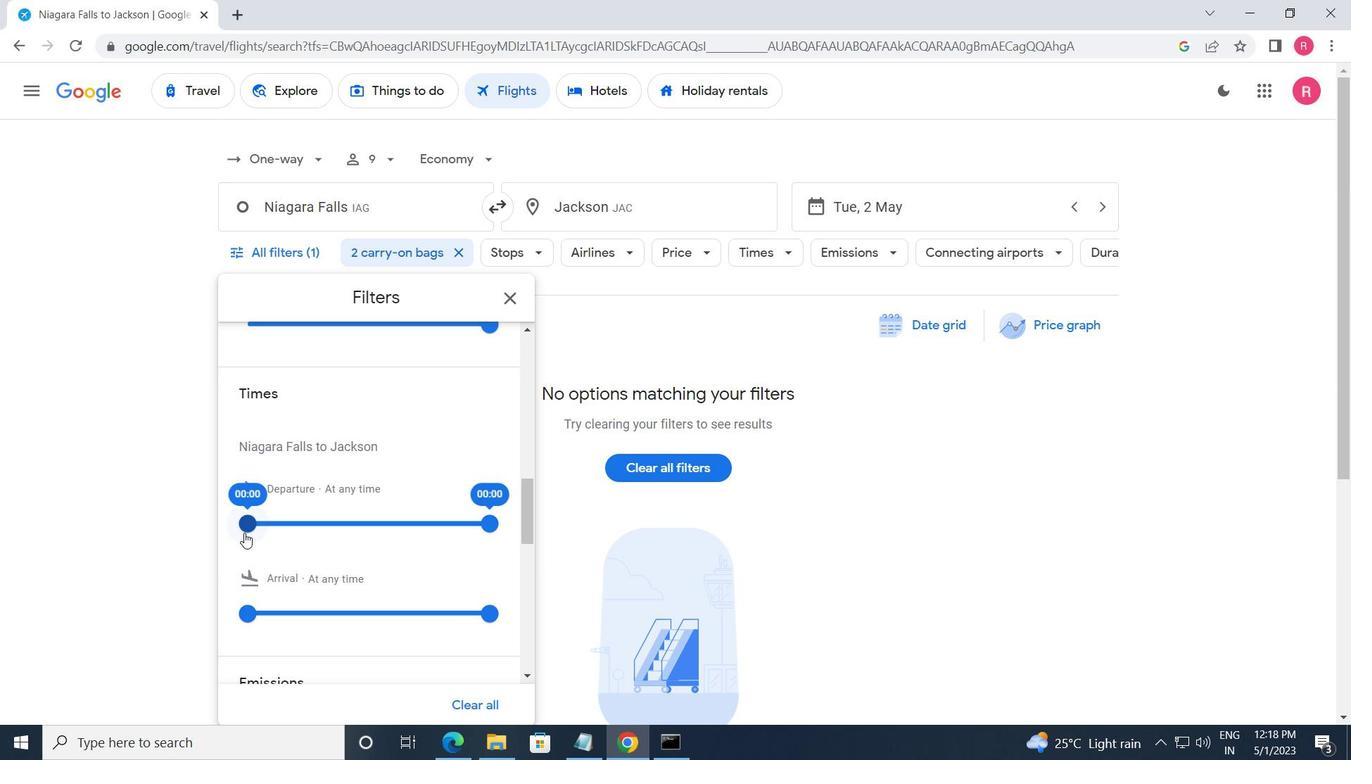 
Action: Mouse pressed left at (247, 528)
Screenshot: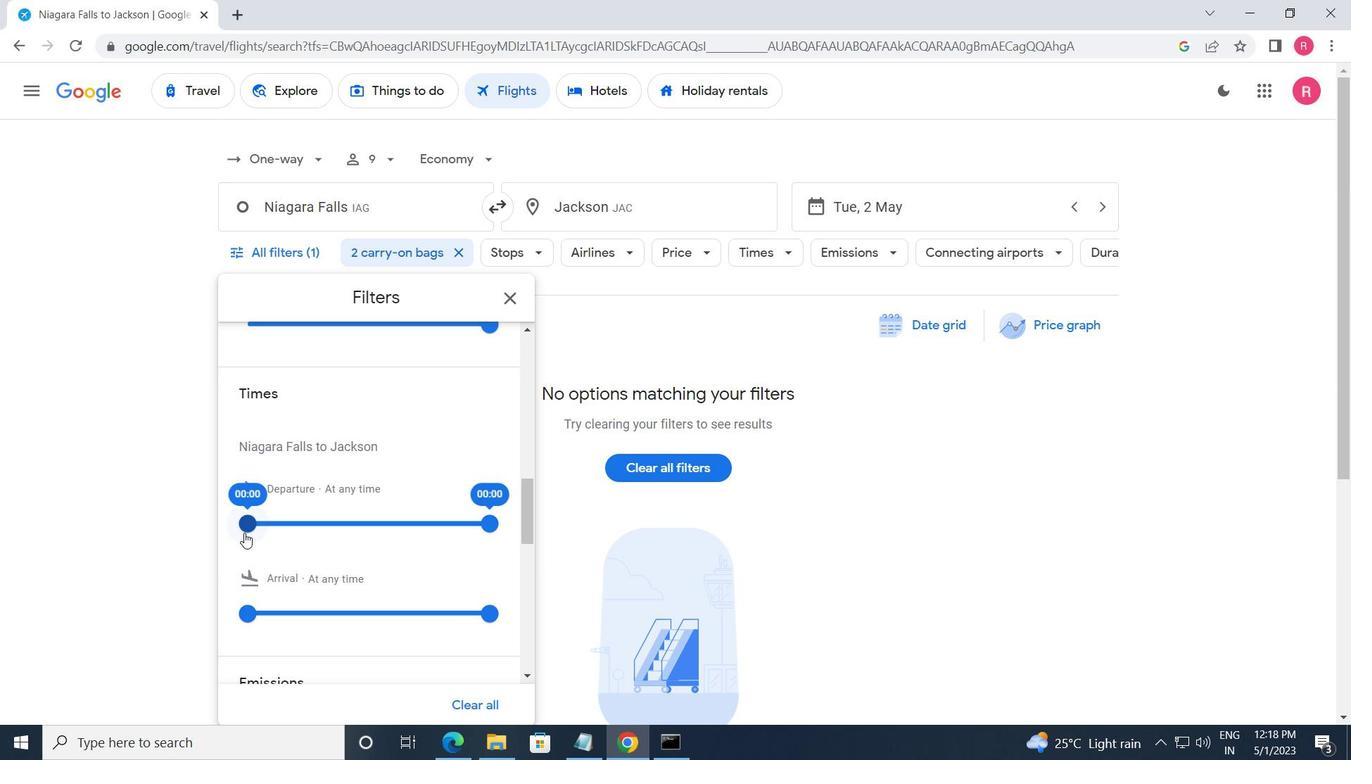 
Action: Mouse moved to (510, 301)
Screenshot: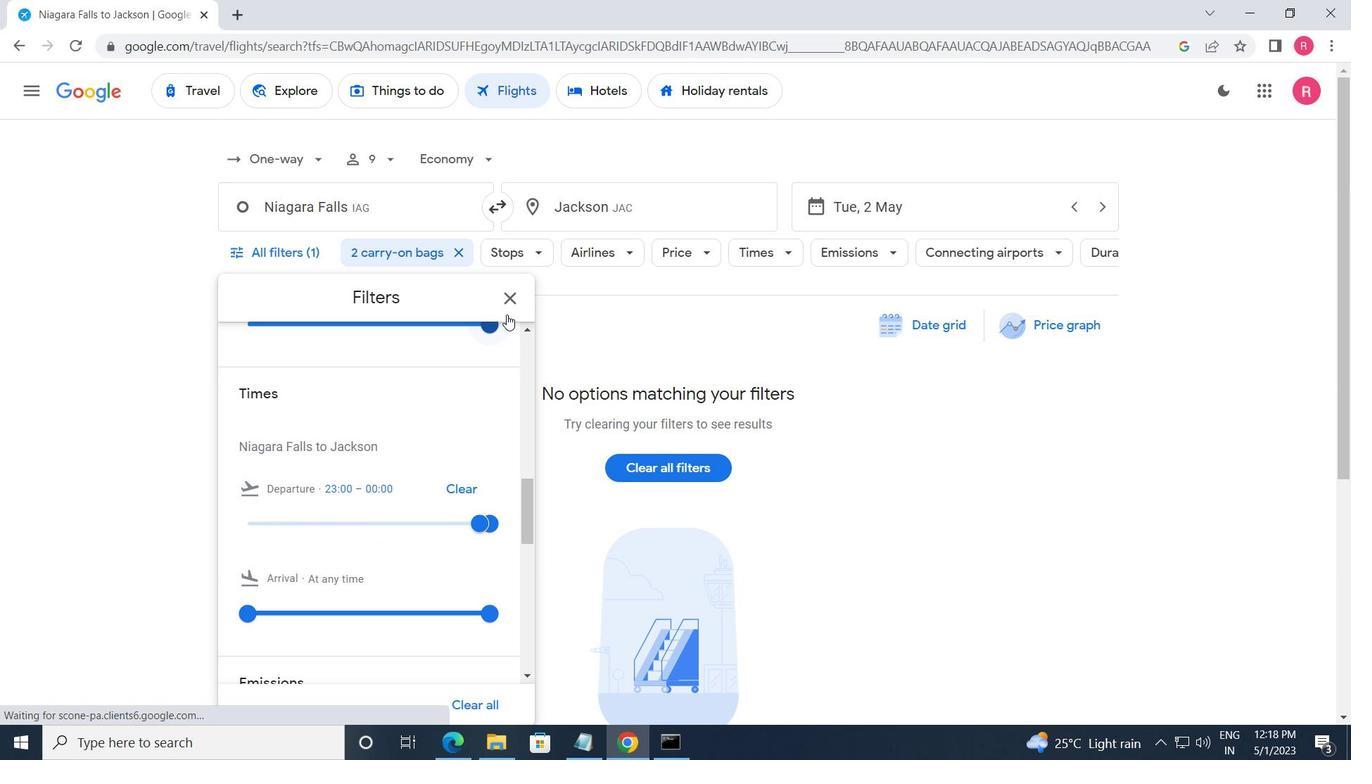 
Action: Mouse pressed left at (510, 301)
Screenshot: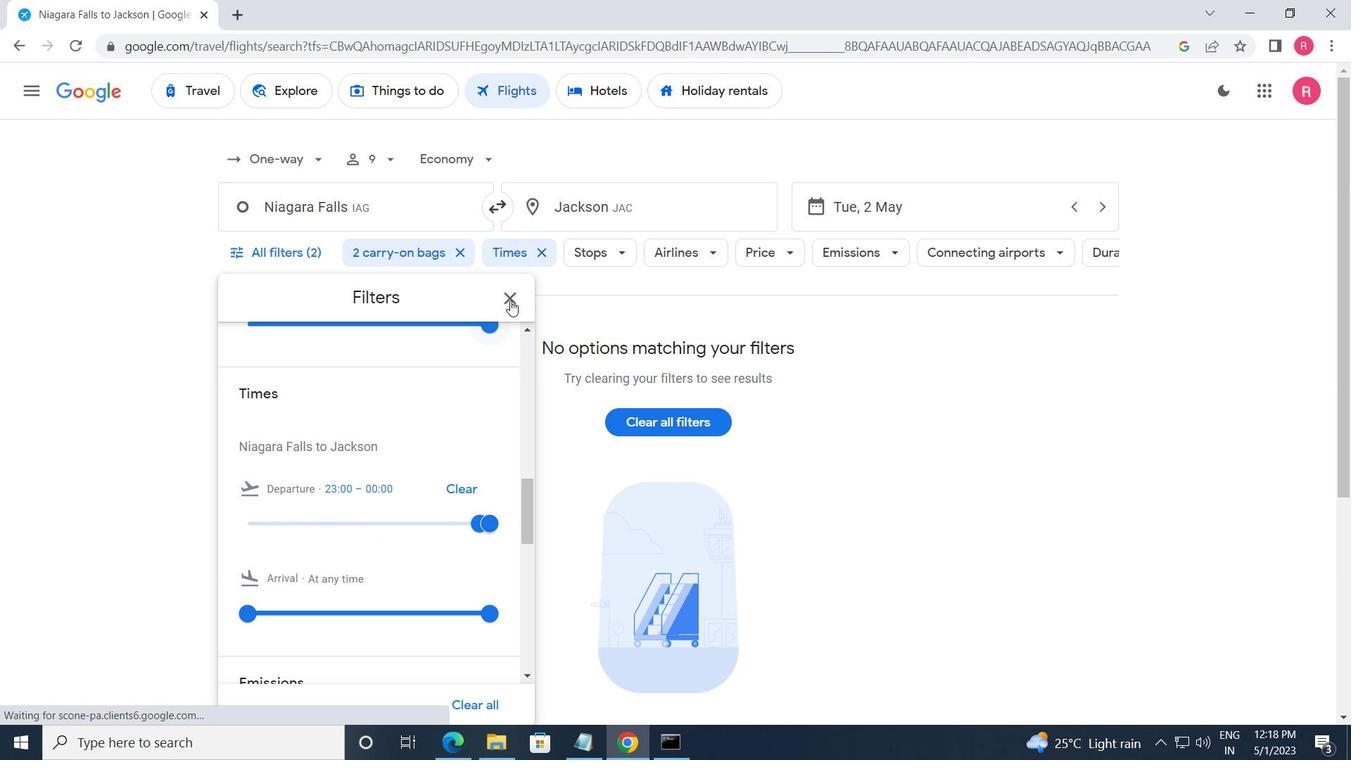 
